 Task: Add an event  with title  Lunch and Learn: Effective Networking, date '2023/12/02' to 2023/12/04 & Select Event type as  Collective. Add location for the event as  456 Postojna Cave, Postojna, Slovenia and add a description: Once risks are identified, they need to be assessed to understand their potential impact and likelihood of occurrence. This involves evaluating the severity of each risk and prioritizing them based on their potential impact on project objectives, timelines, budget, quality, and stakeholder satisfaction.Create an event link  http-lunchandlearn:effectivenetworkingcom & Select the event color as  Light Pink. , logged in from the account softage.10@softage.netand send the event invitation to softage.3@softage.net and softage.4@softage.net
Action: Mouse moved to (844, 157)
Screenshot: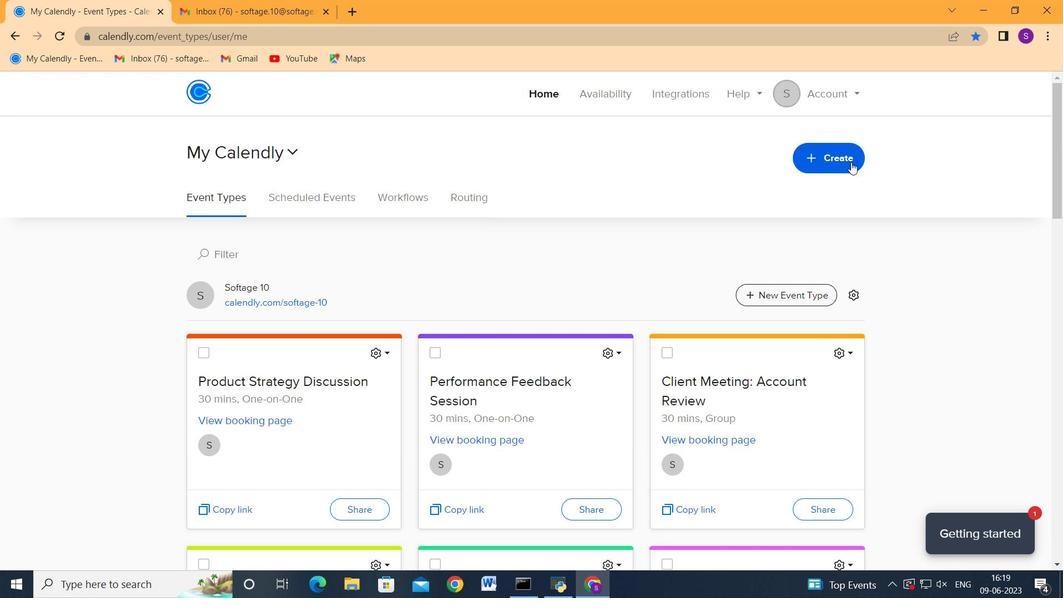 
Action: Mouse pressed left at (844, 157)
Screenshot: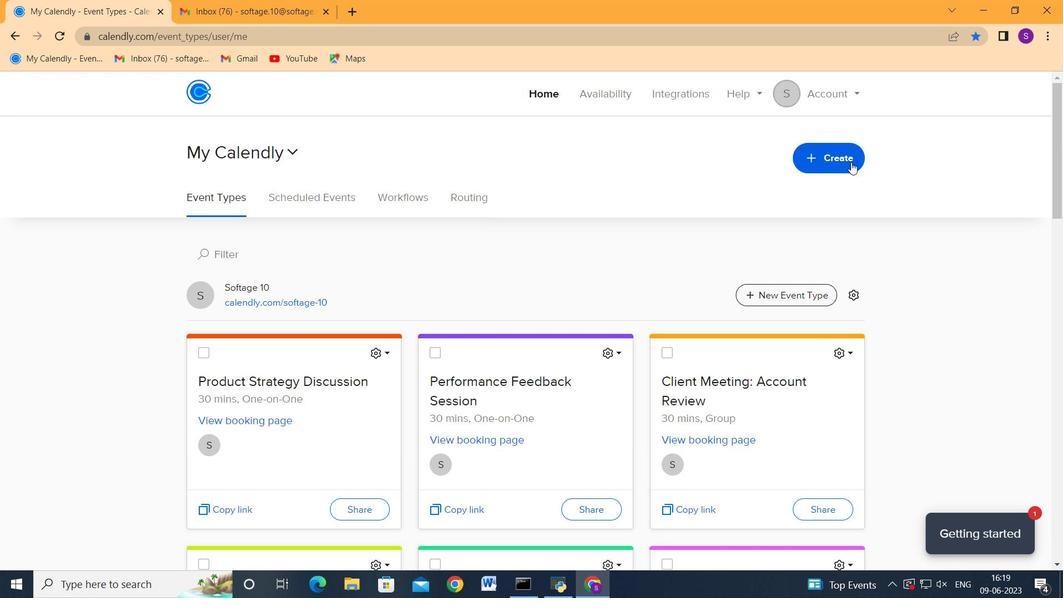 
Action: Mouse moved to (790, 209)
Screenshot: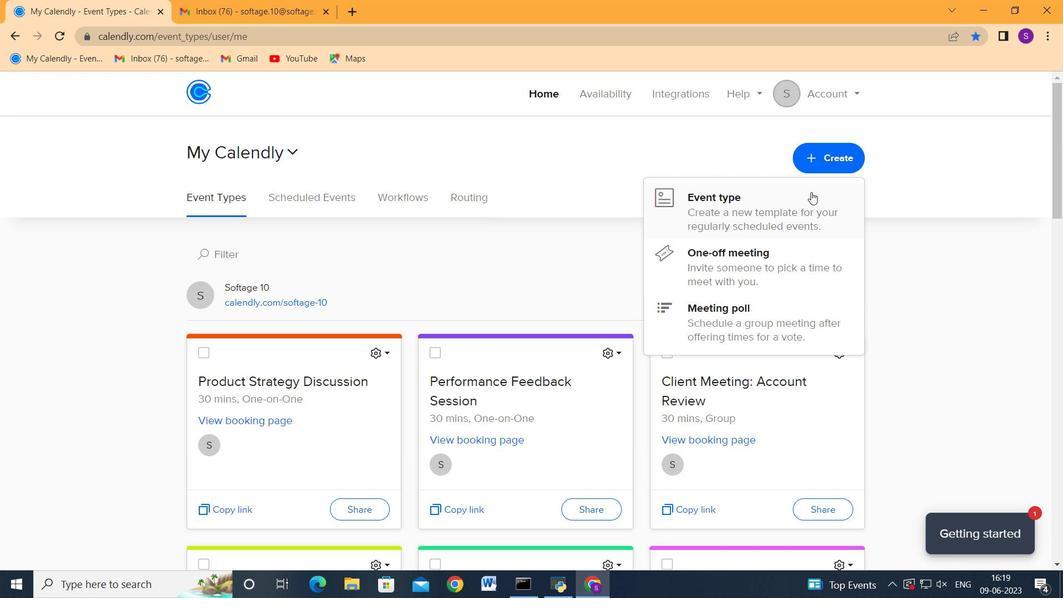 
Action: Mouse pressed left at (790, 209)
Screenshot: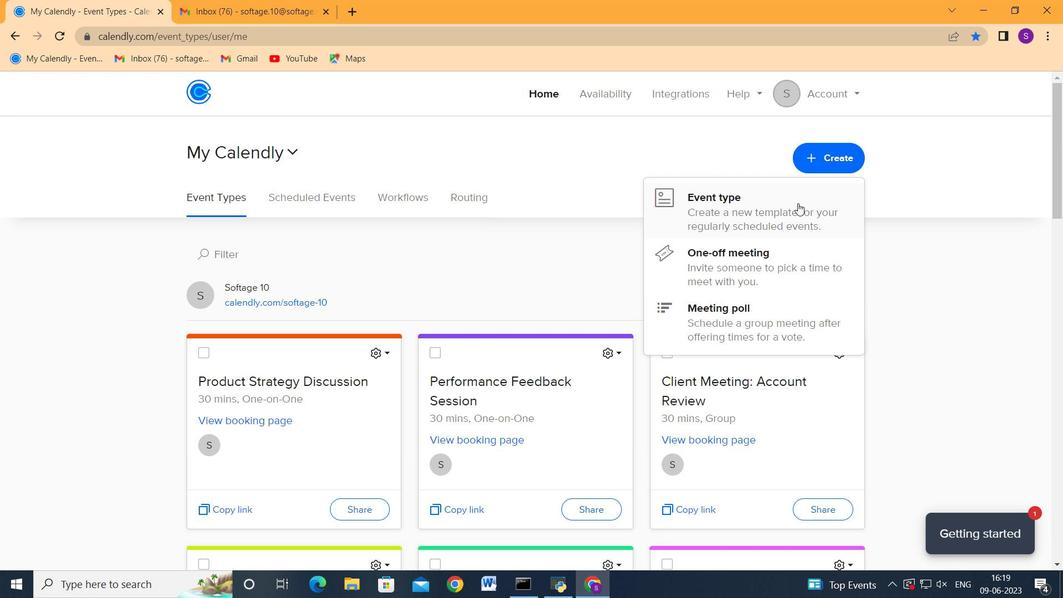 
Action: Mouse moved to (530, 265)
Screenshot: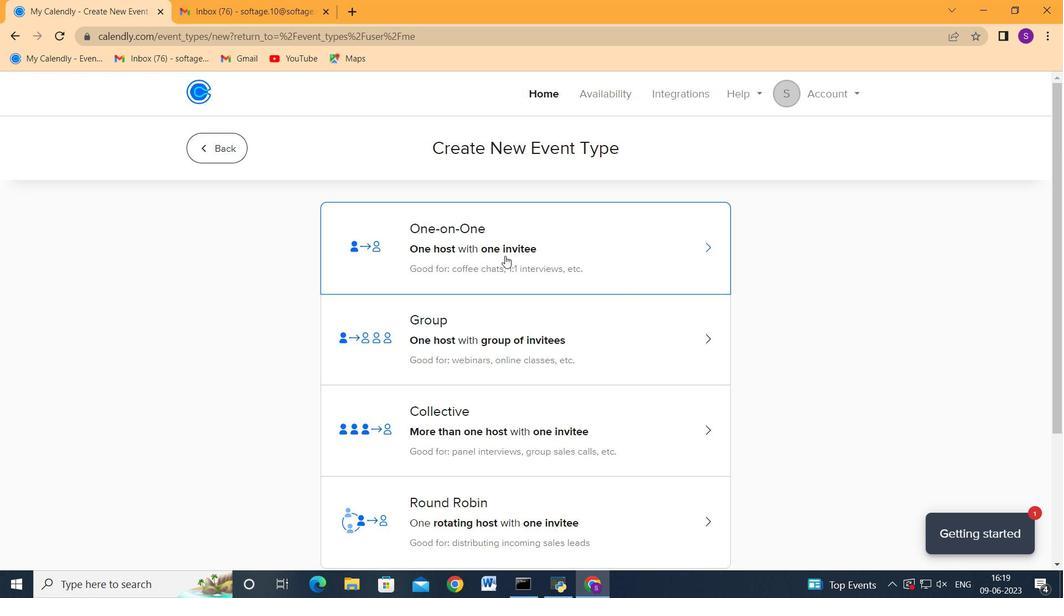 
Action: Mouse scrolled (530, 264) with delta (0, 0)
Screenshot: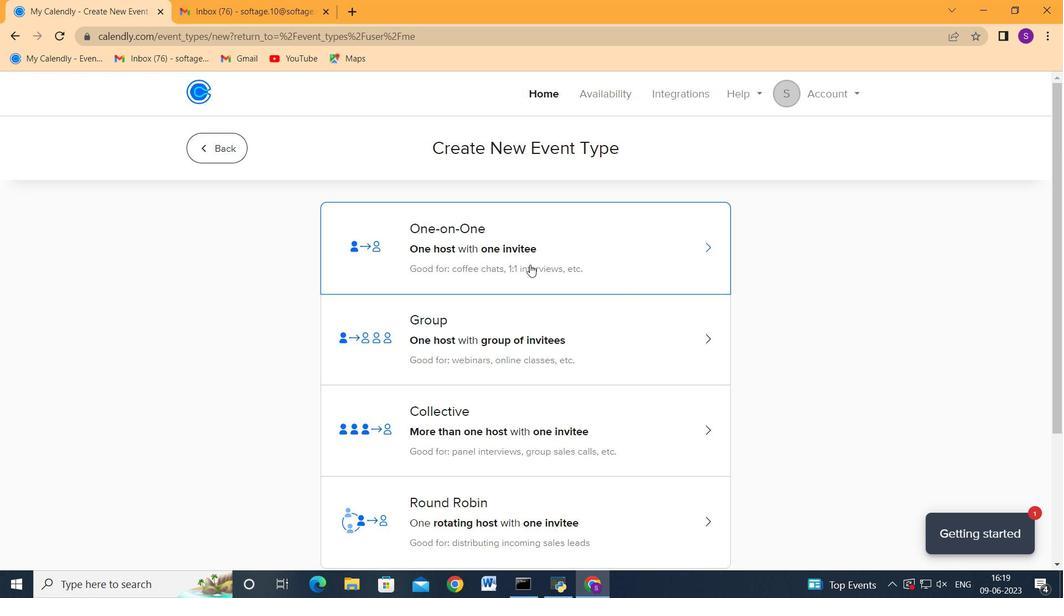 
Action: Mouse scrolled (530, 264) with delta (0, 0)
Screenshot: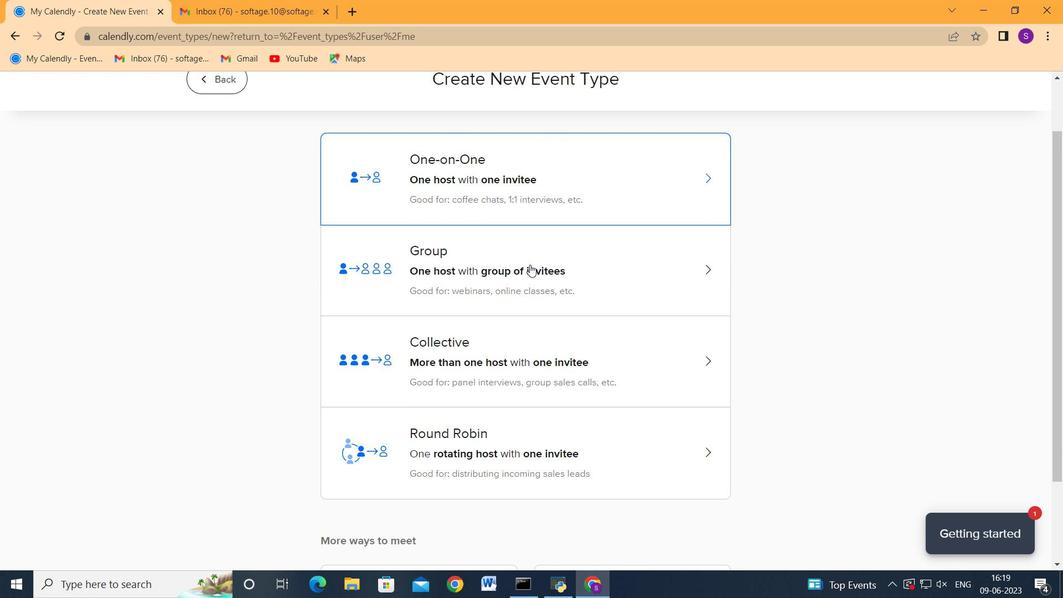 
Action: Mouse scrolled (530, 265) with delta (0, 0)
Screenshot: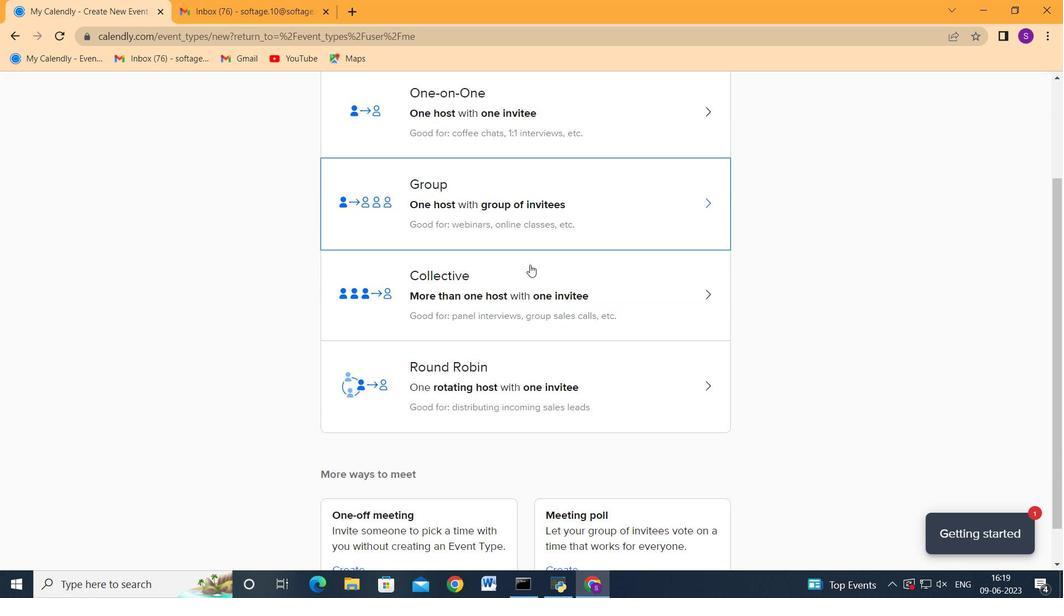 
Action: Mouse scrolled (530, 265) with delta (0, 0)
Screenshot: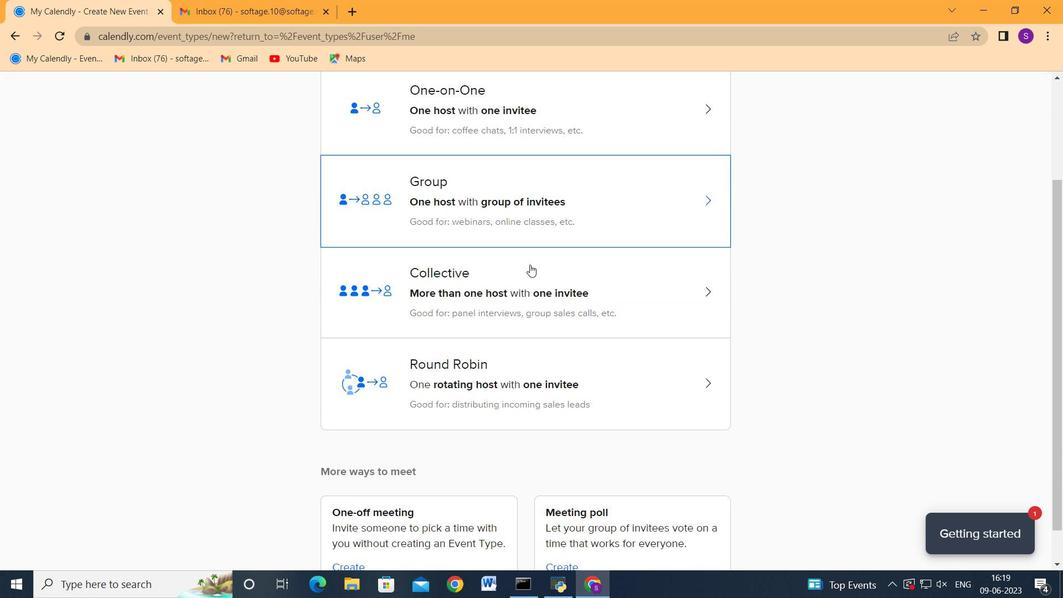 
Action: Mouse moved to (512, 423)
Screenshot: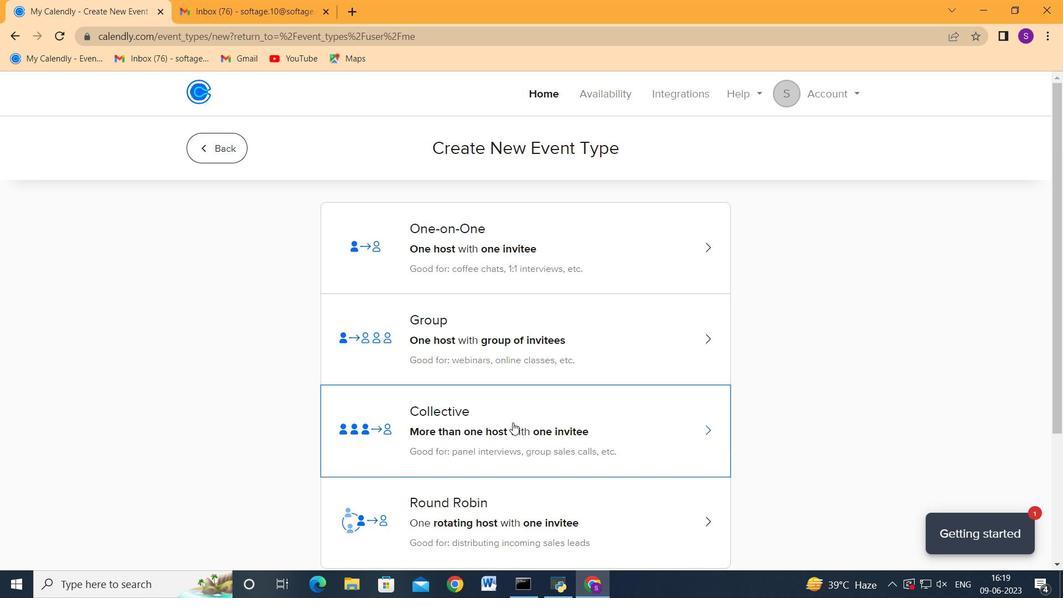 
Action: Mouse pressed left at (512, 423)
Screenshot: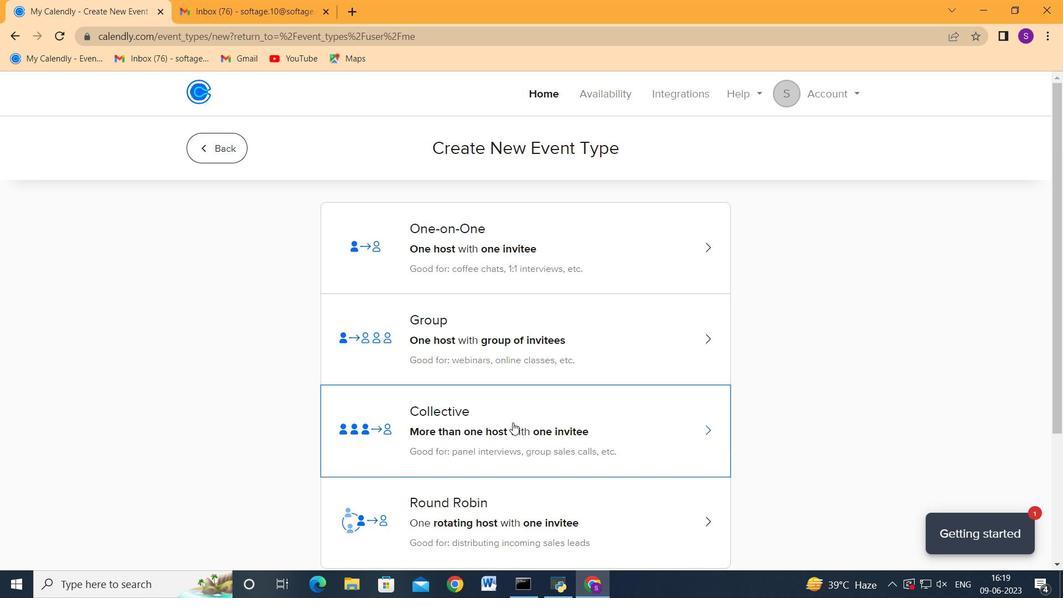 
Action: Mouse moved to (455, 201)
Screenshot: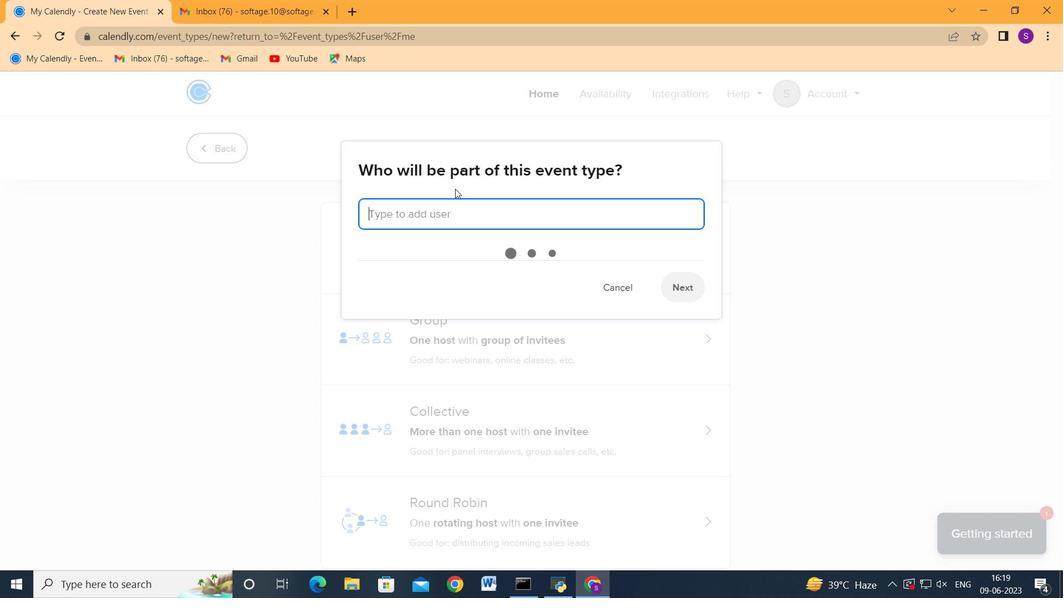 
Action: Mouse pressed left at (455, 201)
Screenshot: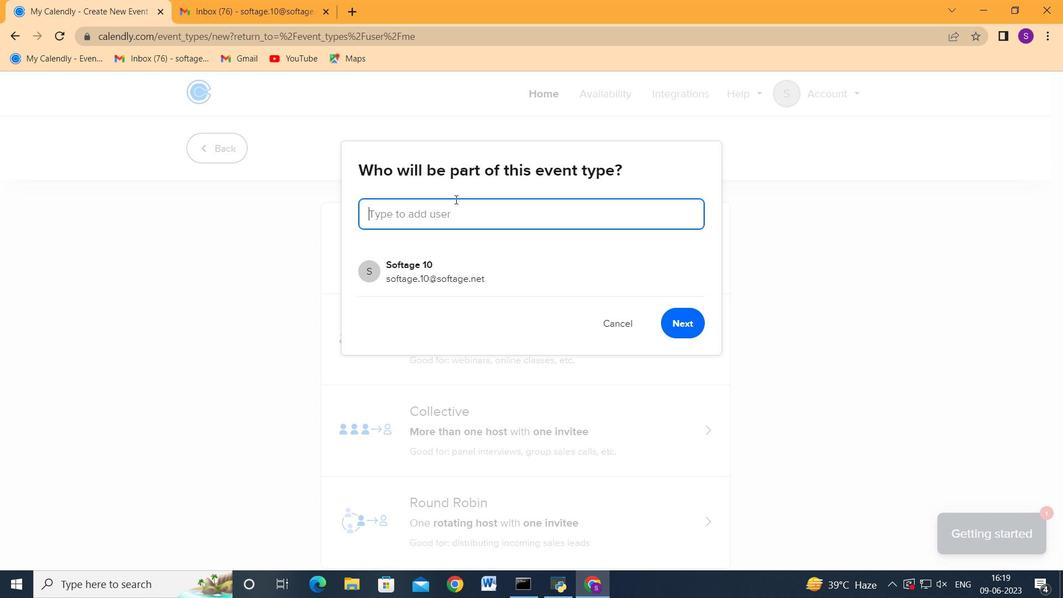 
Action: Mouse moved to (687, 317)
Screenshot: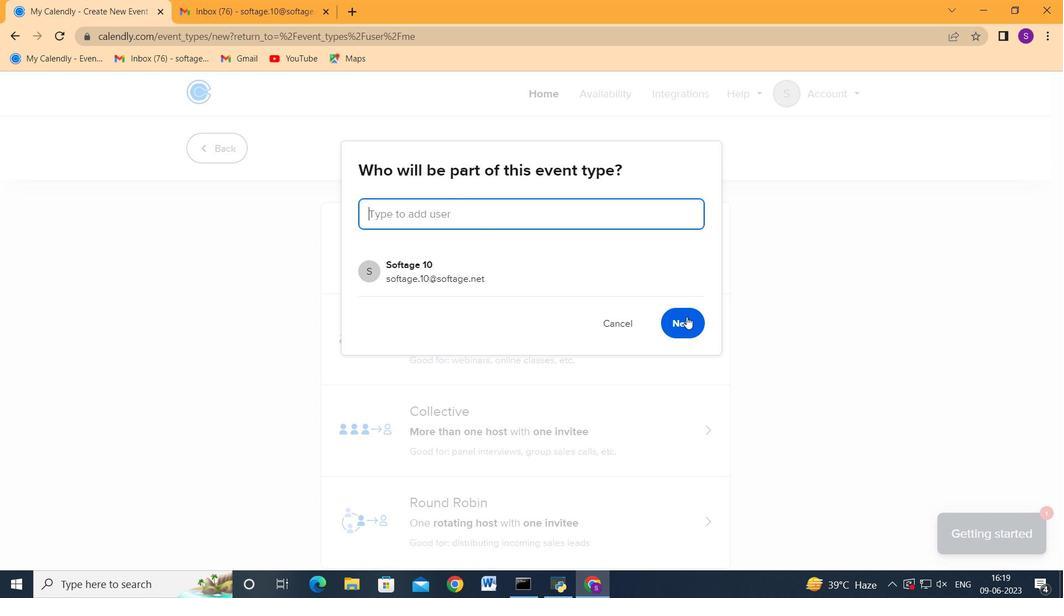 
Action: Mouse pressed left at (687, 317)
Screenshot: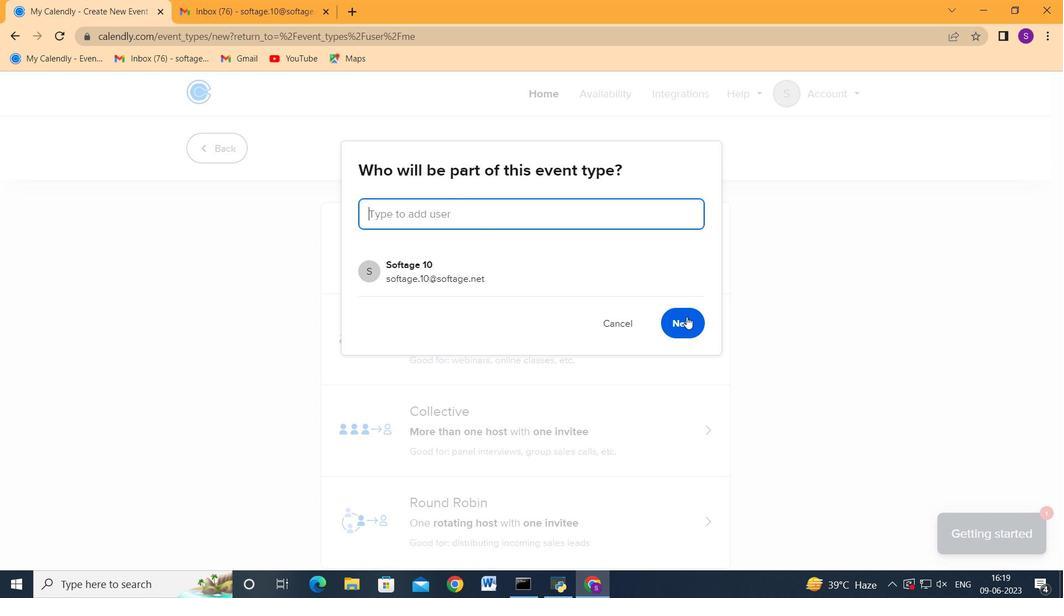 
Action: Mouse moved to (358, 329)
Screenshot: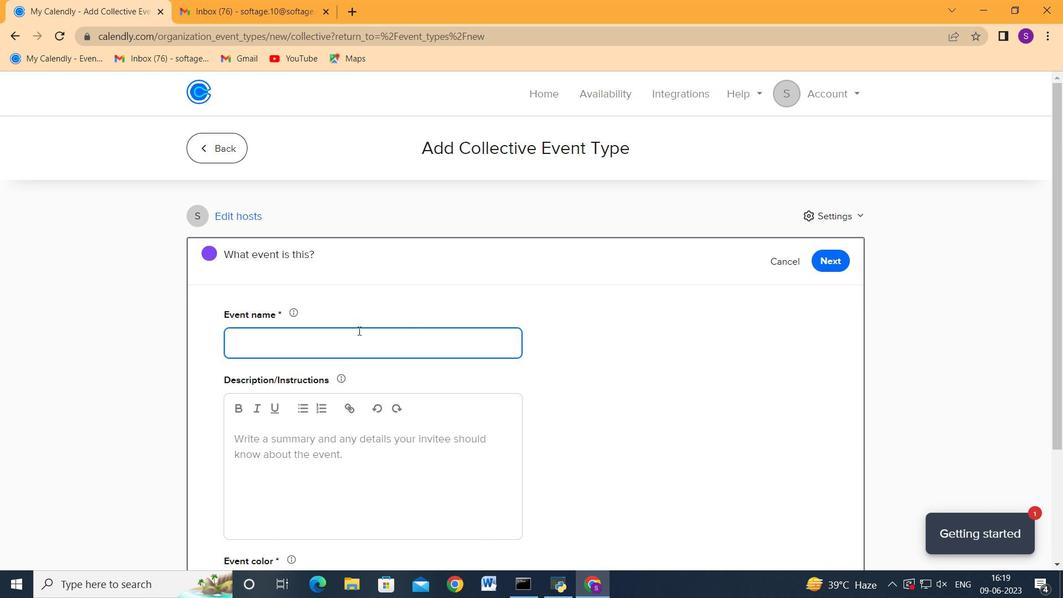 
Action: Mouse pressed left at (358, 329)
Screenshot: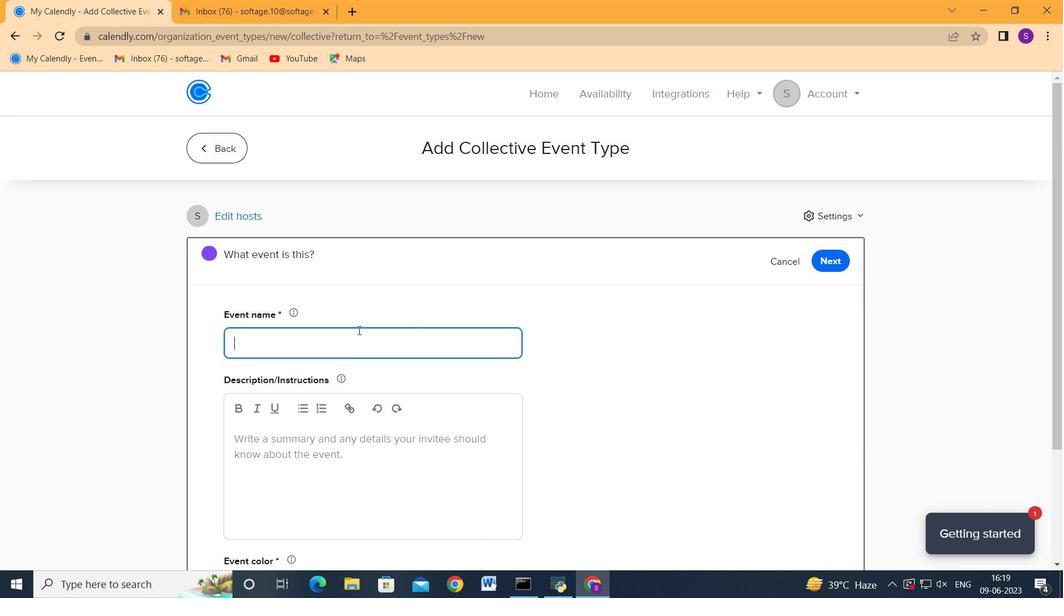 
Action: Key pressed <Key.shift><Key.shift><Key.shift><Key.shift><Key.shift><Key.shift><Key.shift><Key.shift><Key.shift><Key.shift>Lunch<Key.space>na<Key.backspace><Key.backspace>and<Key.space><Key.shift>Learn<Key.shift>:<Key.space><Key.shift_r>Effective<Key.space><Key.shift>Netwro<Key.backspace><Key.backspace>orking<Key.space><Key.tab><Key.tab><Key.tab><Key.shift>Once<Key.space>risks<Key.space>are<Key.space>identified,<Key.space>they<Key.space>need<Key.space>to<Key.space>be<Key.space>assessed<Key.space>to<Key.space>understand<Key.space>their<Key.space>port<Key.backspace><Key.backspace>tential<Key.space>impact<Key.space>and<Key.space>likelihood<Key.space>of<Key.space>occurence<Key.space><Key.backspace>.<Key.space><Key.shift>This<Key.space>involve<Key.space><Key.space><Key.backspace><Key.backspace>s<Key.space>evaluati<Key.backspace>ng<Key.space>the<Key.backspace><Key.backspace><Key.backspace><Key.backspace><Key.backspace><Key.backspace>ing<Key.space>the<Key.space>severity<Key.space>of<Key.space>each<Key.space>rish
Screenshot: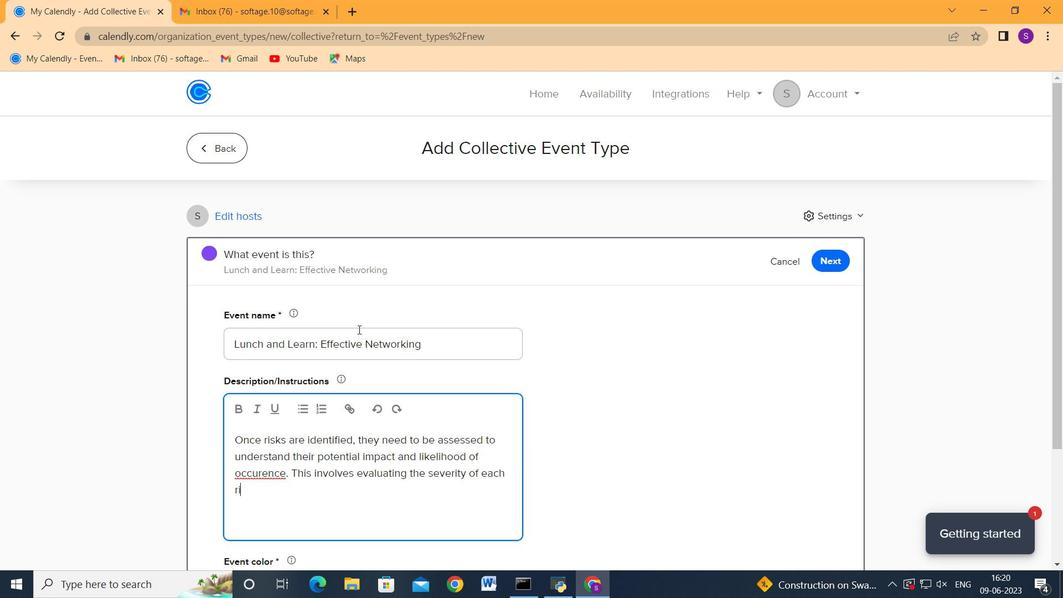 
Action: Mouse moved to (257, 471)
Screenshot: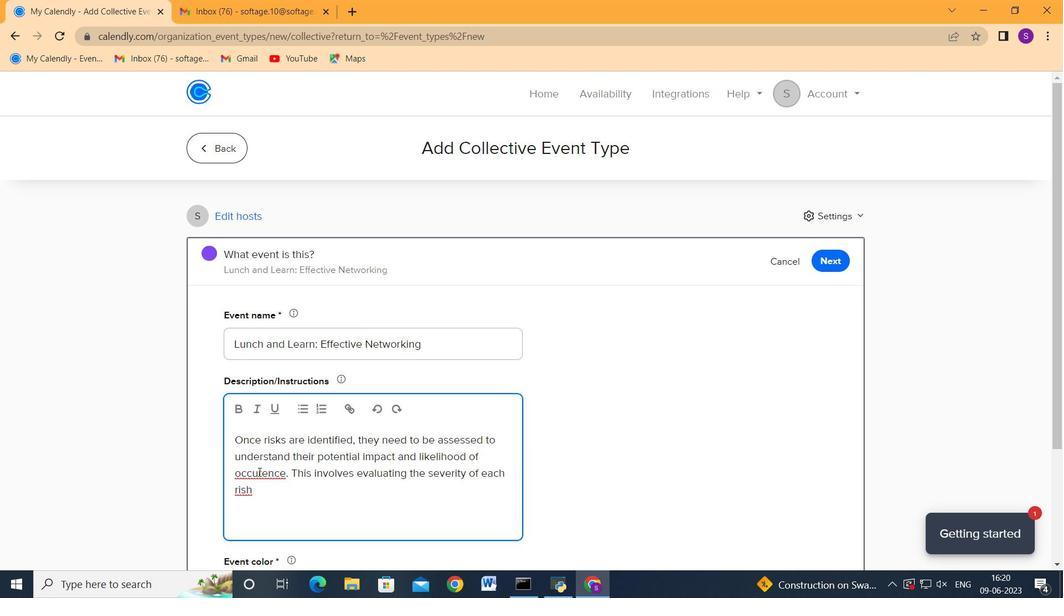 
Action: Mouse pressed left at (257, 471)
Screenshot: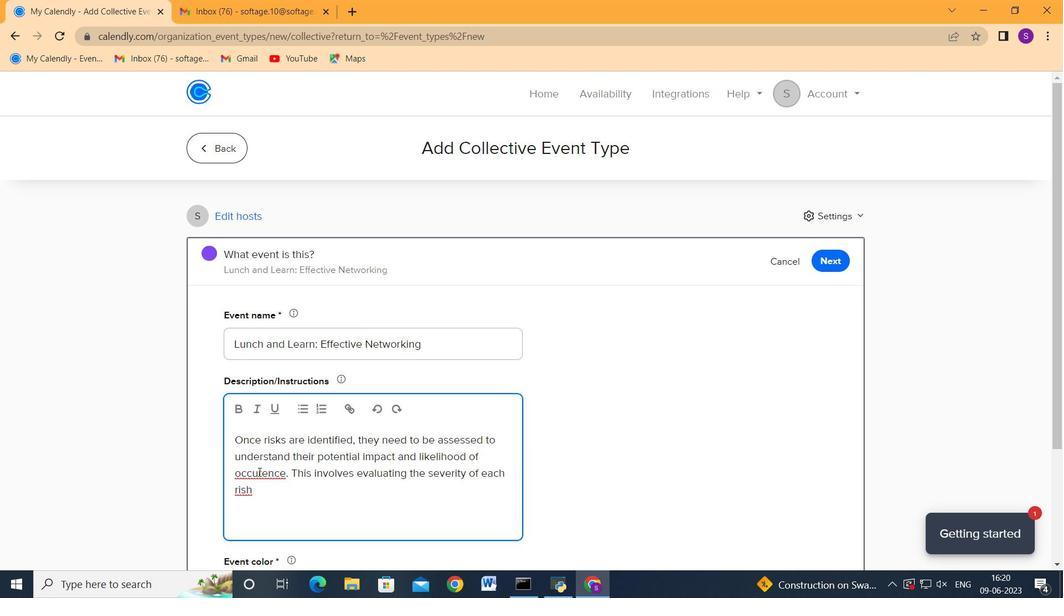 
Action: Mouse moved to (453, 458)
Screenshot: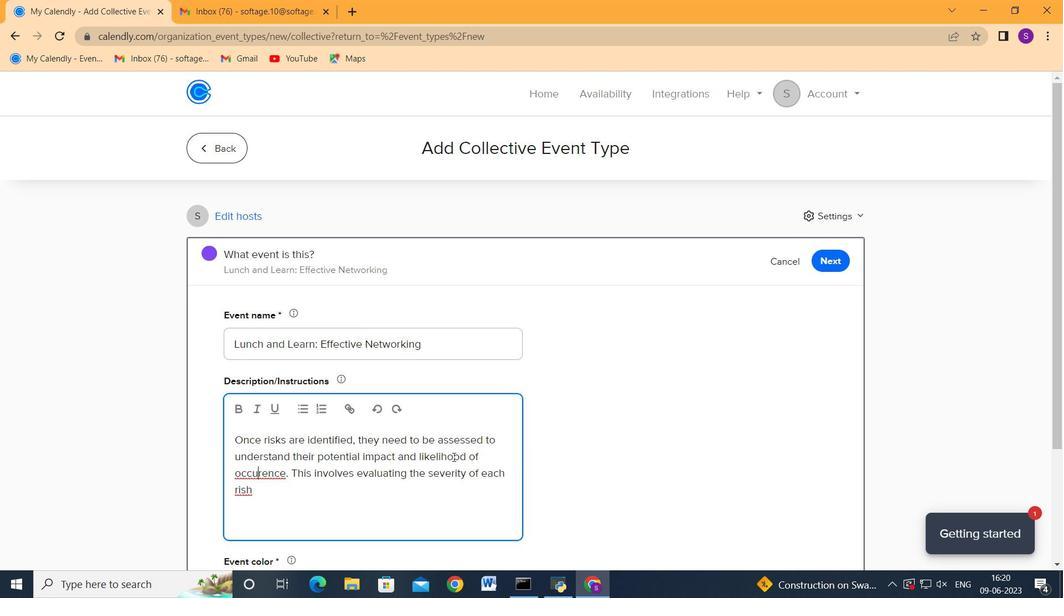 
Action: Key pressed <Key.backspace>ur<Key.down><Key.backspace><Key.backspace><Key.backspace><Key.space>r<Key.backspace><Key.backspace>isk<Key.space>and<Key.space>pritor<Key.backspace><Key.backspace><Key.backspace>orit<Key.backspace><Key.backspace>tizing<Key.space>them<Key.space>b<Key.backspace><Key.backspace><Key.backspace><Key.backspace><Key.backspace><Key.backspace><Key.backspace><Key.backspace><Key.backspace><Key.backspace><Key.backspace><Key.backspace>izing<Key.space>them<Key.space>based<Key.space>on<Key.space>their<Key.space>pri<Key.backspace><Key.backspace>otential<Key.space>impact<Key.space>on<Key.space>project<Key.space>objectives,<Key.space>timelines,<Key.space>budget,<Key.space>quality,<Key.space>and<Key.space>stakeholder<Key.space>satisfaction.
Screenshot: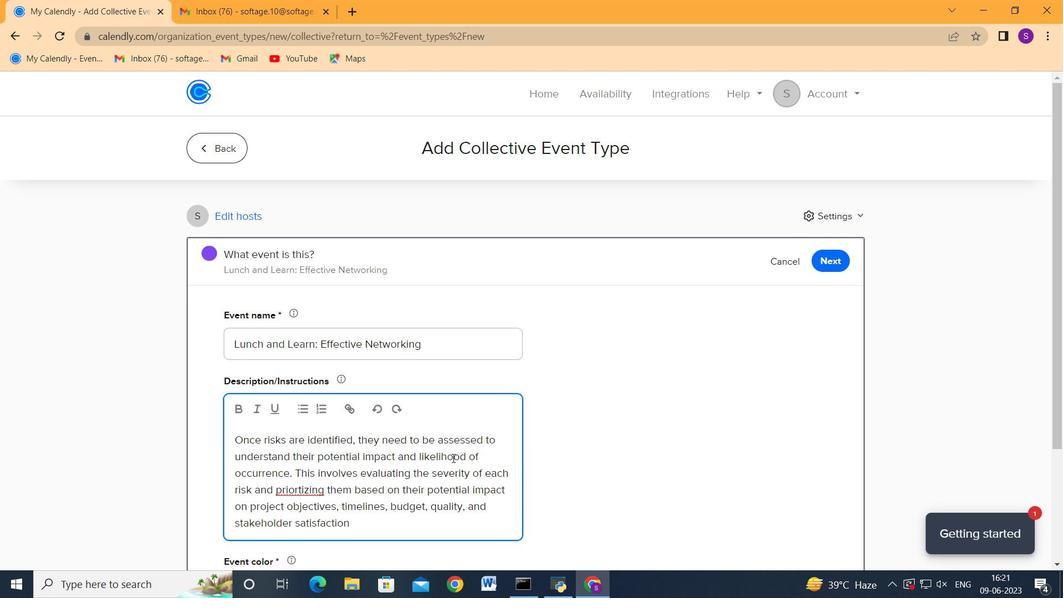 
Action: Mouse moved to (464, 458)
Screenshot: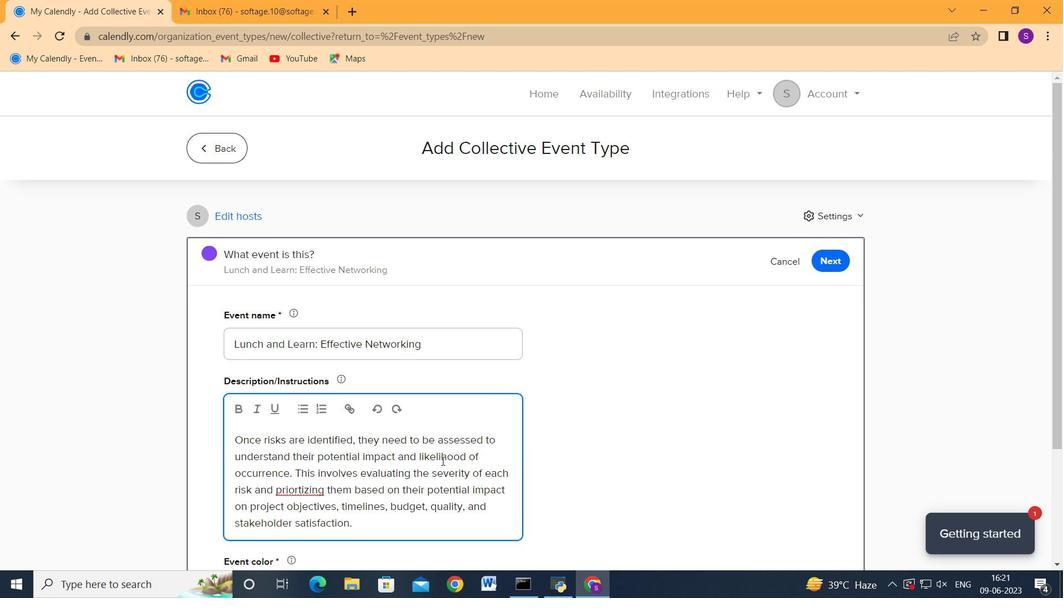 
Action: Mouse scrolled (464, 458) with delta (0, 0)
Screenshot: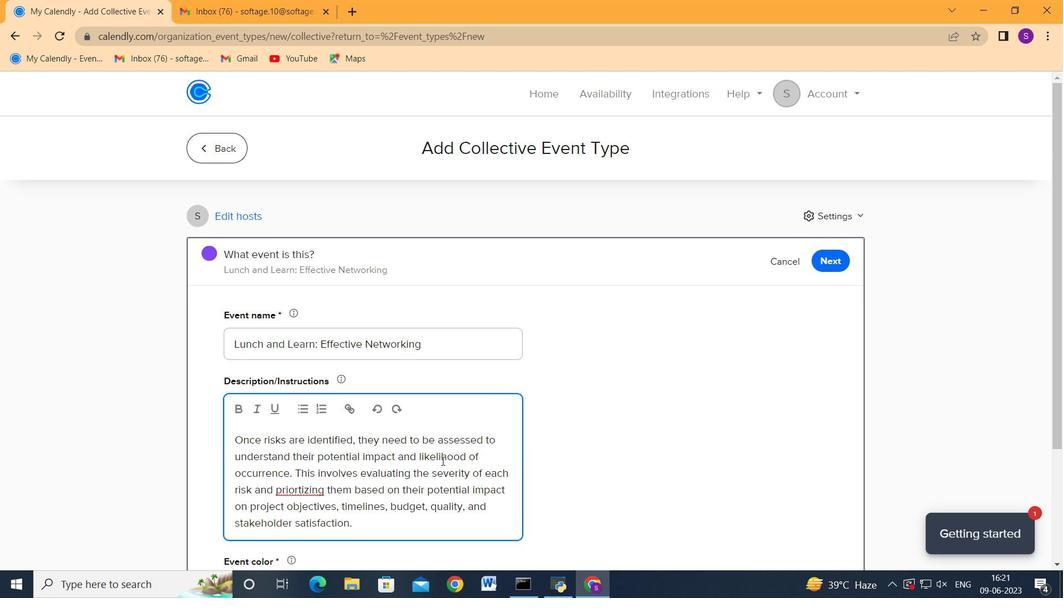 
Action: Mouse moved to (467, 457)
Screenshot: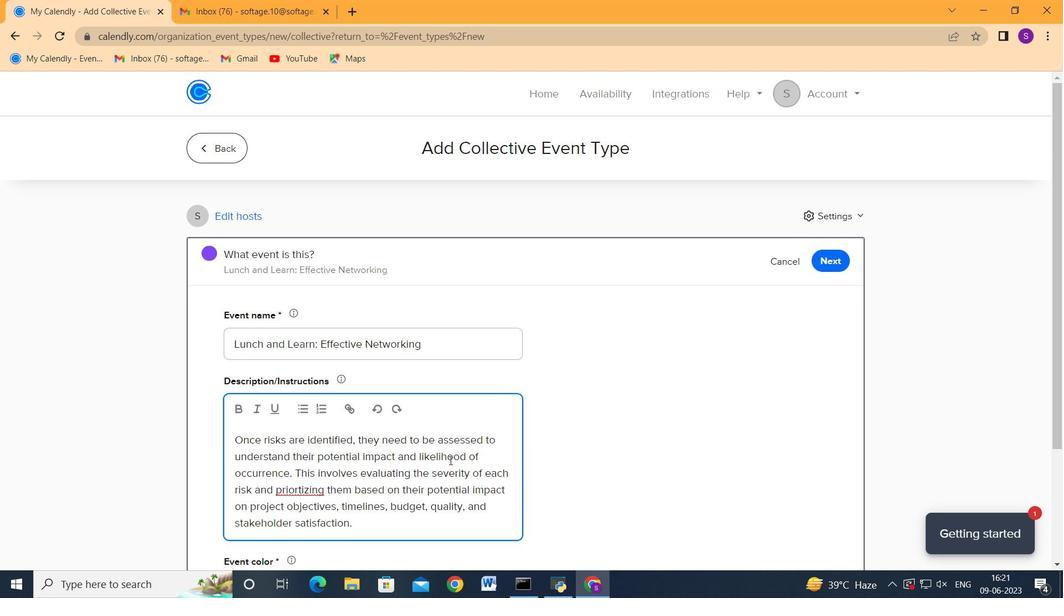 
Action: Mouse scrolled (467, 457) with delta (0, 0)
Screenshot: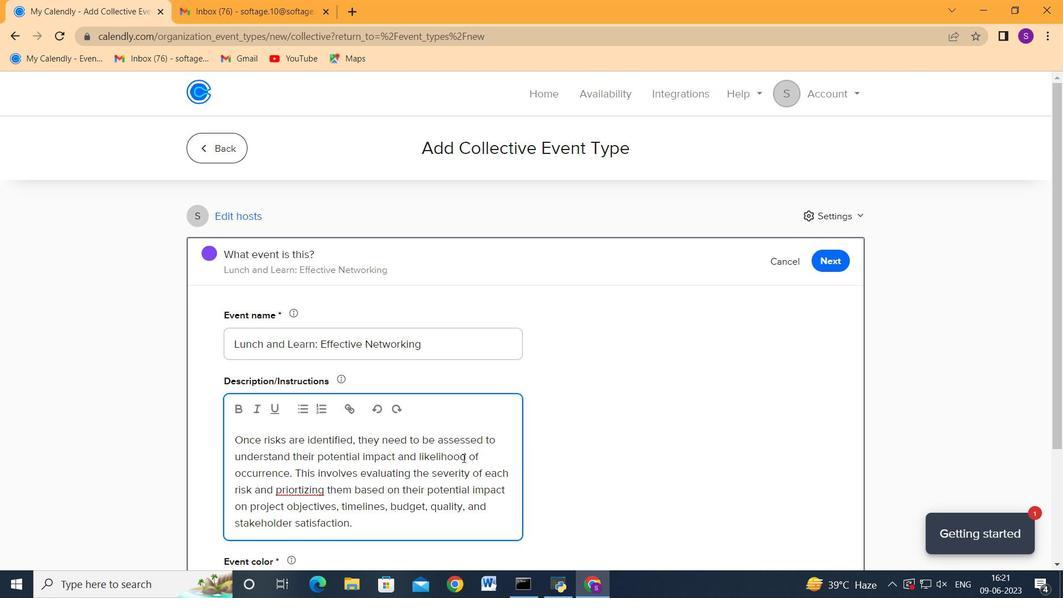 
Action: Mouse scrolled (467, 457) with delta (0, 0)
Screenshot: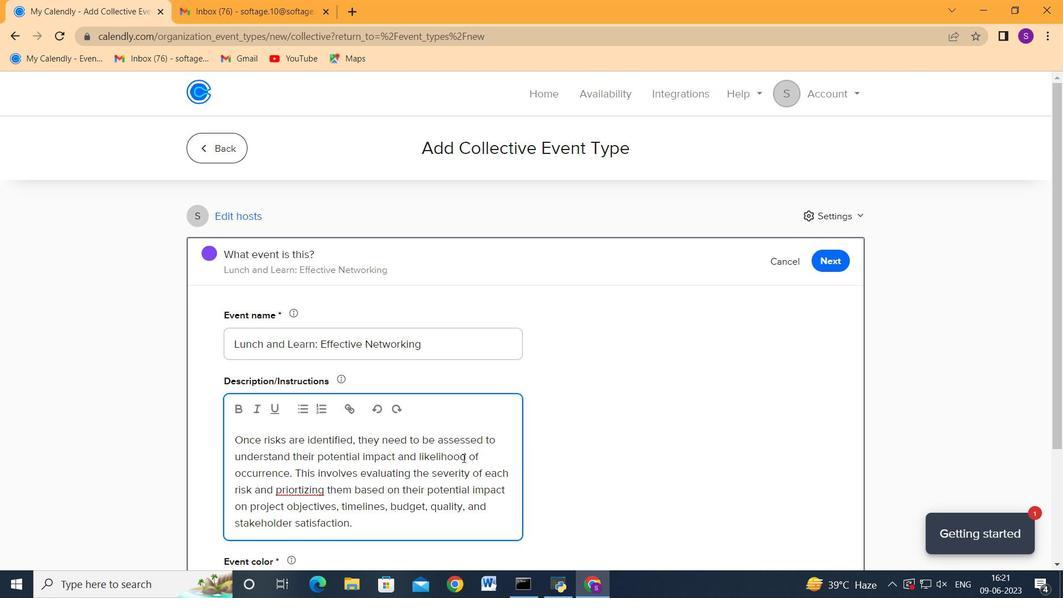 
Action: Mouse scrolled (467, 457) with delta (0, 0)
Screenshot: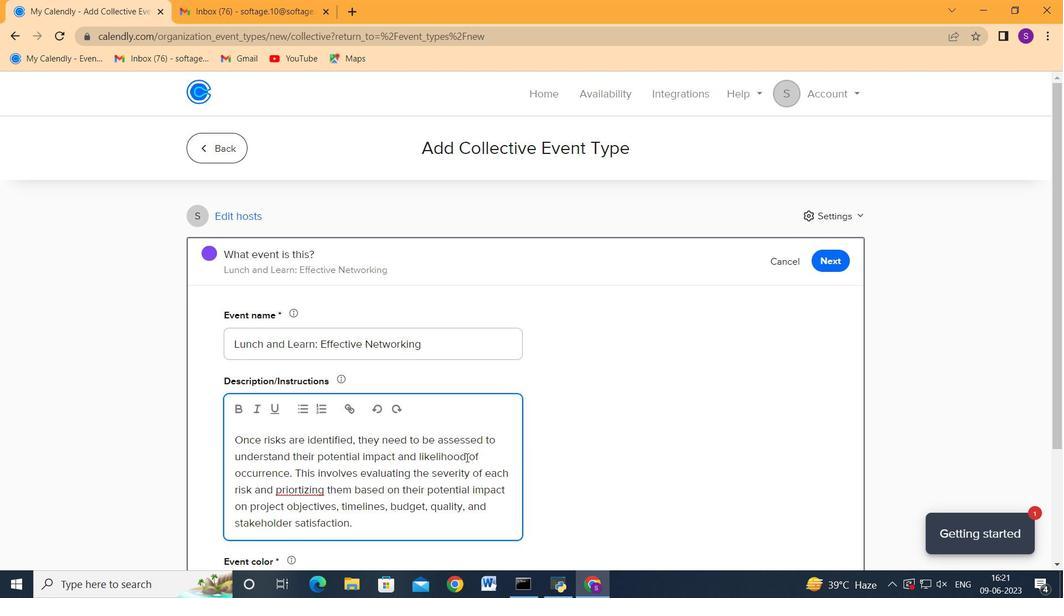 
Action: Mouse scrolled (467, 457) with delta (0, 0)
Screenshot: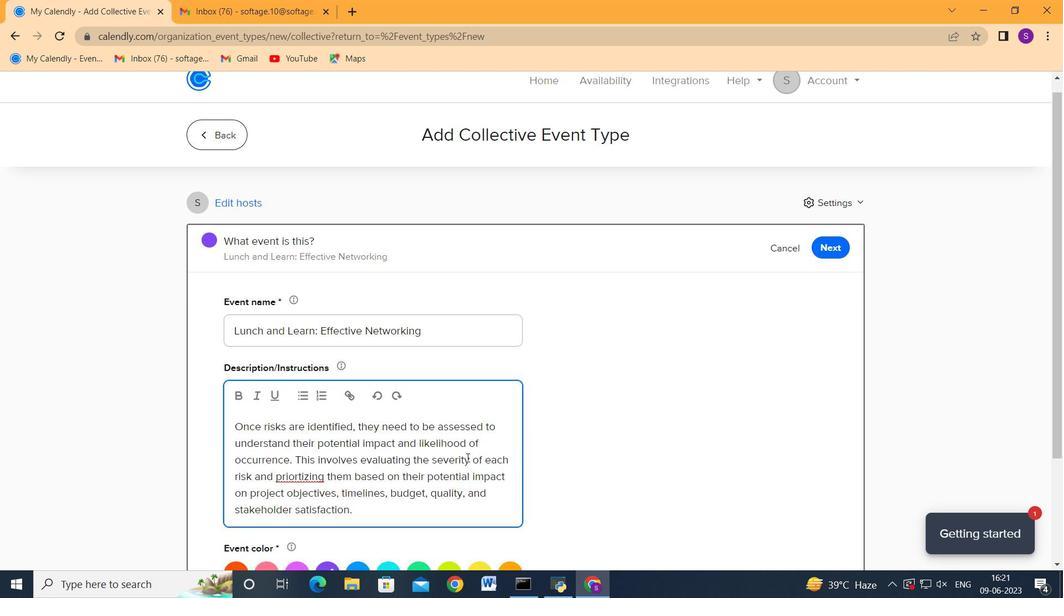 
Action: Mouse moved to (264, 437)
Screenshot: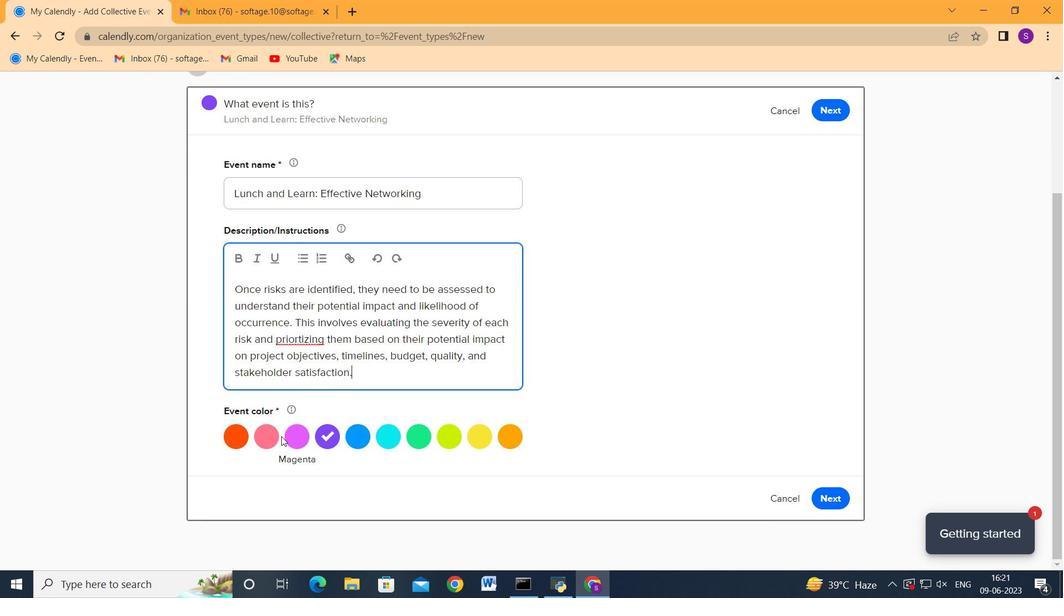 
Action: Mouse pressed left at (264, 437)
Screenshot: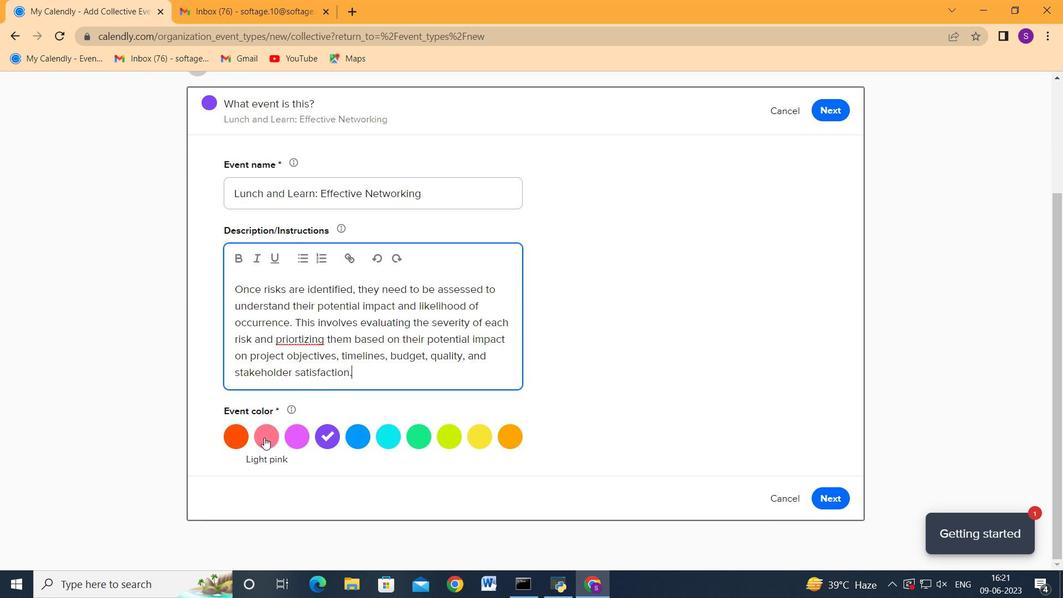 
Action: Mouse moved to (845, 496)
Screenshot: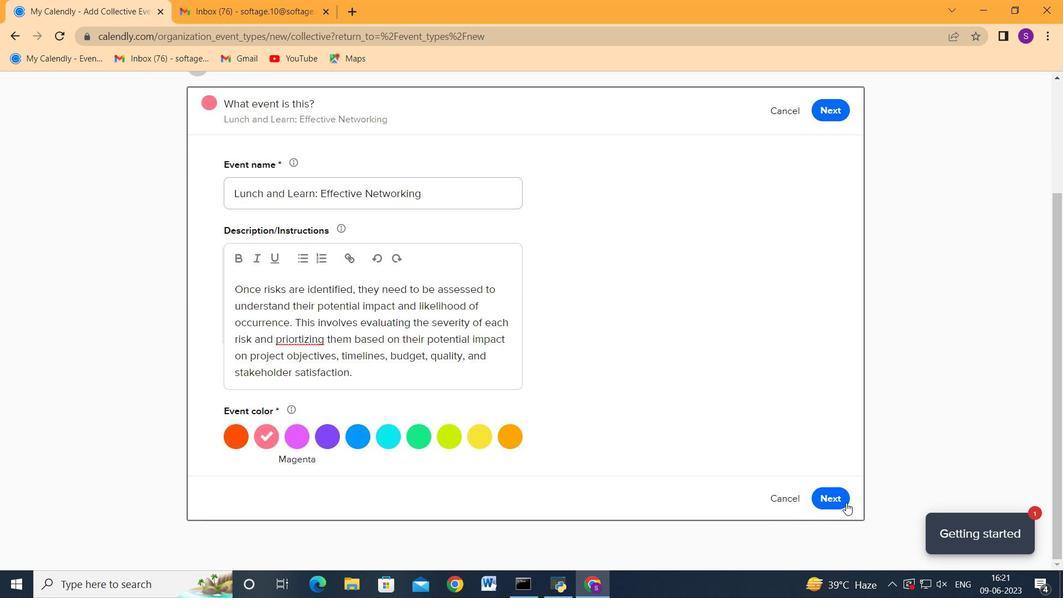 
Action: Mouse pressed left at (845, 496)
Screenshot: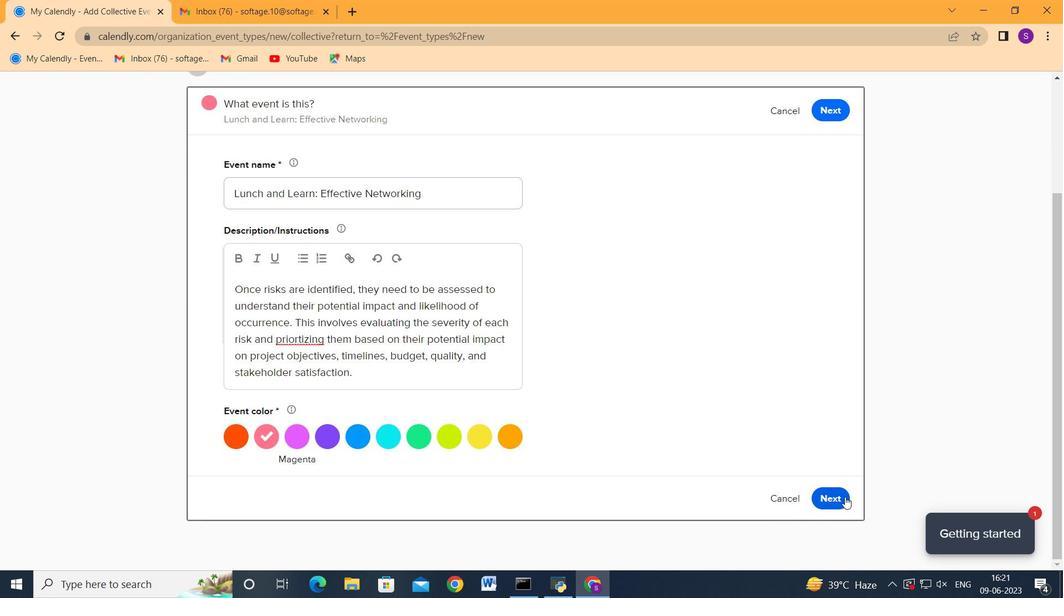 
Action: Mouse moved to (411, 346)
Screenshot: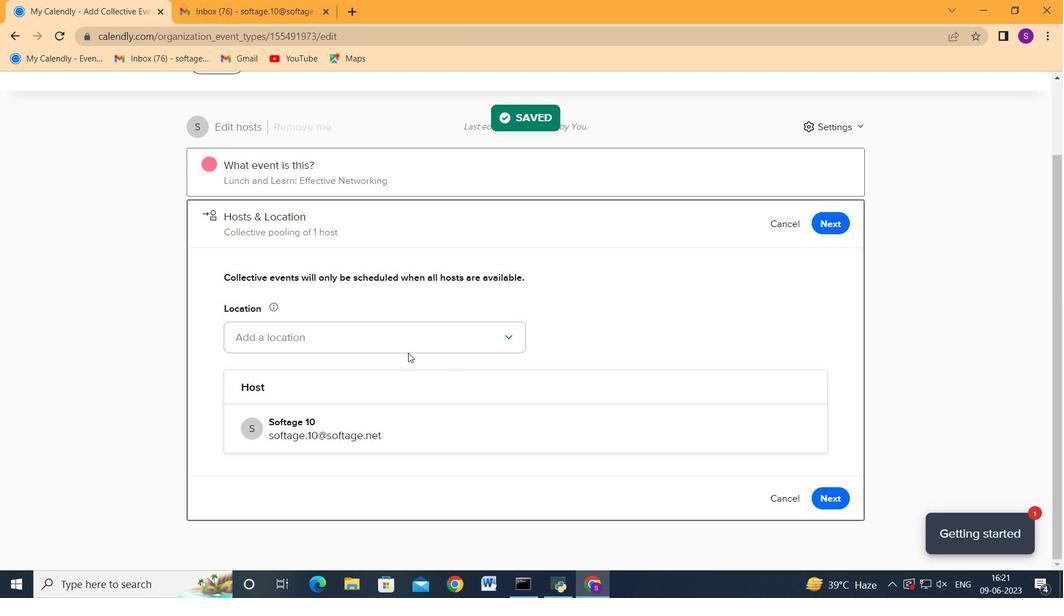 
Action: Mouse pressed left at (411, 346)
Screenshot: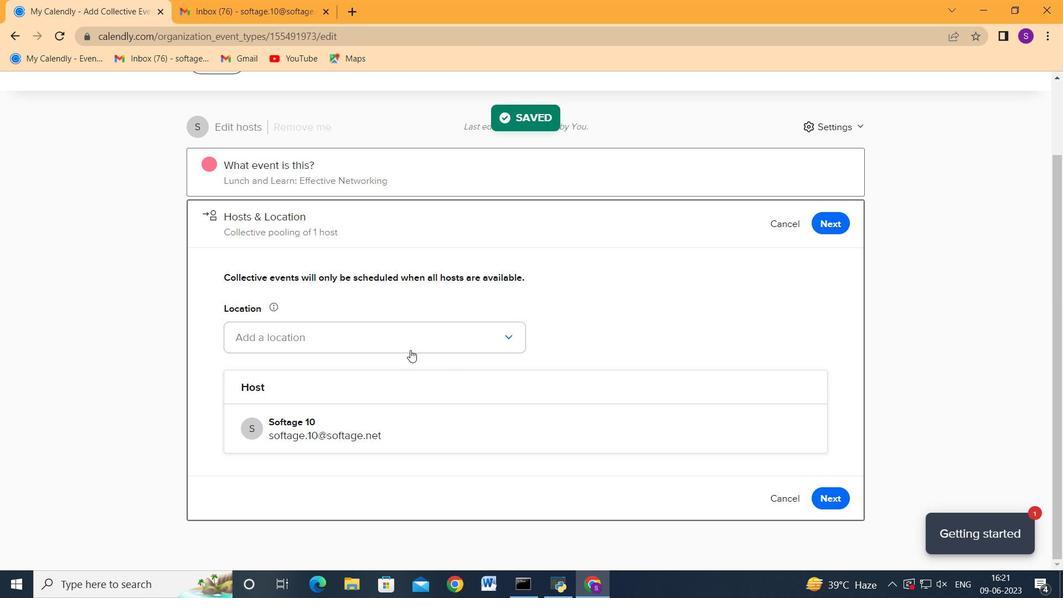
Action: Mouse moved to (346, 374)
Screenshot: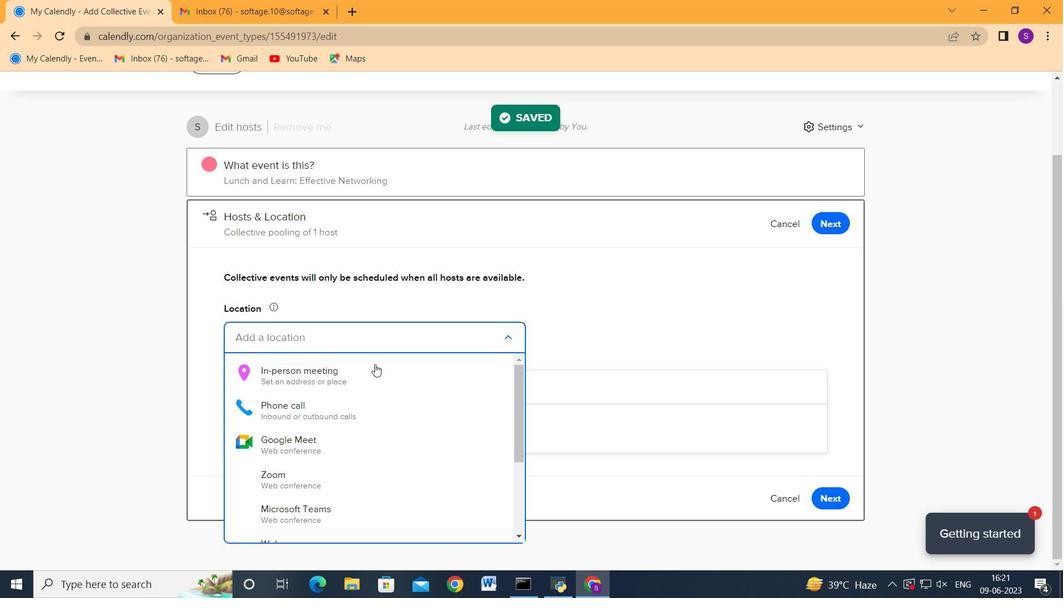 
Action: Mouse pressed left at (346, 374)
Screenshot: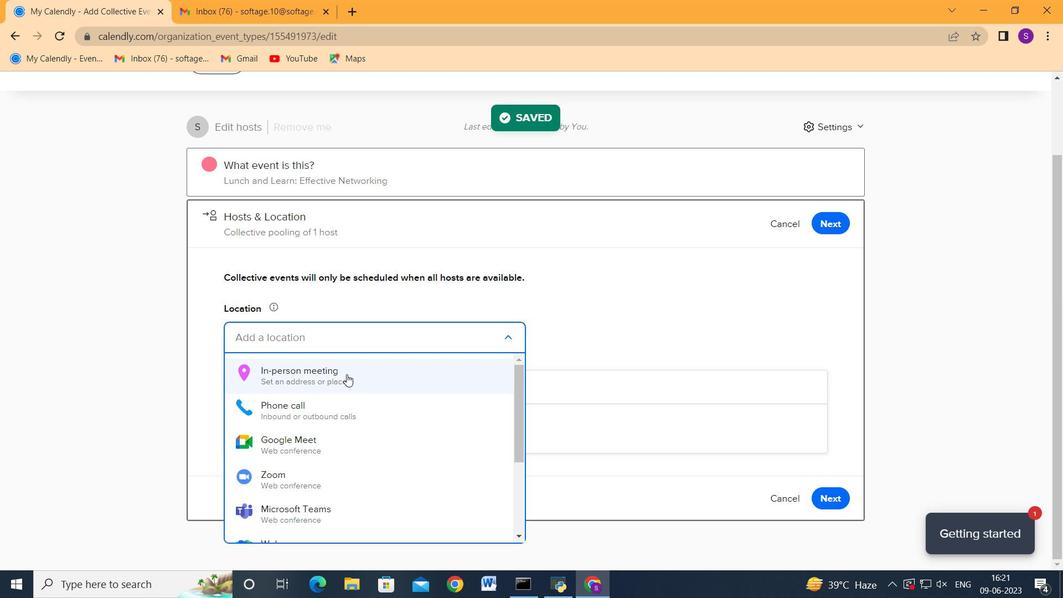 
Action: Mouse moved to (513, 235)
Screenshot: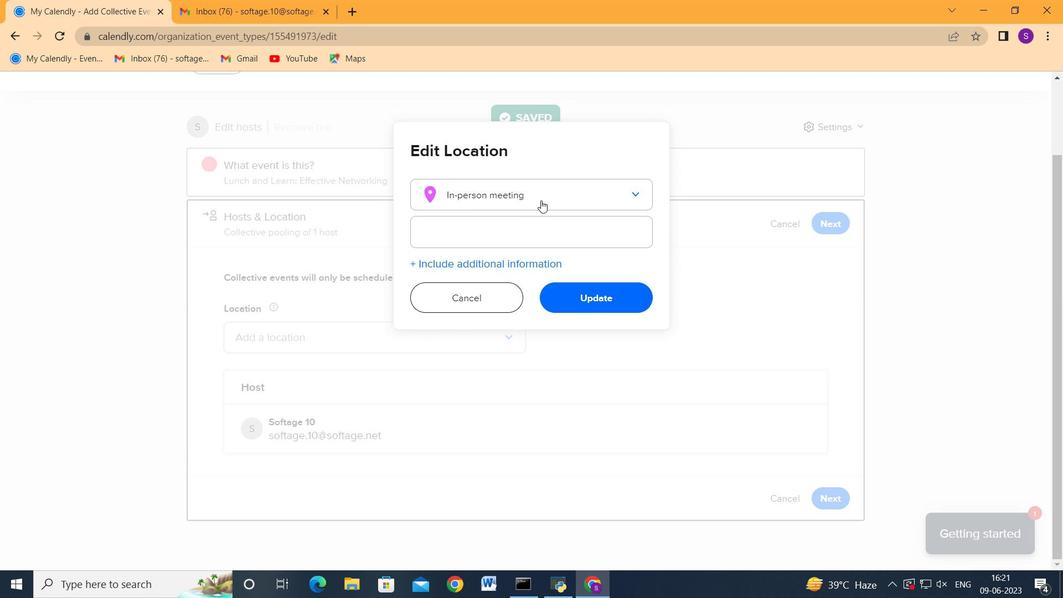 
Action: Mouse pressed left at (513, 235)
Screenshot: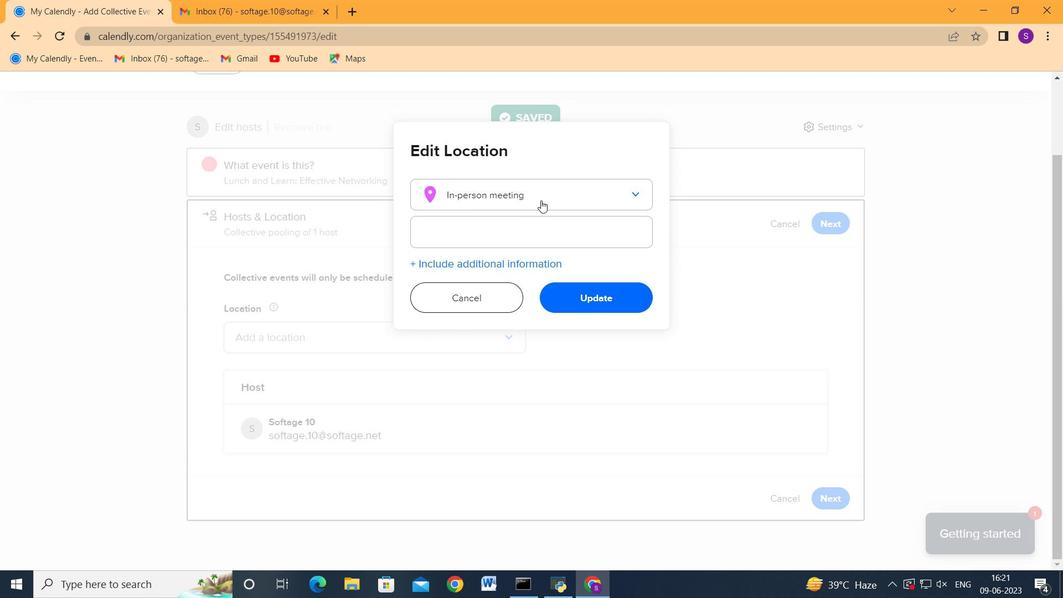 
Action: Mouse moved to (514, 235)
Screenshot: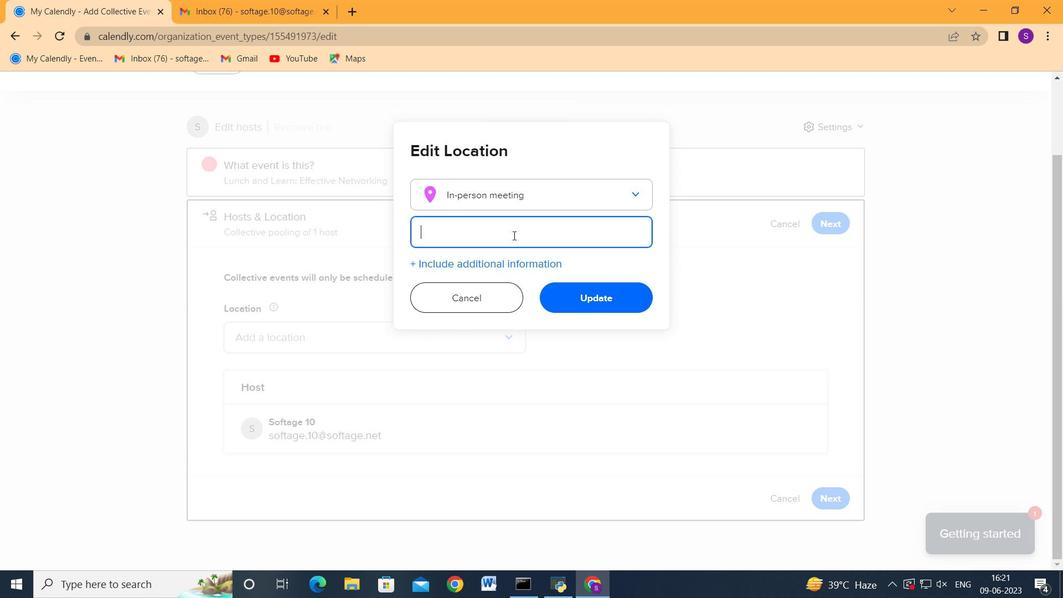 
Action: Key pressed j<Key.backspace>456<Key.space><Key.shift>{ps<Key.backspace><Key.backspace><Key.backspace><Key.shift>Postojna<Key.space><Key.shift>Cave,<Key.space><Key.shift><Key.shift><Key.shift>Postojna,<Key.space><Key.shift_r>Slovenia<Key.tab><Key.tab><Key.tab><Key.enter>
Screenshot: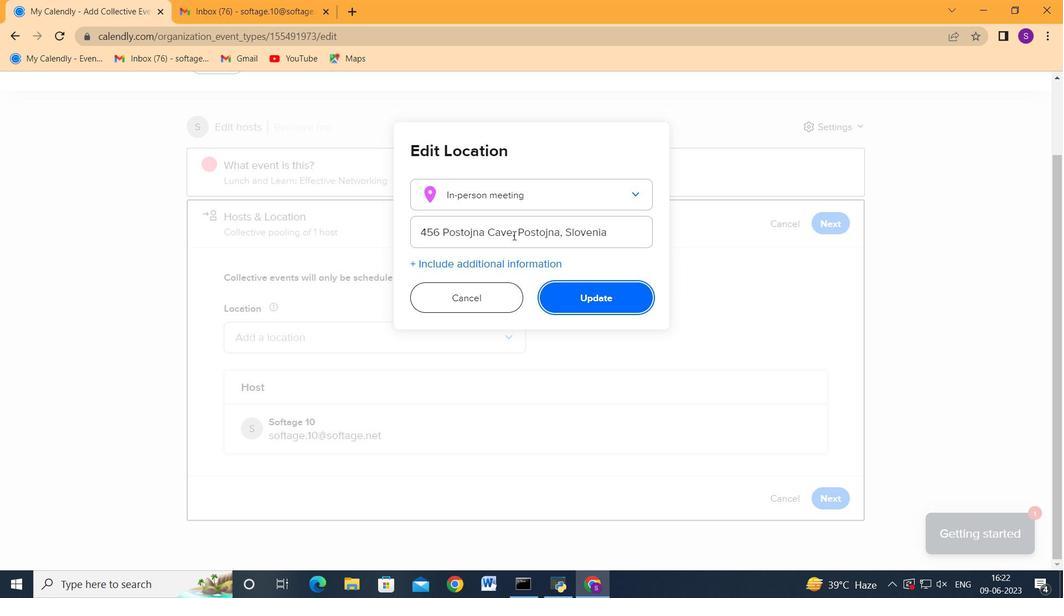 
Action: Mouse moved to (843, 503)
Screenshot: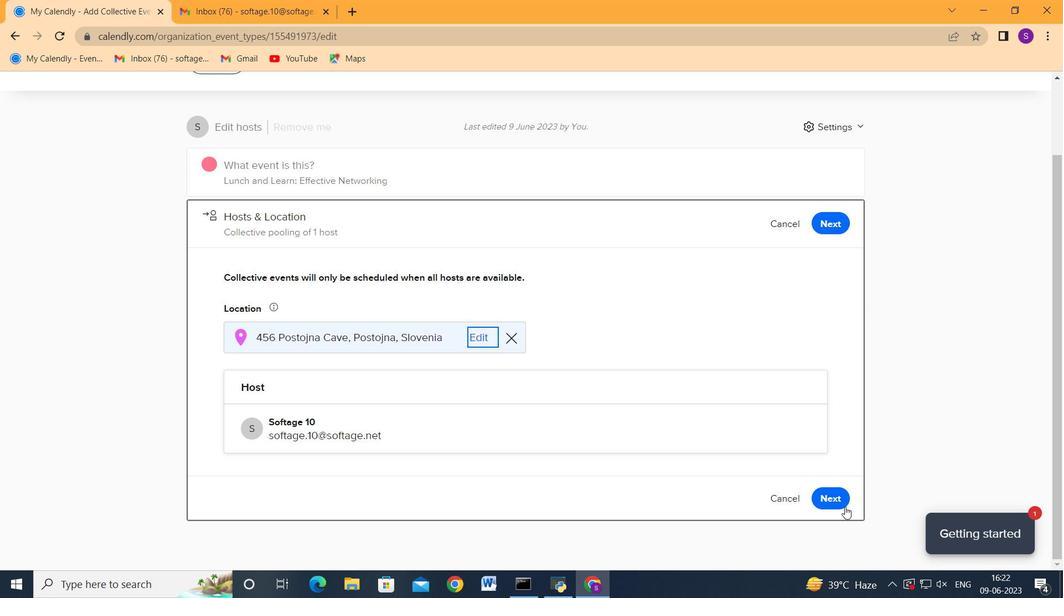 
Action: Mouse pressed left at (843, 503)
Screenshot: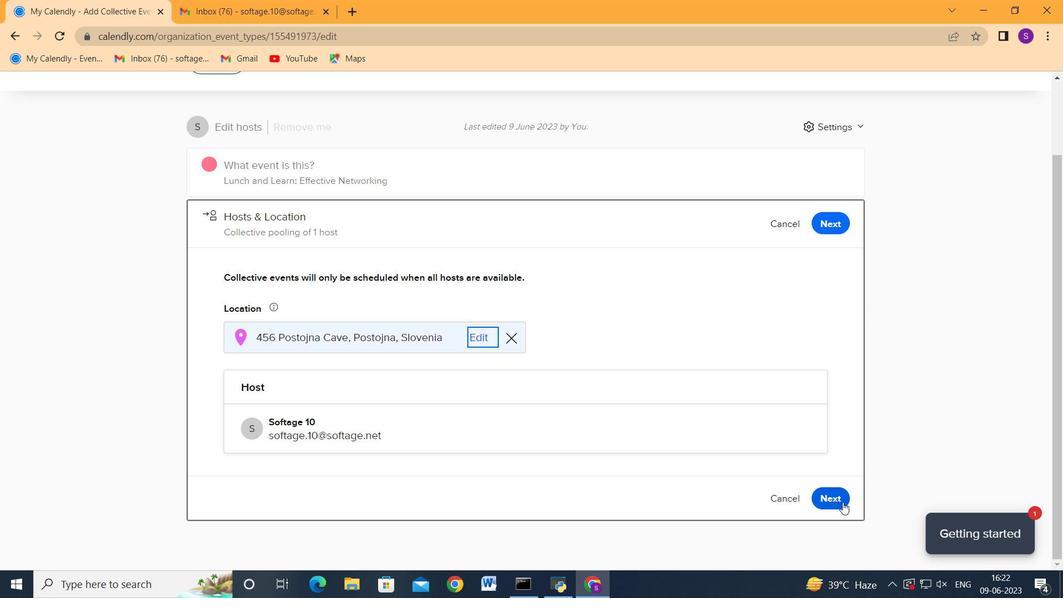 
Action: Mouse moved to (617, 425)
Screenshot: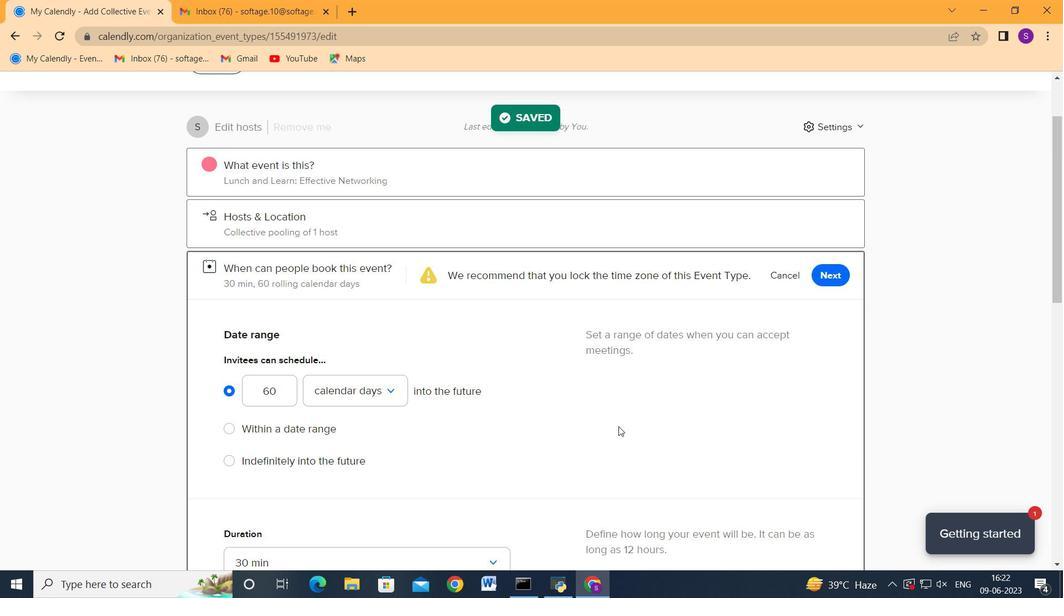 
Action: Mouse scrolled (617, 426) with delta (0, 0)
Screenshot: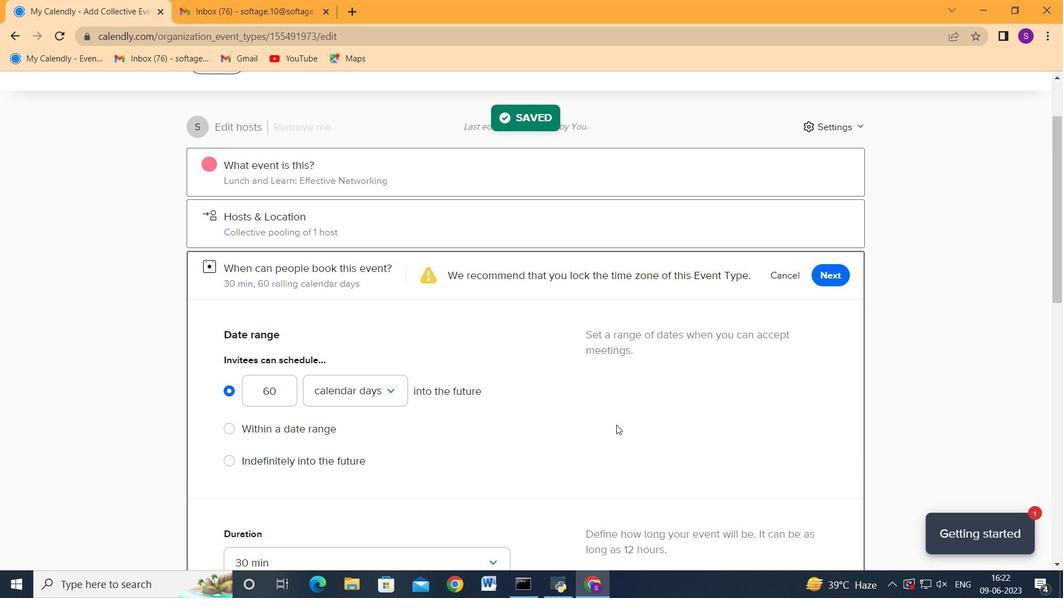 
Action: Mouse scrolled (617, 424) with delta (0, 0)
Screenshot: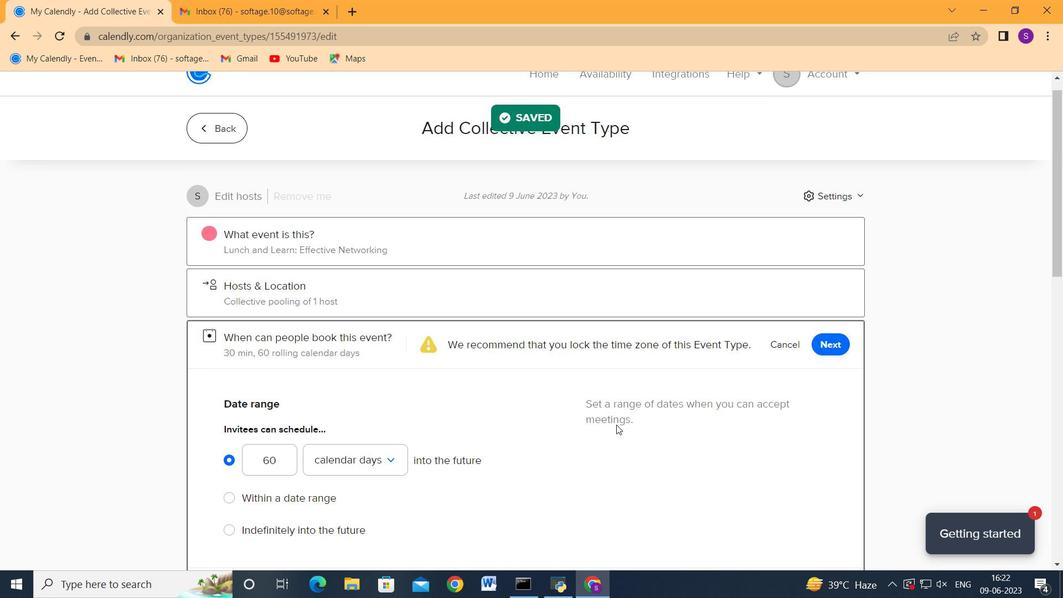 
Action: Mouse scrolled (617, 424) with delta (0, 0)
Screenshot: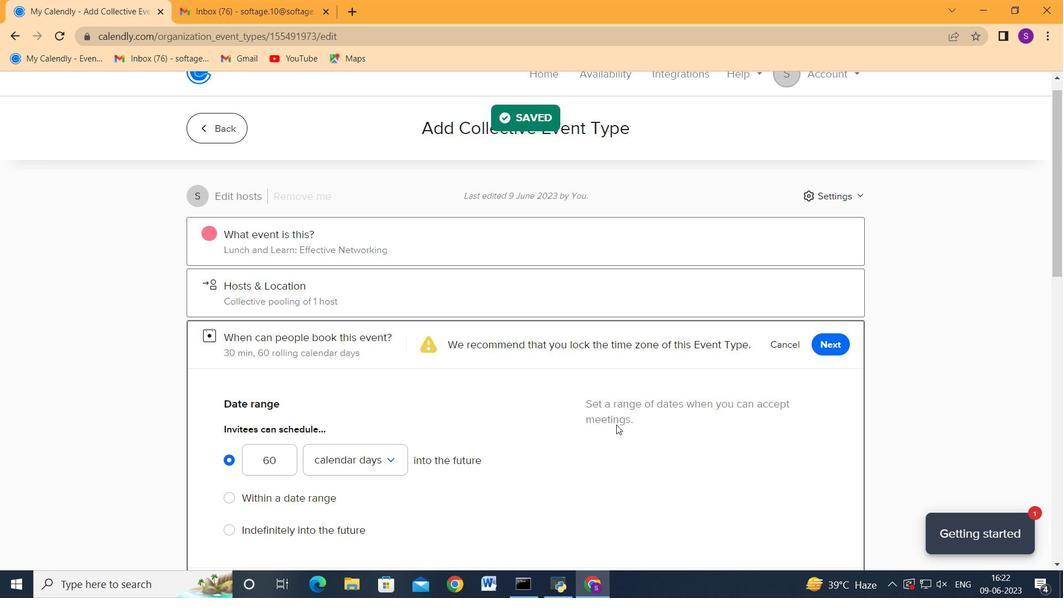 
Action: Mouse moved to (529, 422)
Screenshot: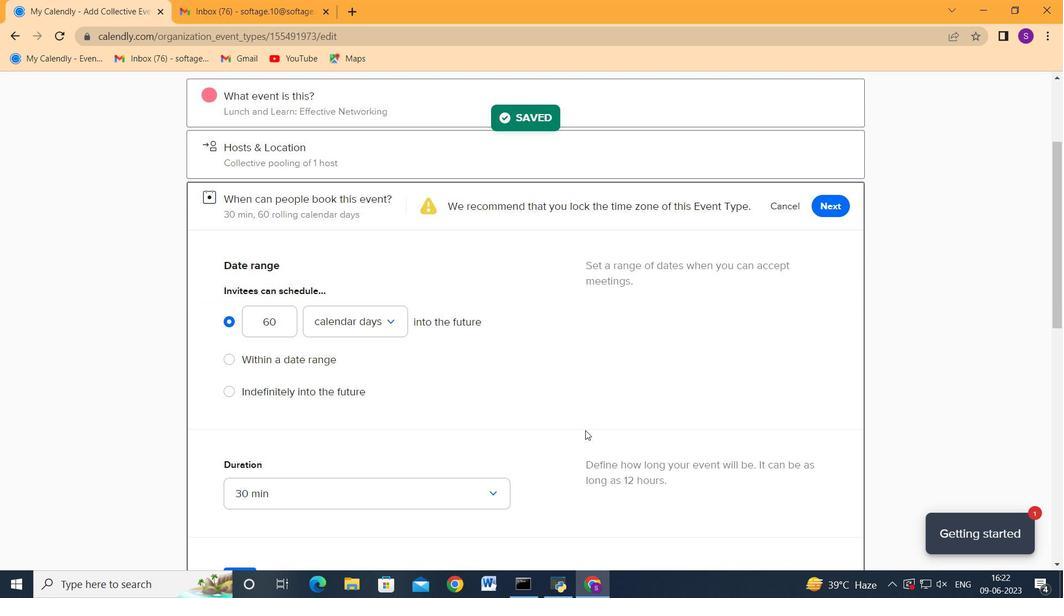 
Action: Mouse scrolled (529, 423) with delta (0, 0)
Screenshot: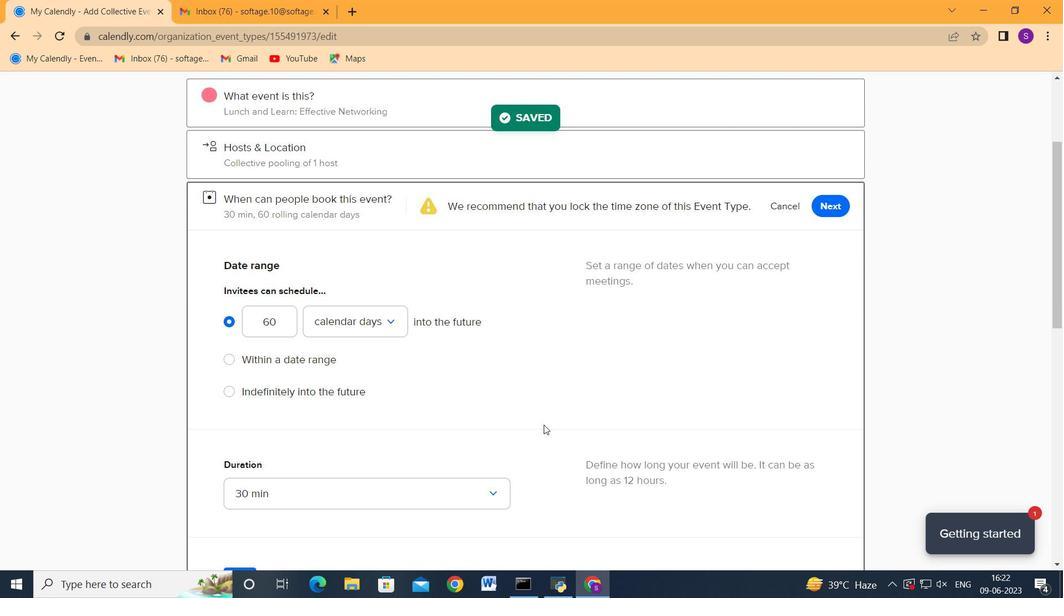 
Action: Mouse scrolled (529, 423) with delta (0, 0)
Screenshot: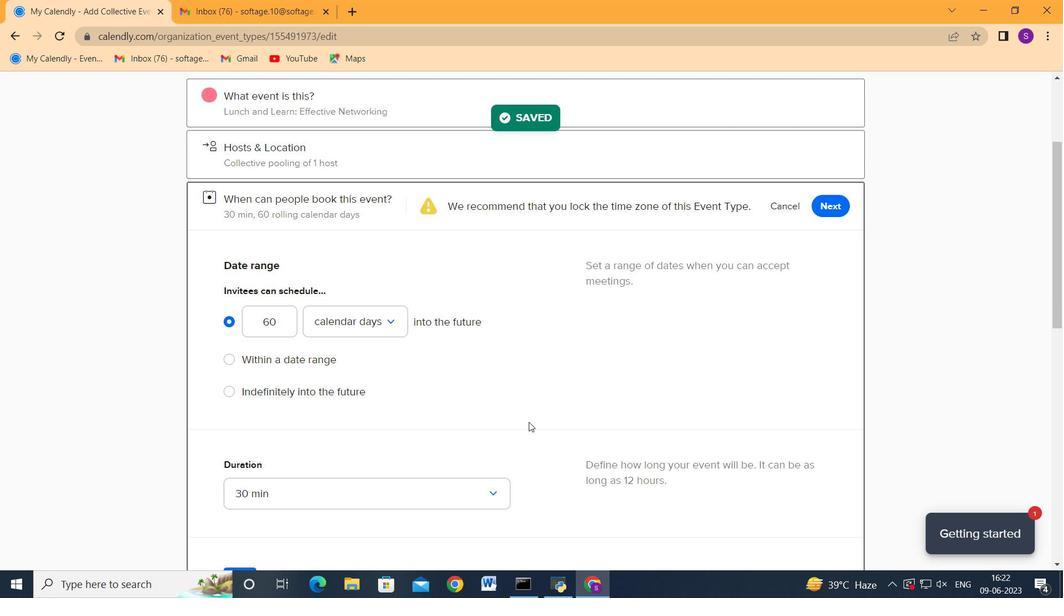 
Action: Mouse moved to (290, 495)
Screenshot: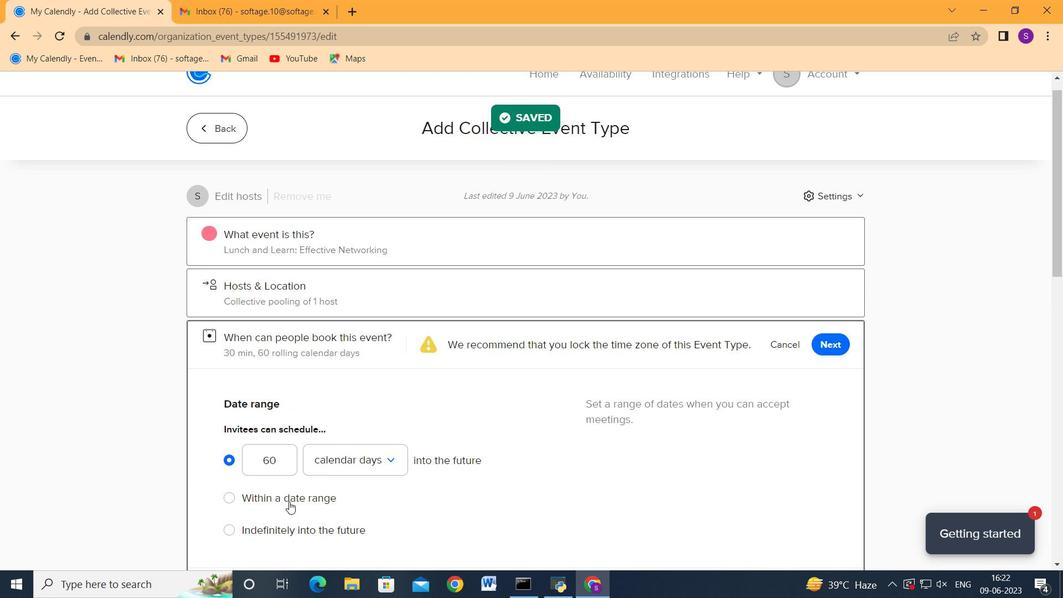
Action: Mouse pressed left at (290, 495)
Screenshot: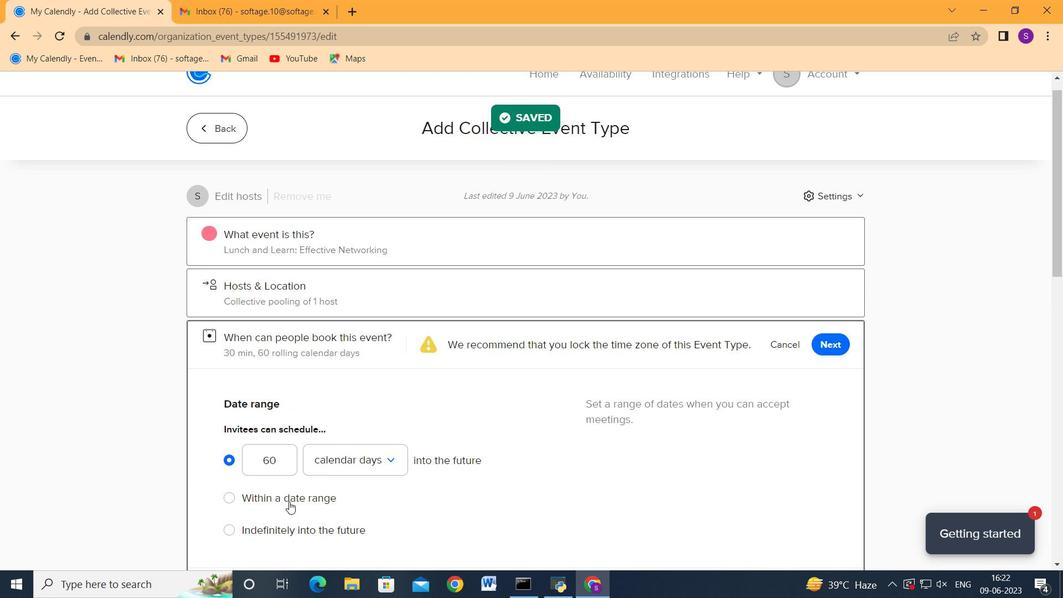 
Action: Mouse moved to (377, 505)
Screenshot: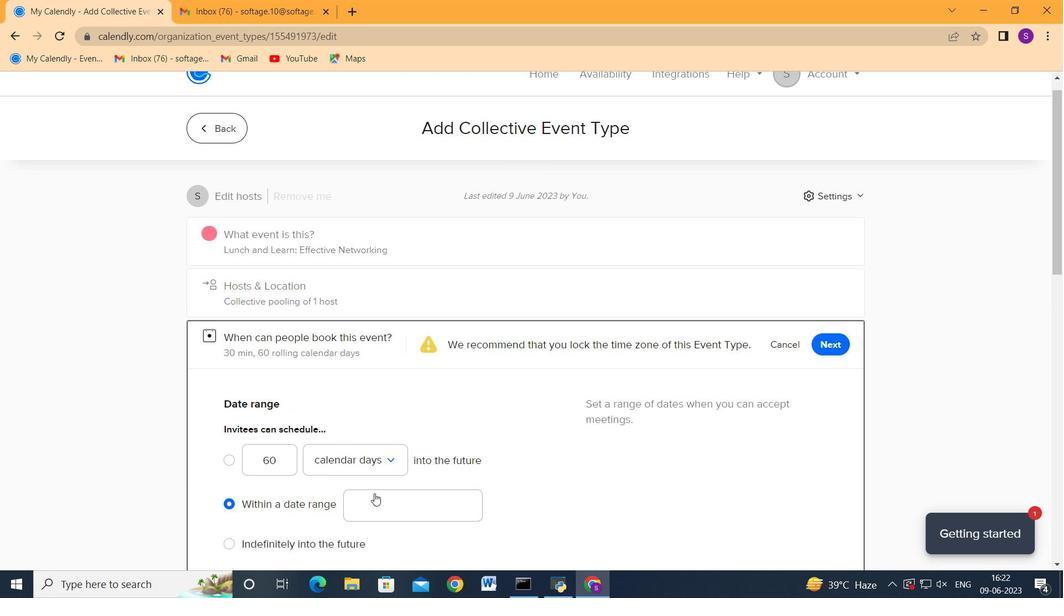 
Action: Mouse pressed left at (377, 505)
Screenshot: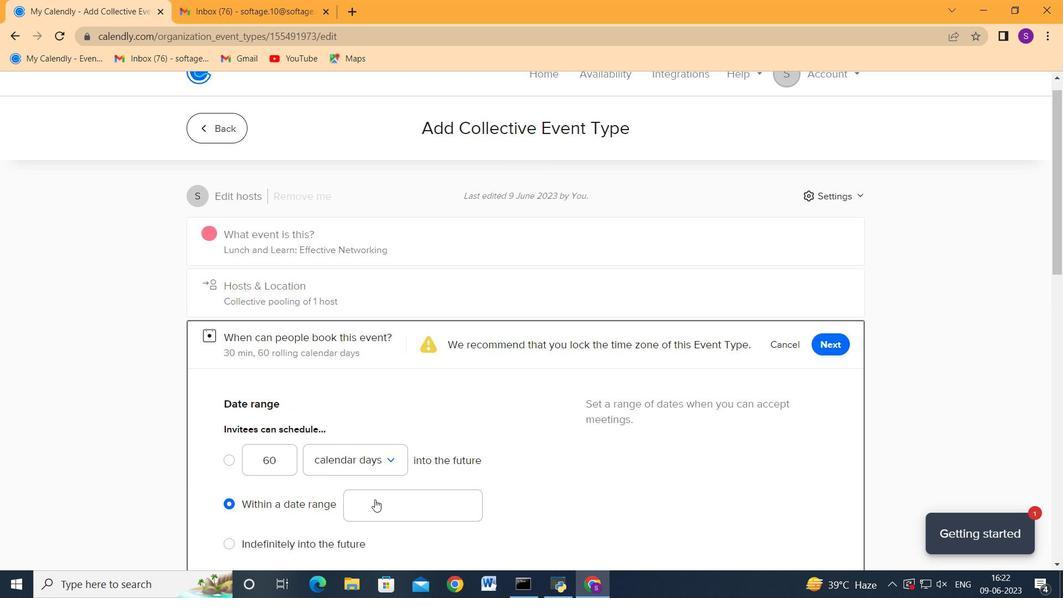 
Action: Mouse moved to (460, 252)
Screenshot: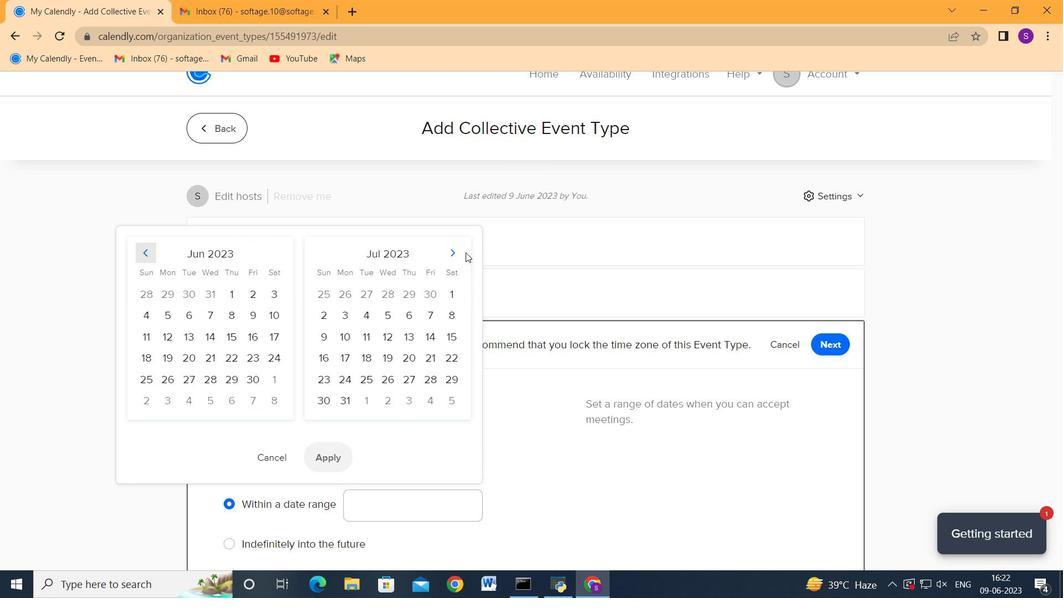 
Action: Mouse pressed left at (460, 252)
Screenshot: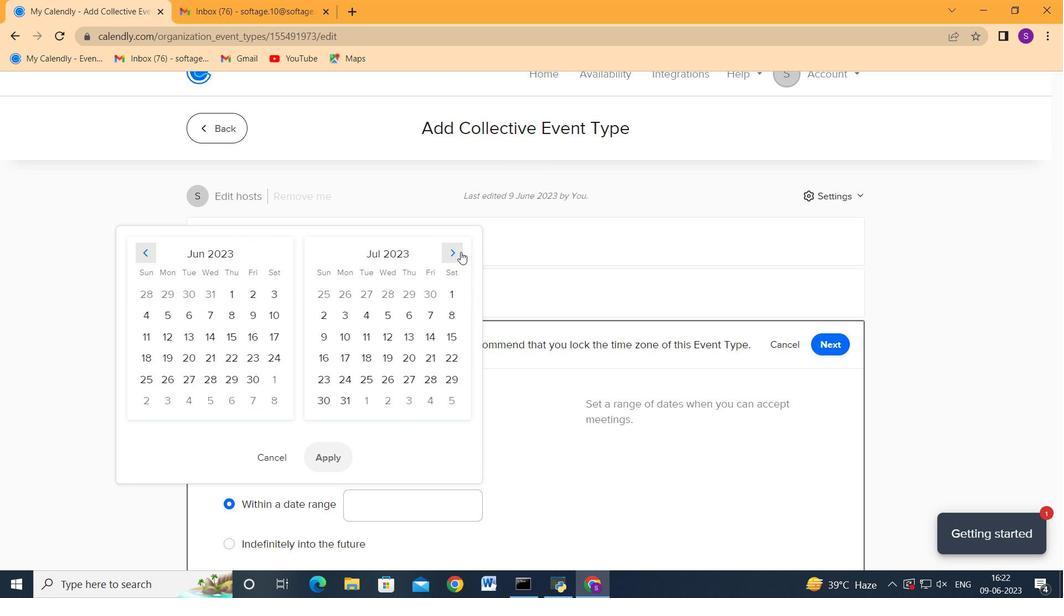 
Action: Mouse pressed left at (460, 252)
Screenshot: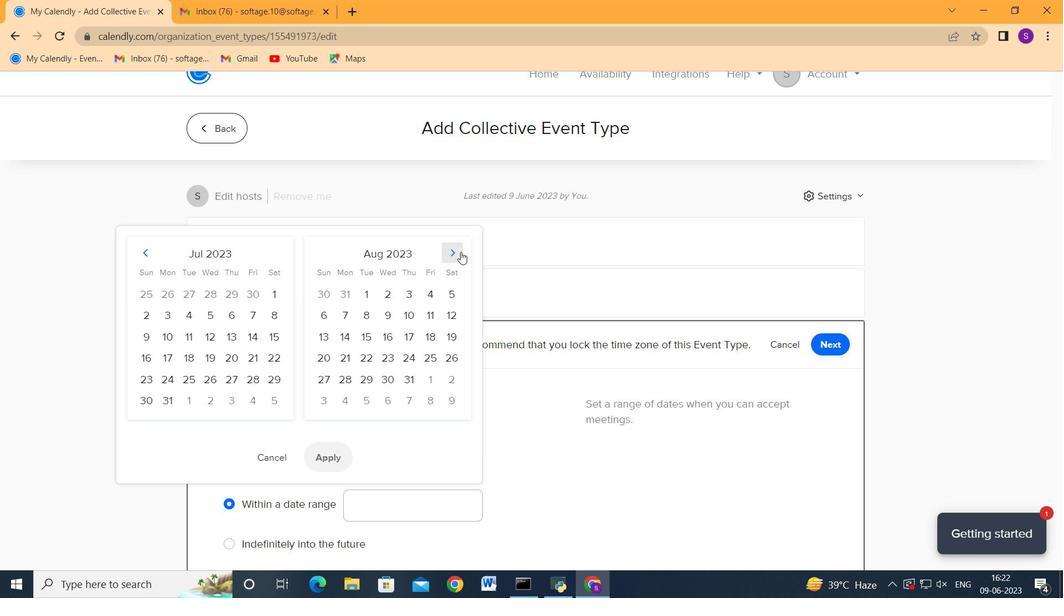 
Action: Mouse pressed left at (460, 252)
Screenshot: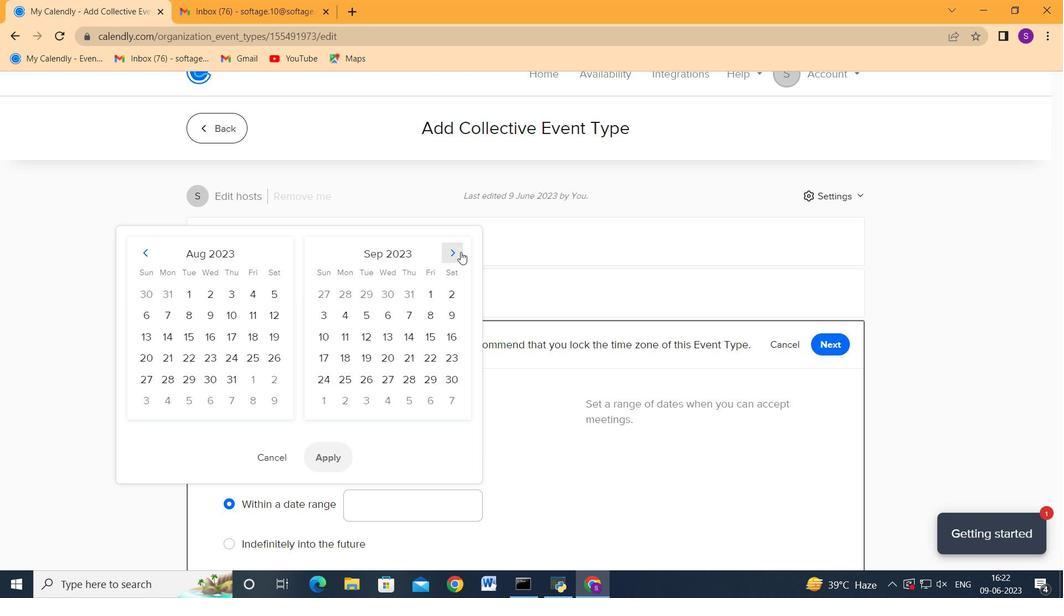 
Action: Mouse pressed left at (460, 252)
Screenshot: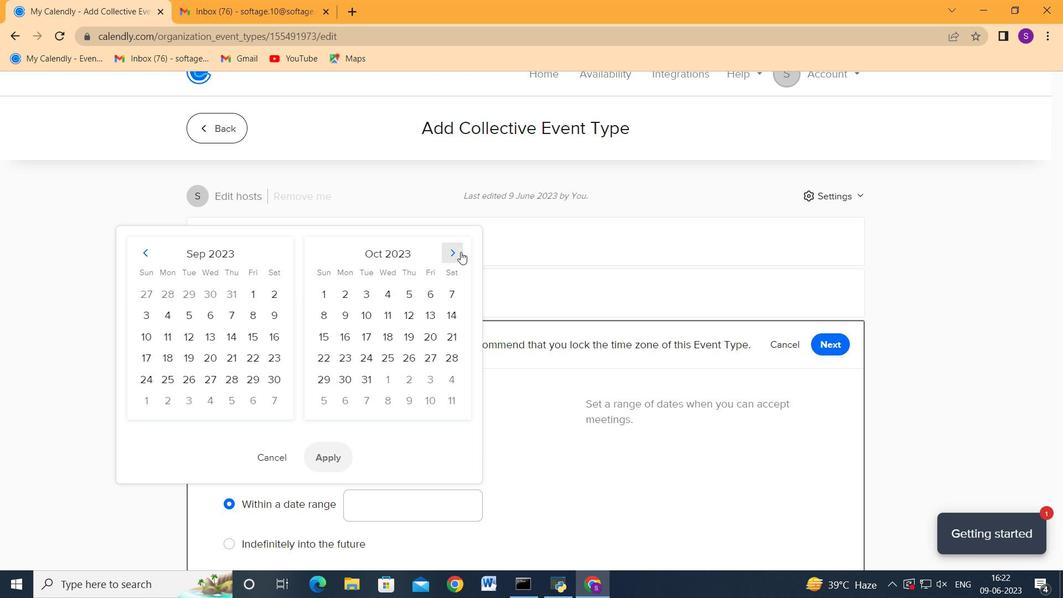 
Action: Mouse moved to (461, 250)
Screenshot: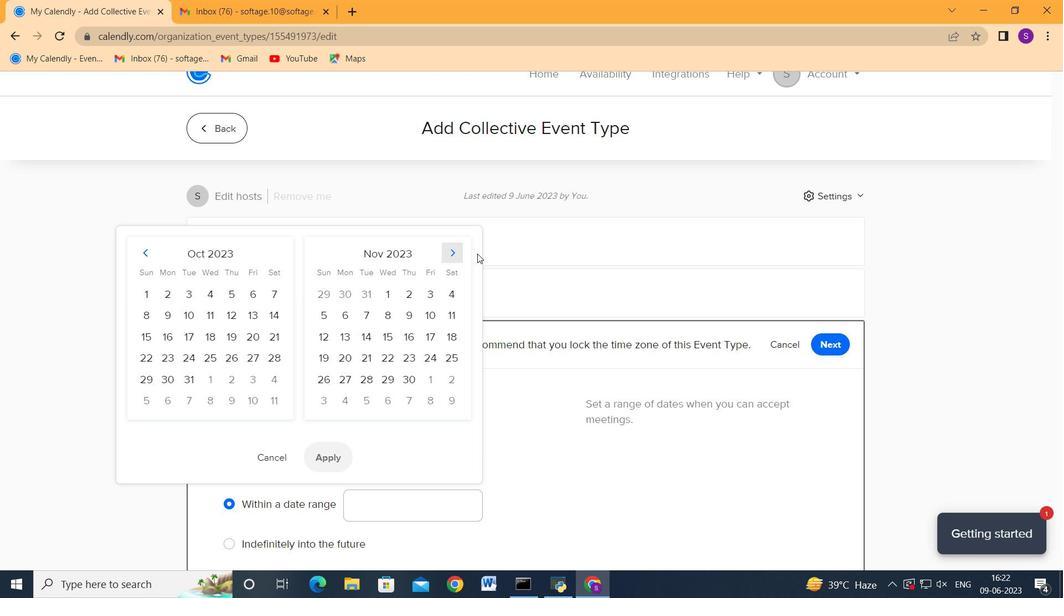 
Action: Mouse pressed left at (461, 250)
Screenshot: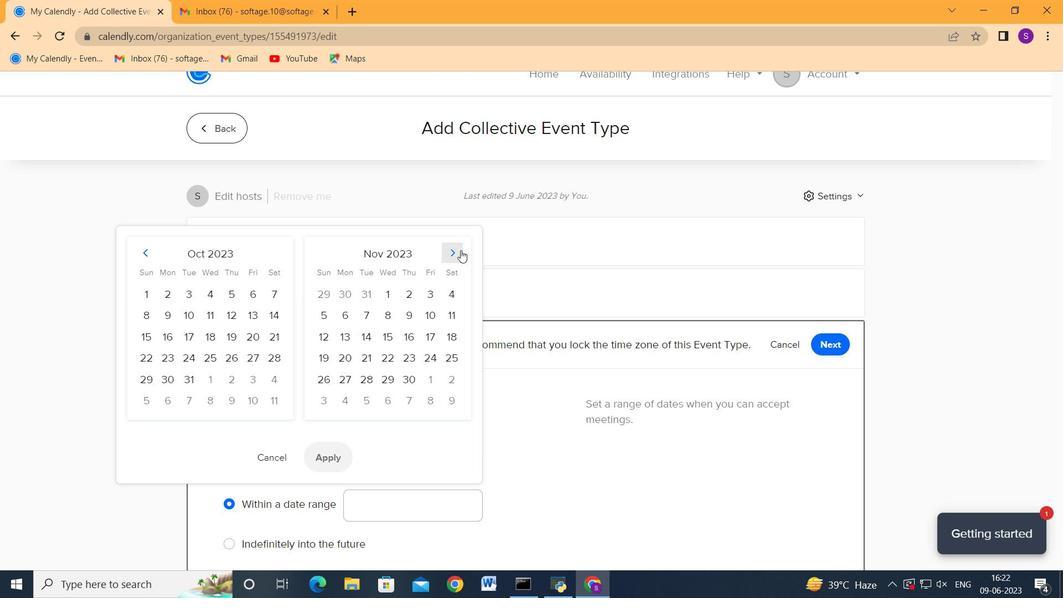 
Action: Mouse moved to (449, 295)
Screenshot: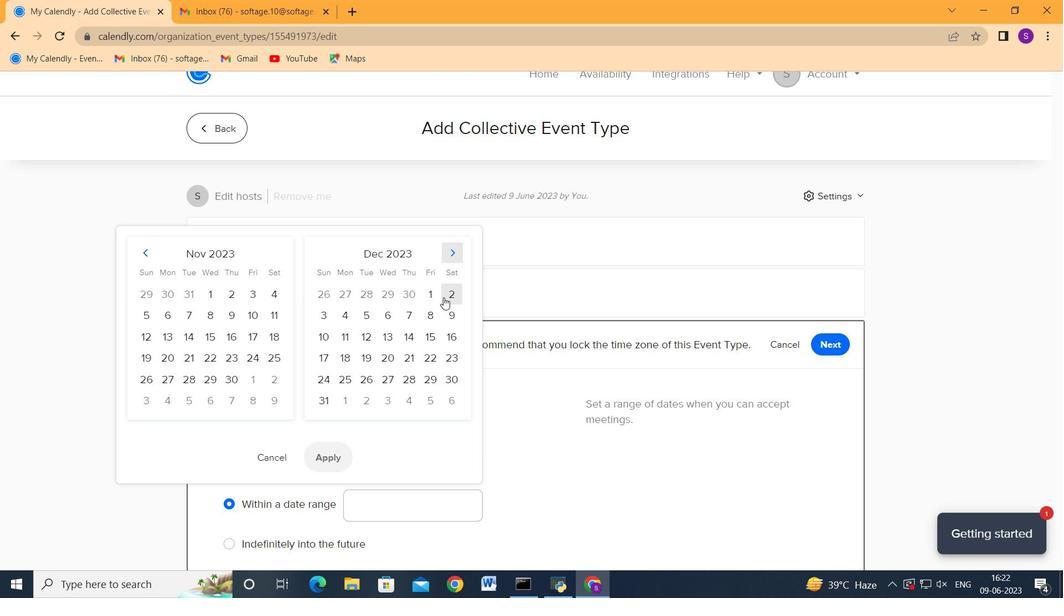 
Action: Mouse pressed left at (449, 295)
Screenshot: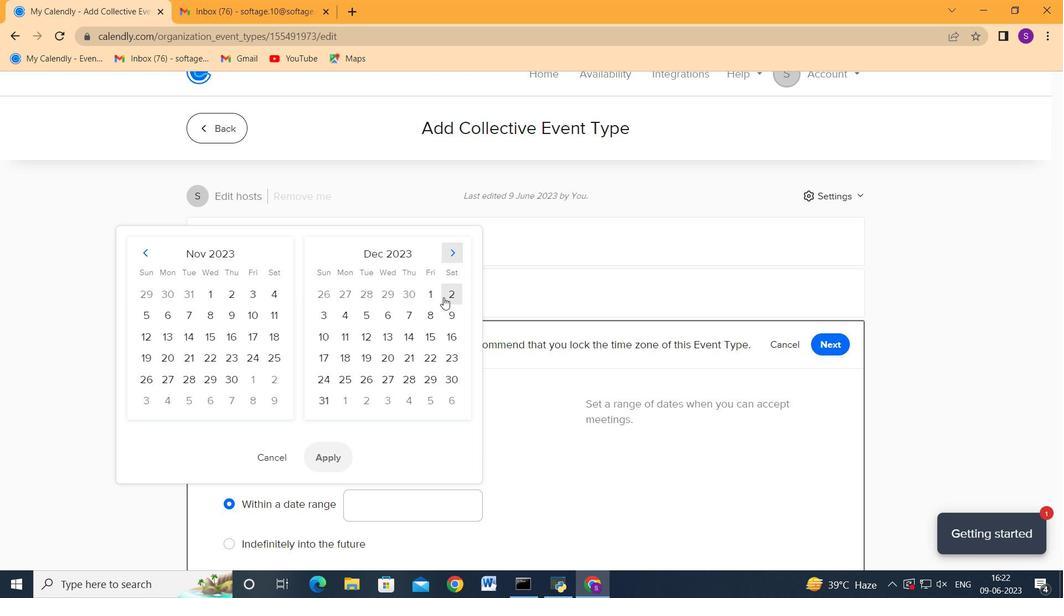 
Action: Mouse moved to (342, 312)
Screenshot: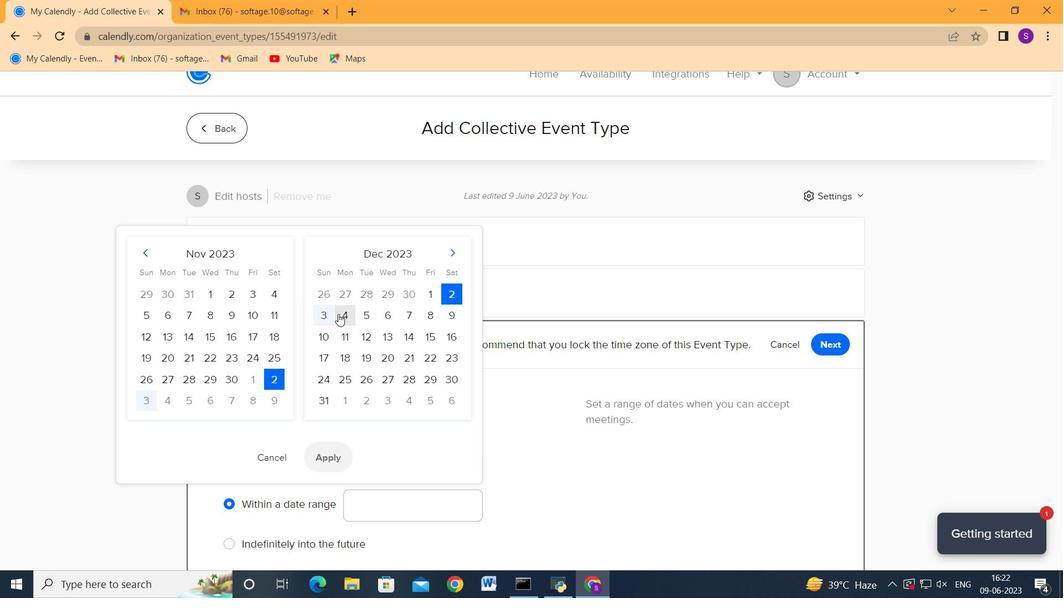 
Action: Mouse pressed left at (342, 312)
Screenshot: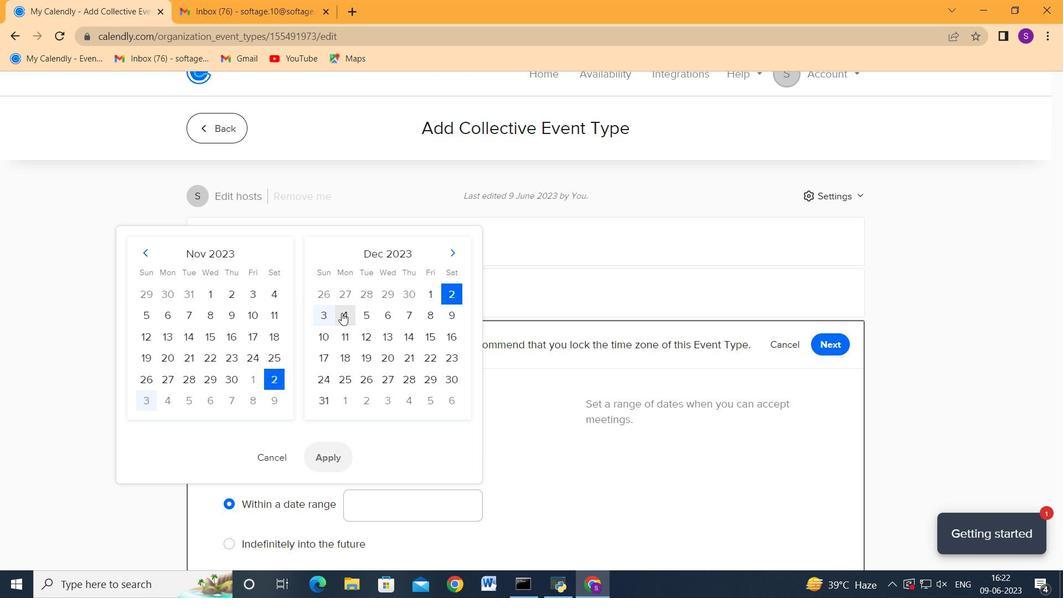 
Action: Mouse moved to (344, 452)
Screenshot: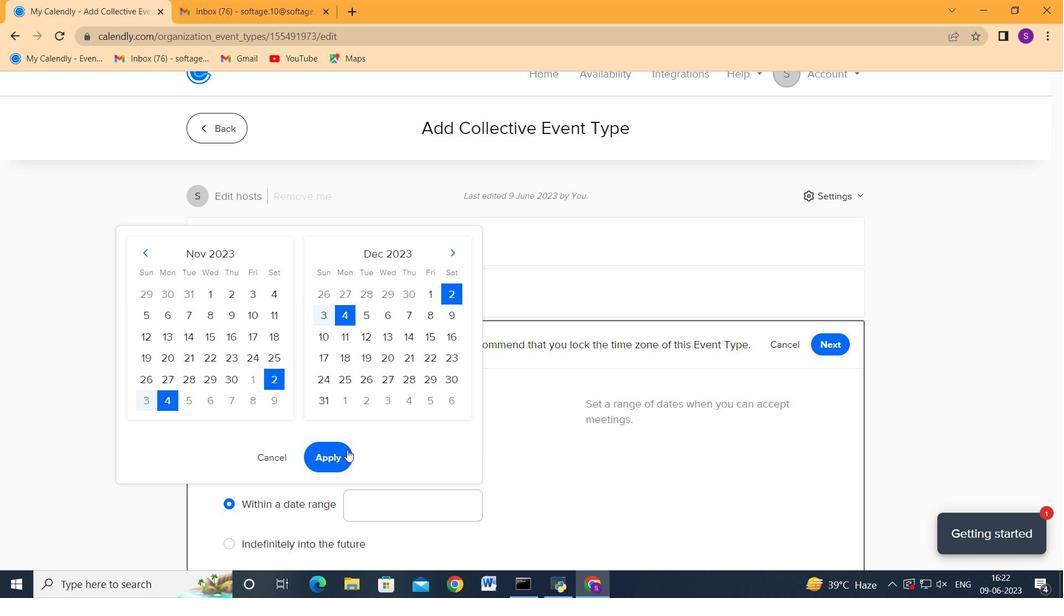 
Action: Mouse pressed left at (344, 452)
Screenshot: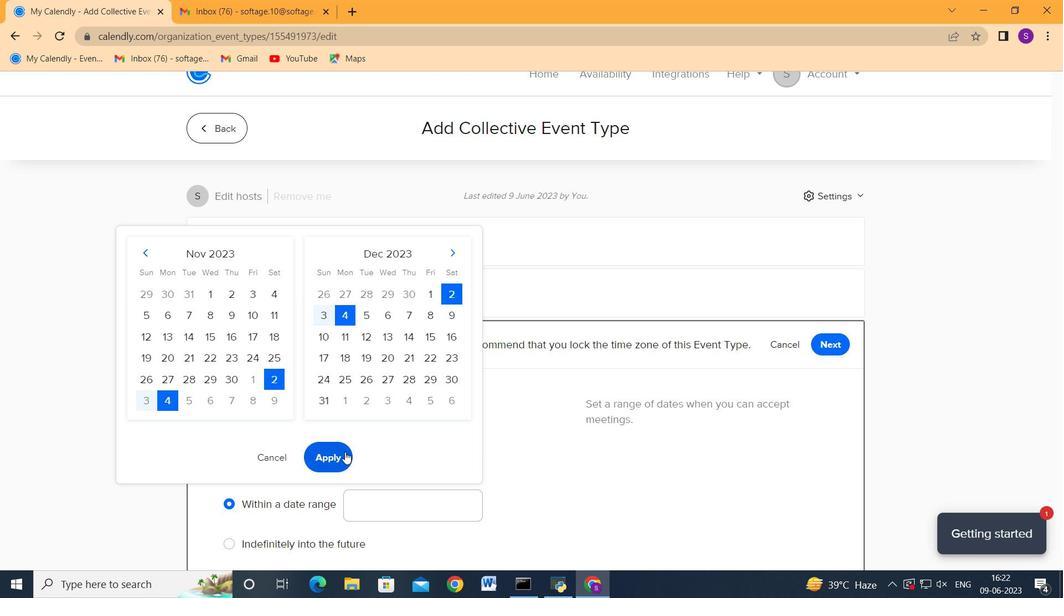 
Action: Mouse moved to (437, 384)
Screenshot: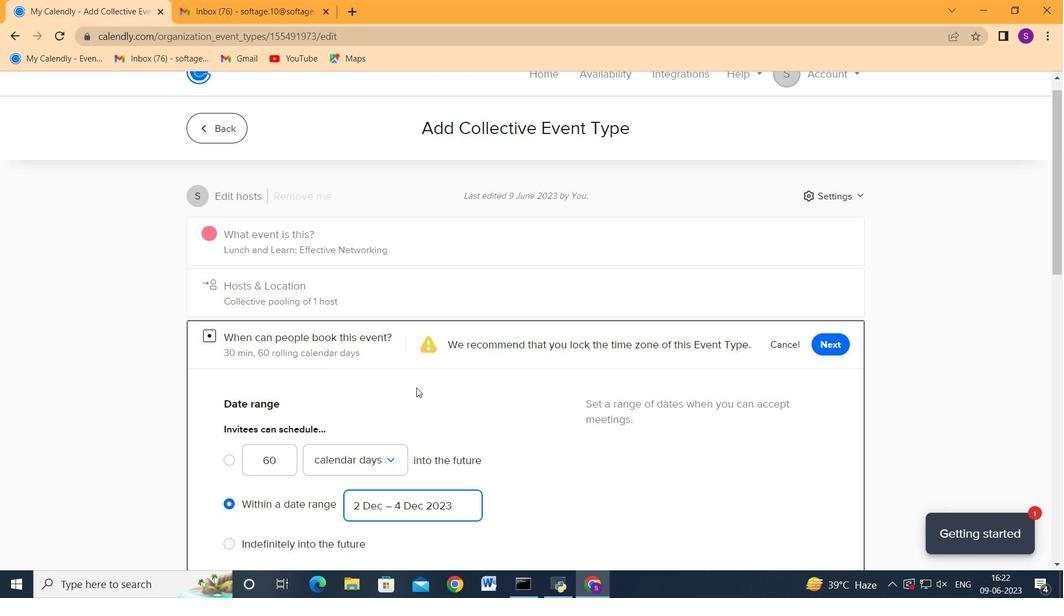 
Action: Mouse scrolled (437, 383) with delta (0, 0)
Screenshot: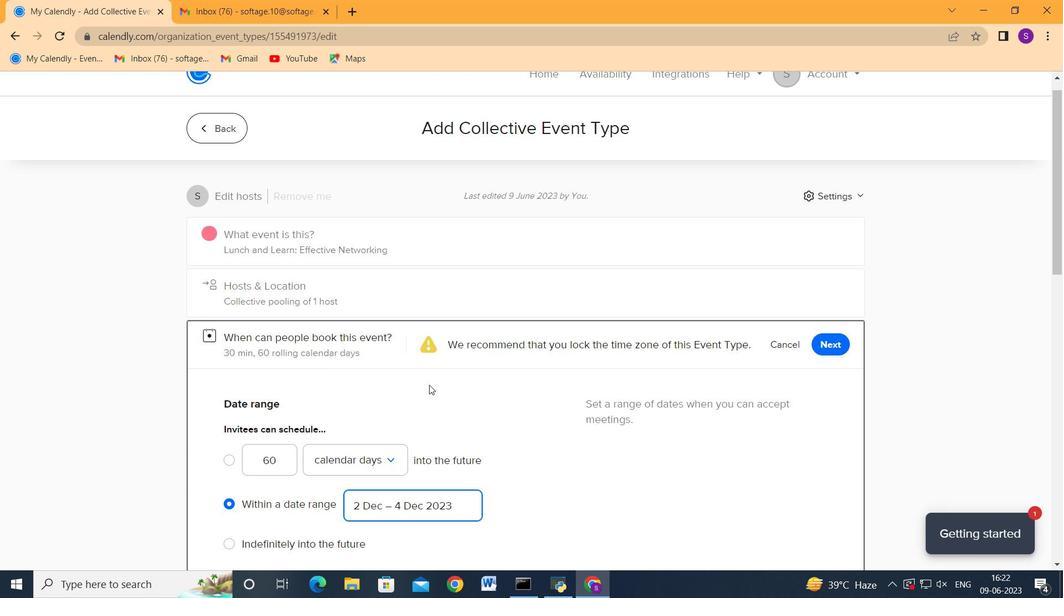 
Action: Mouse scrolled (437, 383) with delta (0, 0)
Screenshot: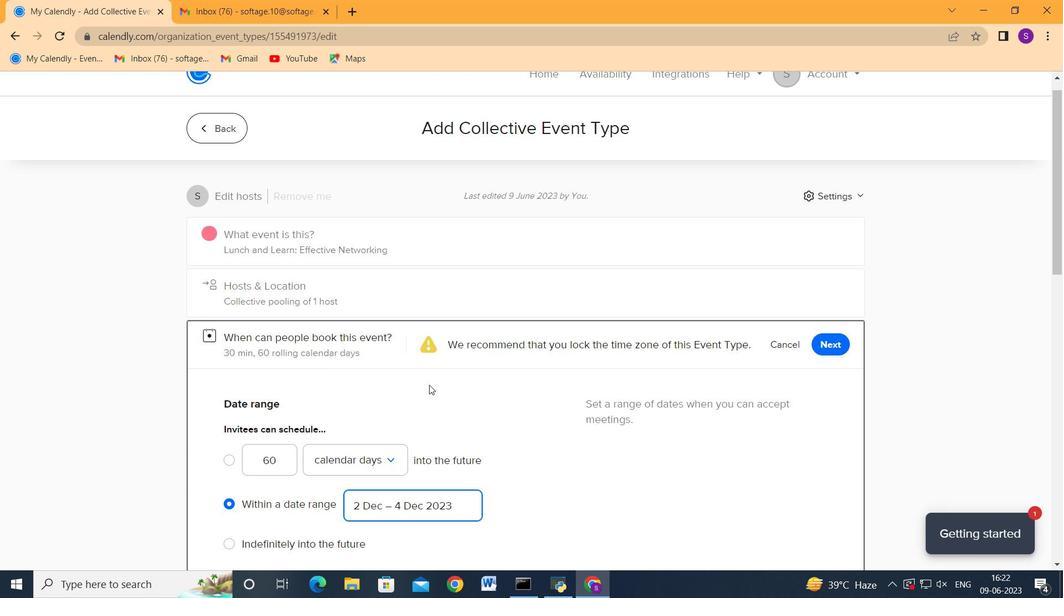 
Action: Mouse scrolled (437, 383) with delta (0, 0)
Screenshot: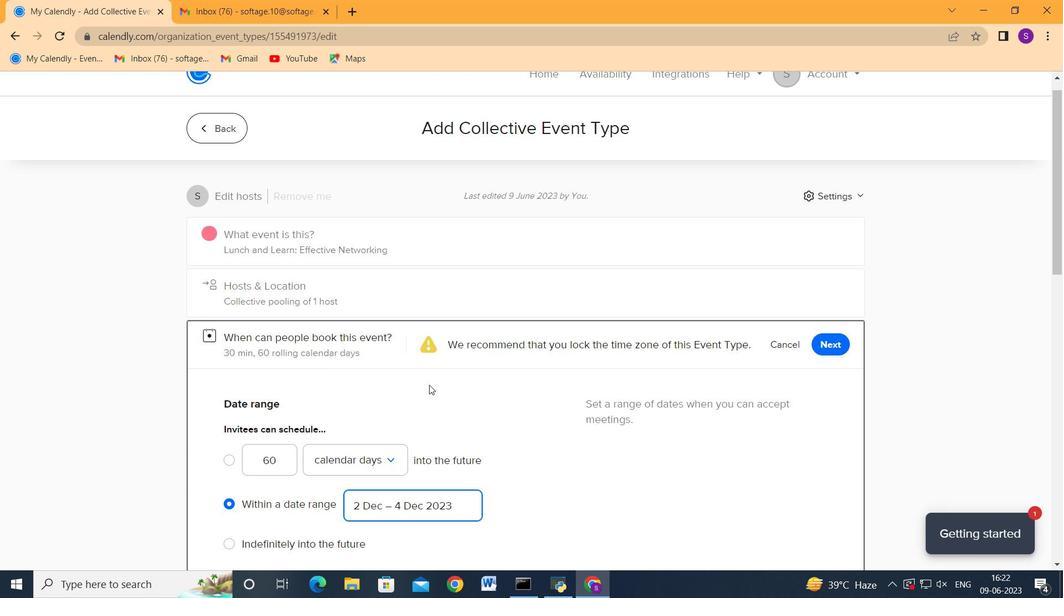 
Action: Mouse scrolled (437, 383) with delta (0, 0)
Screenshot: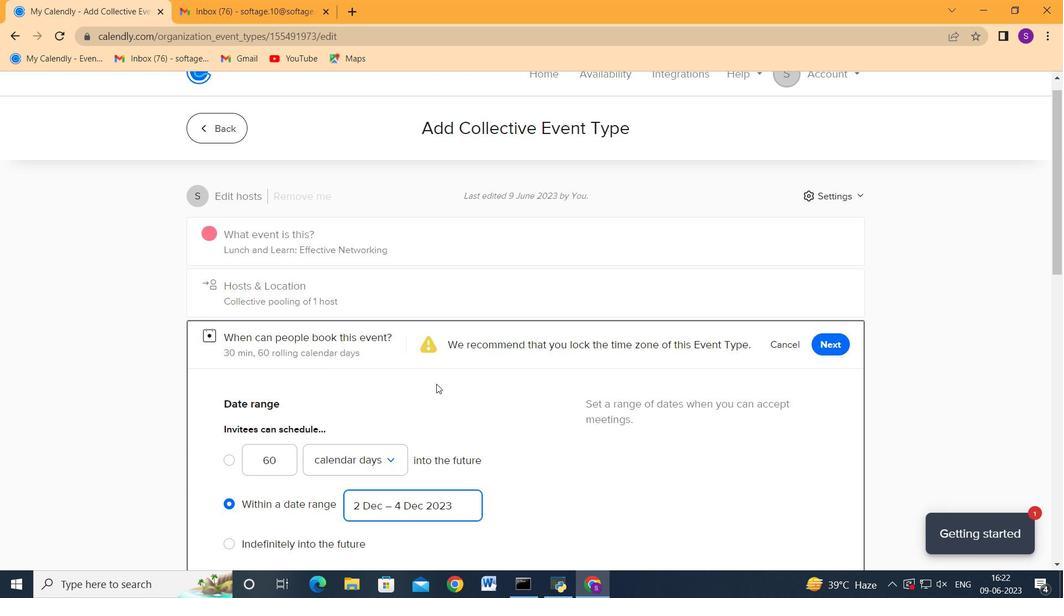 
Action: Mouse moved to (467, 384)
Screenshot: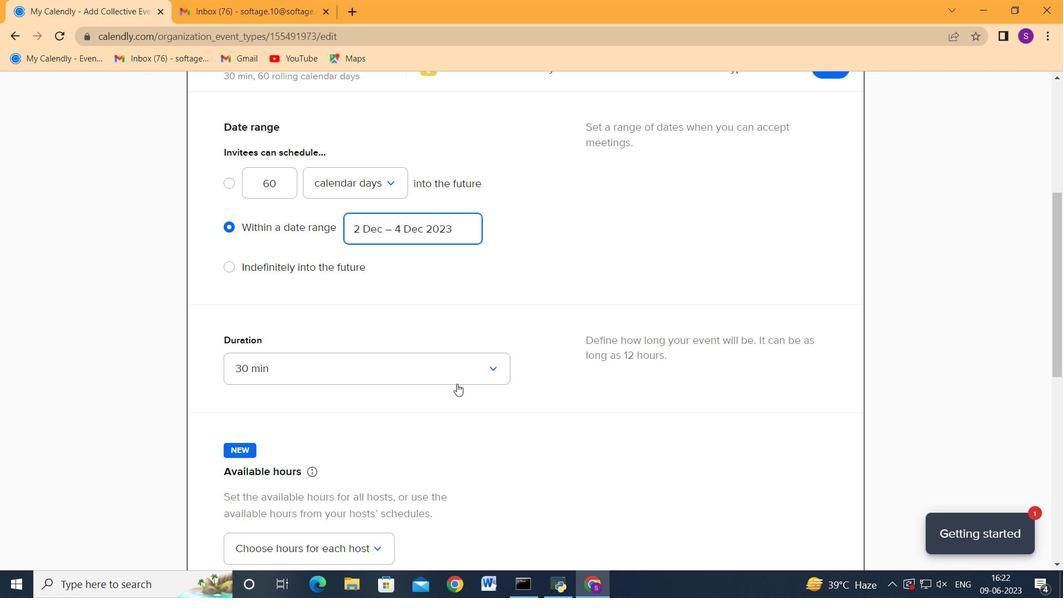 
Action: Mouse scrolled (467, 383) with delta (0, 0)
Screenshot: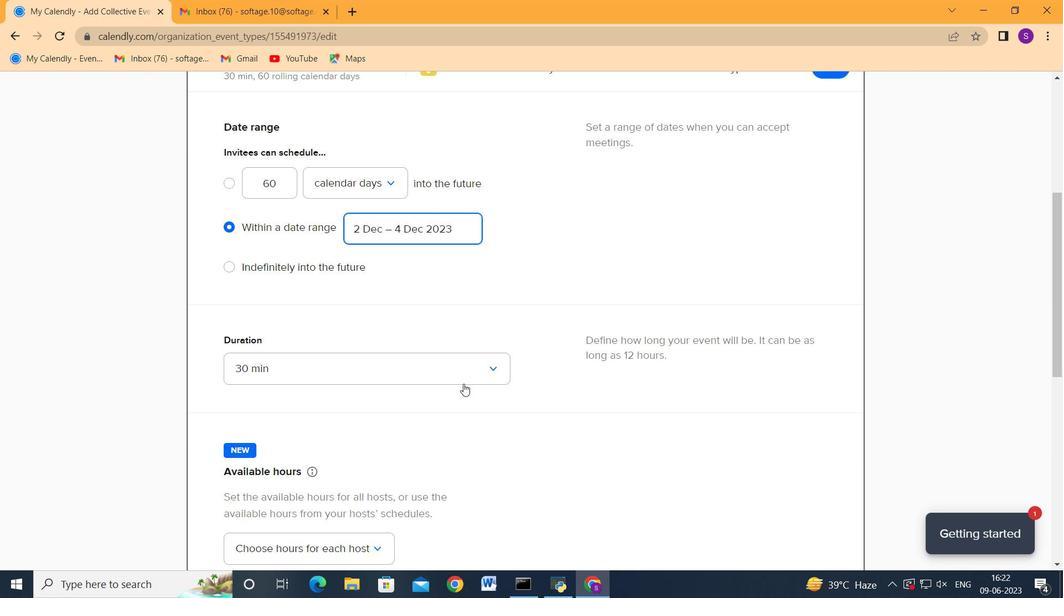 
Action: Mouse scrolled (467, 383) with delta (0, 0)
Screenshot: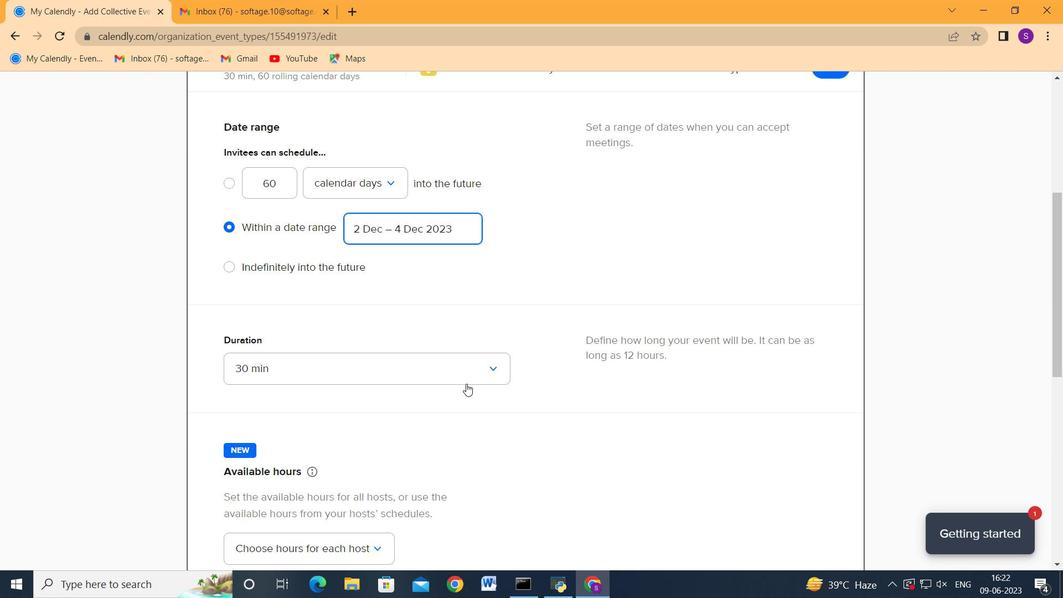 
Action: Mouse scrolled (467, 383) with delta (0, 0)
Screenshot: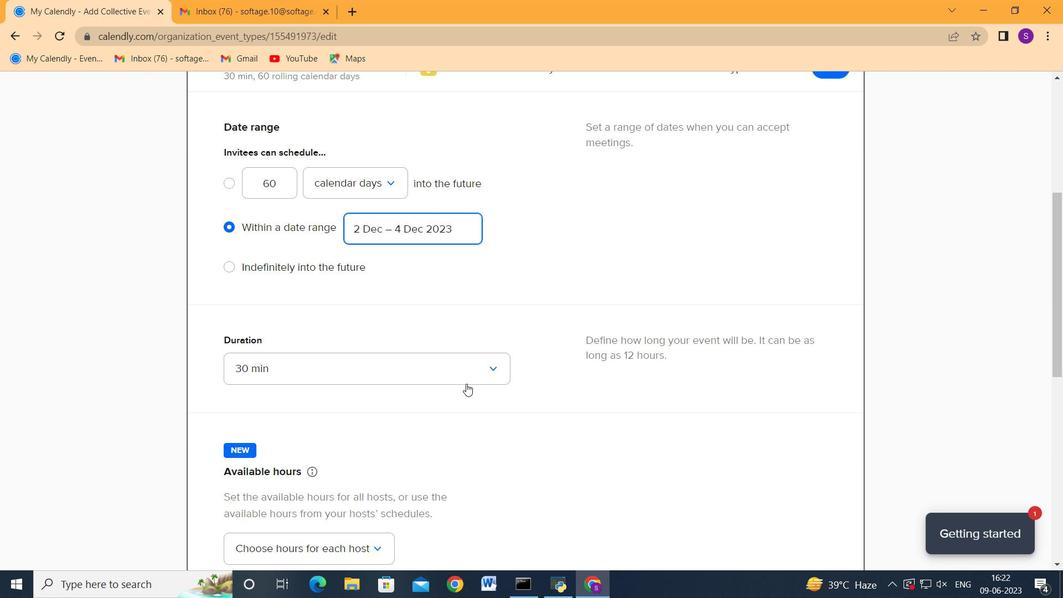 
Action: Mouse scrolled (467, 383) with delta (0, 0)
Screenshot: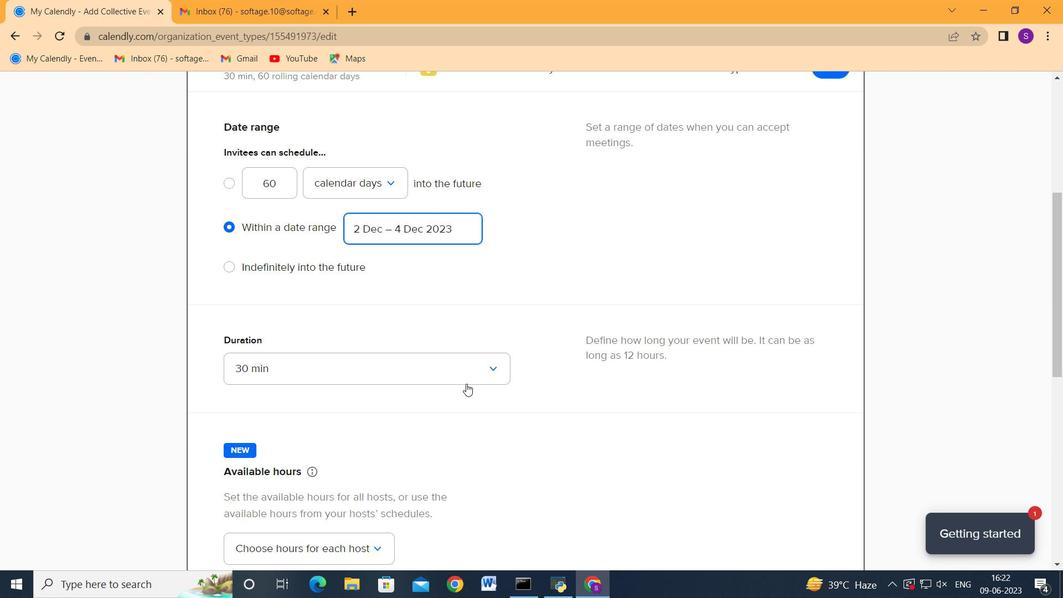 
Action: Mouse scrolled (467, 383) with delta (0, 0)
Screenshot: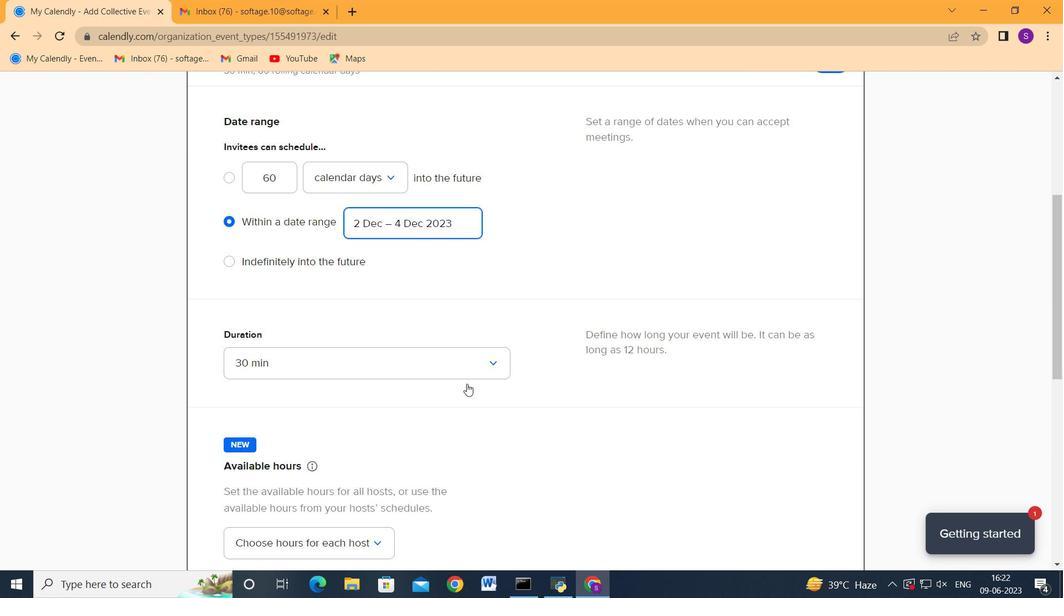
Action: Mouse scrolled (467, 383) with delta (0, 0)
Screenshot: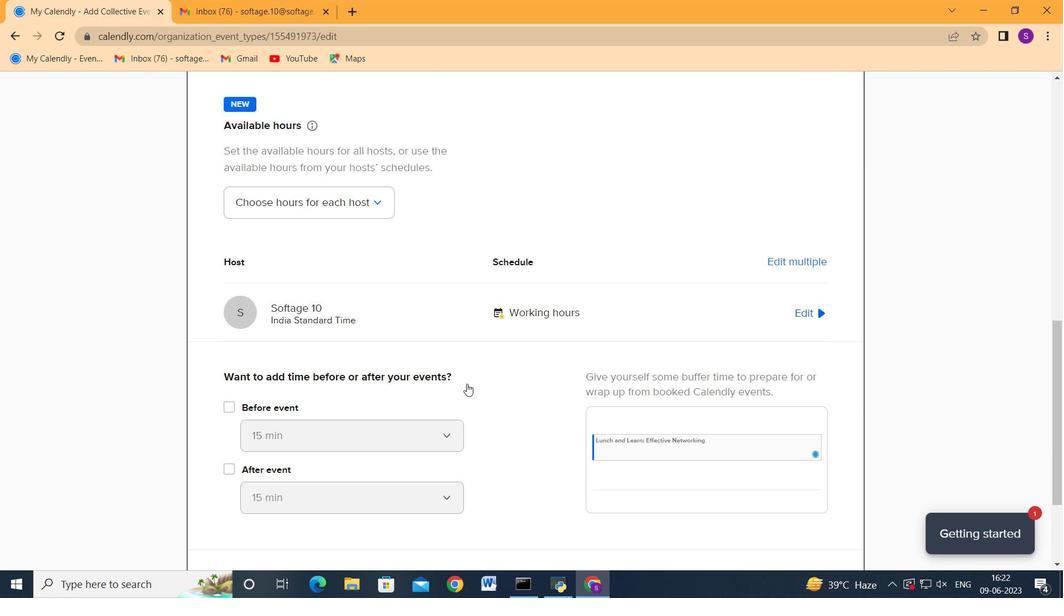 
Action: Mouse scrolled (467, 383) with delta (0, 0)
Screenshot: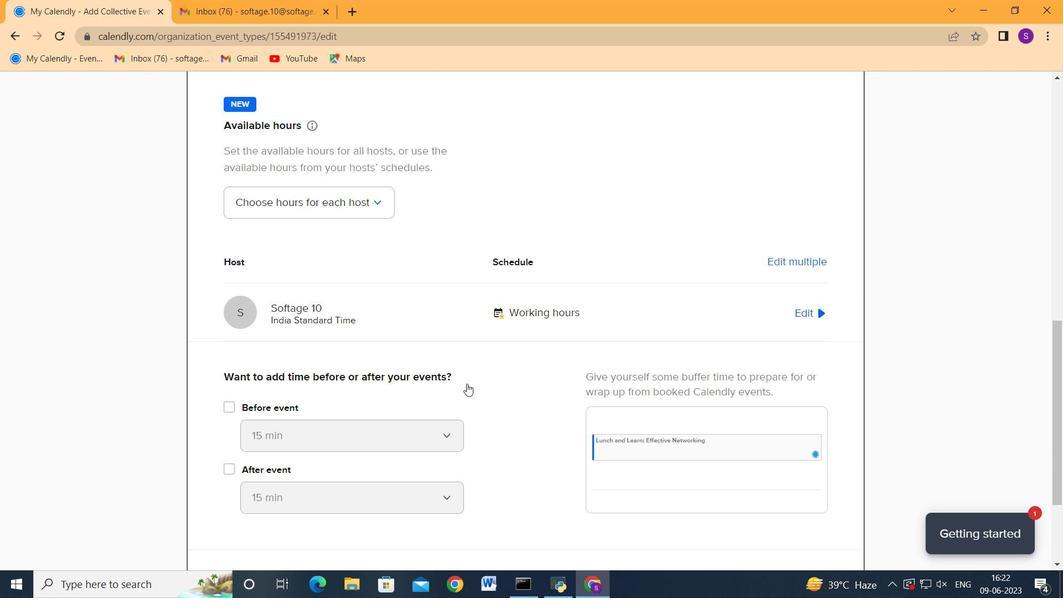 
Action: Mouse scrolled (467, 383) with delta (0, 0)
Screenshot: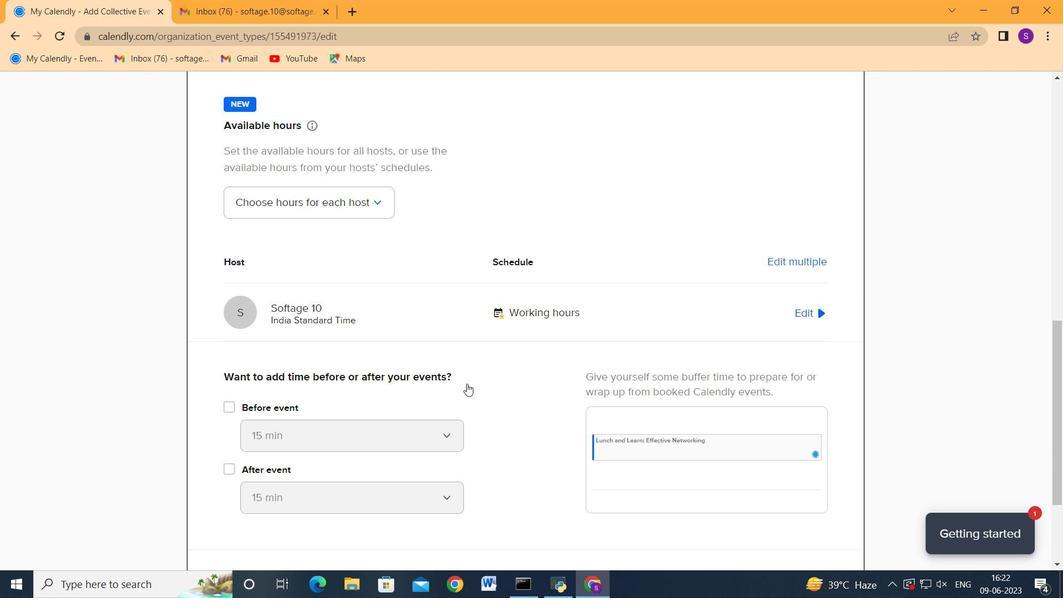 
Action: Mouse scrolled (467, 383) with delta (0, 0)
Screenshot: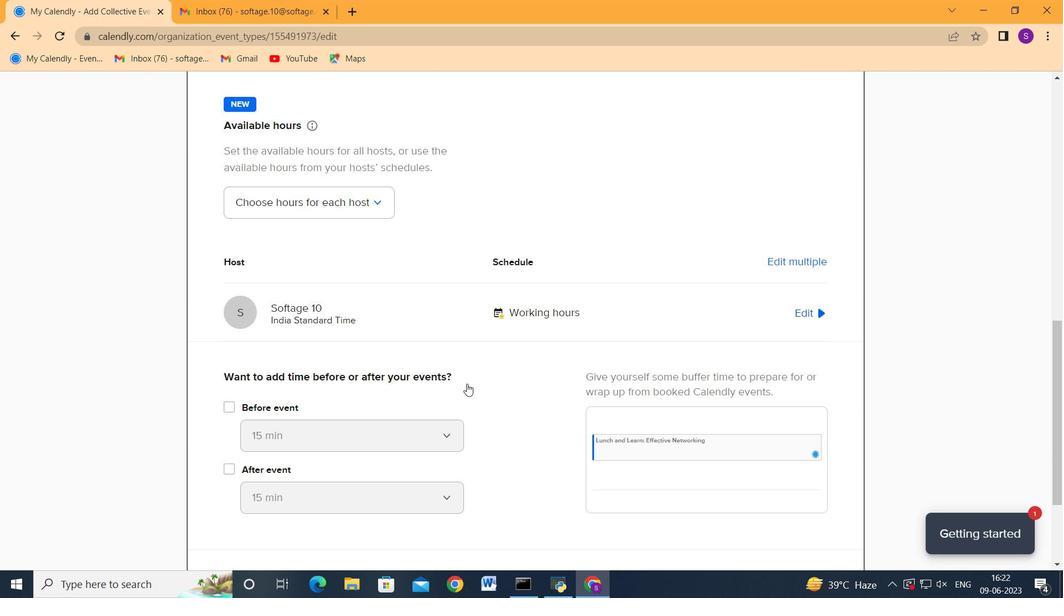 
Action: Mouse scrolled (467, 383) with delta (0, 0)
Screenshot: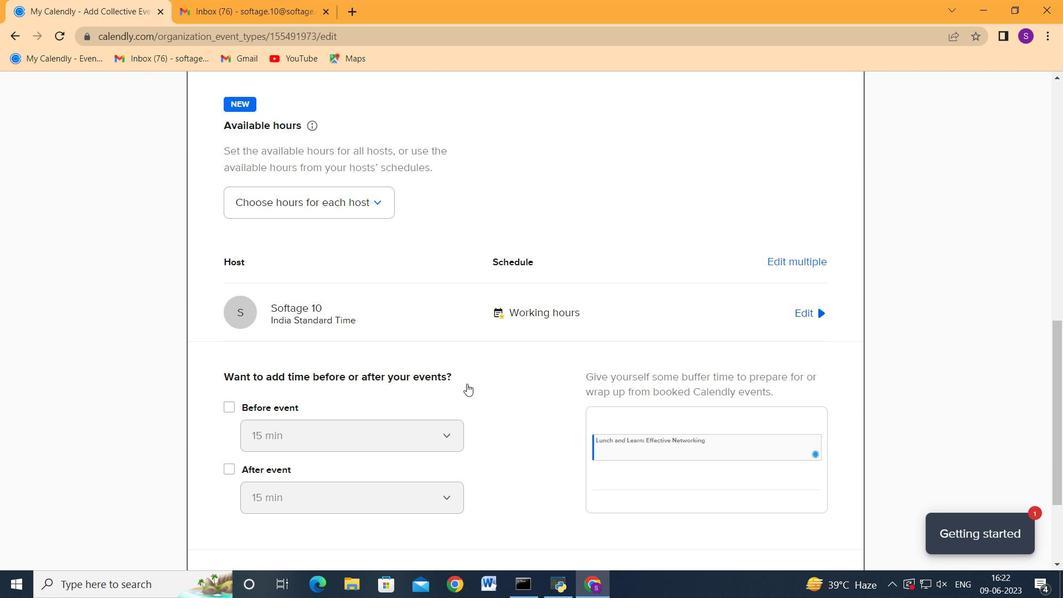 
Action: Mouse moved to (469, 384)
Screenshot: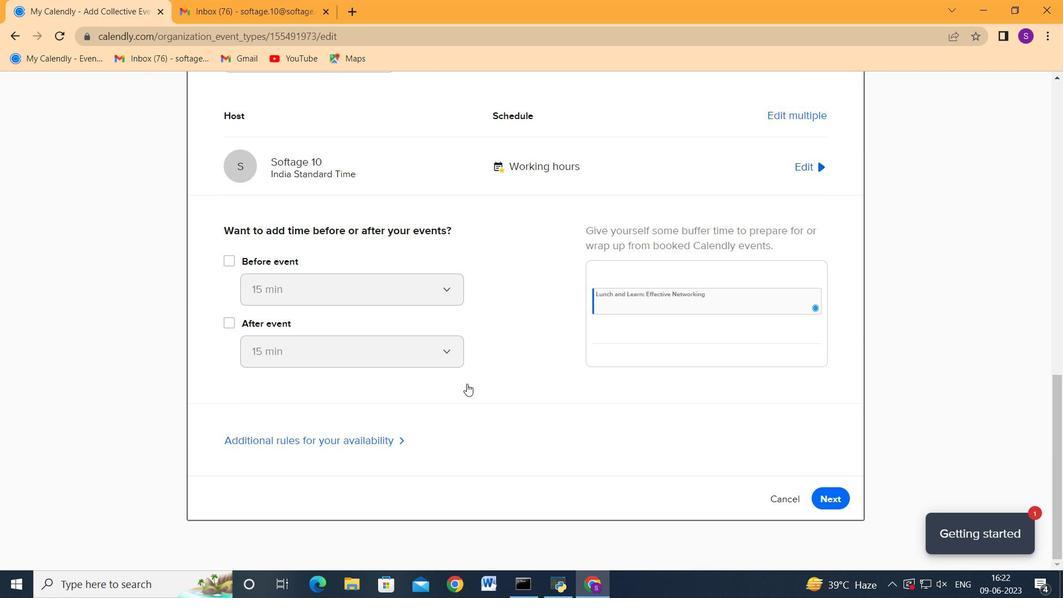 
Action: Mouse scrolled (469, 385) with delta (0, 0)
Screenshot: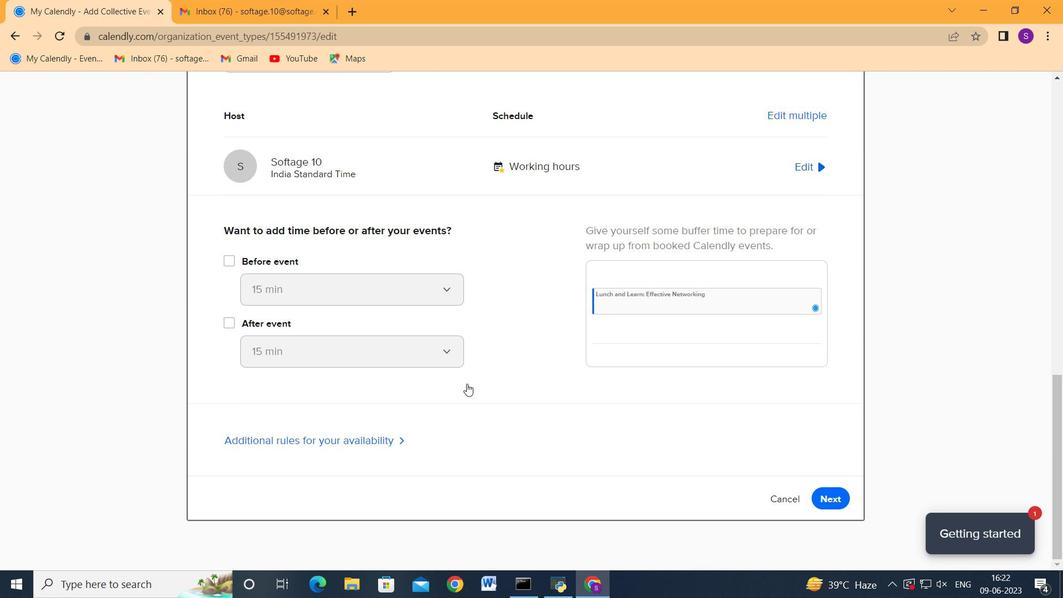 
Action: Mouse scrolled (469, 385) with delta (0, 0)
Screenshot: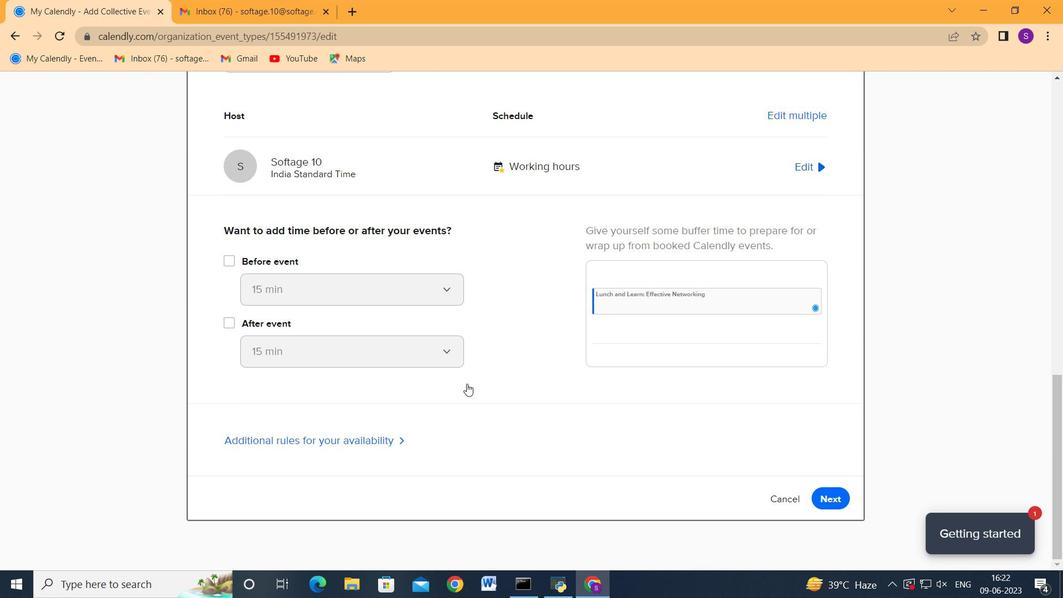 
Action: Mouse moved to (470, 384)
Screenshot: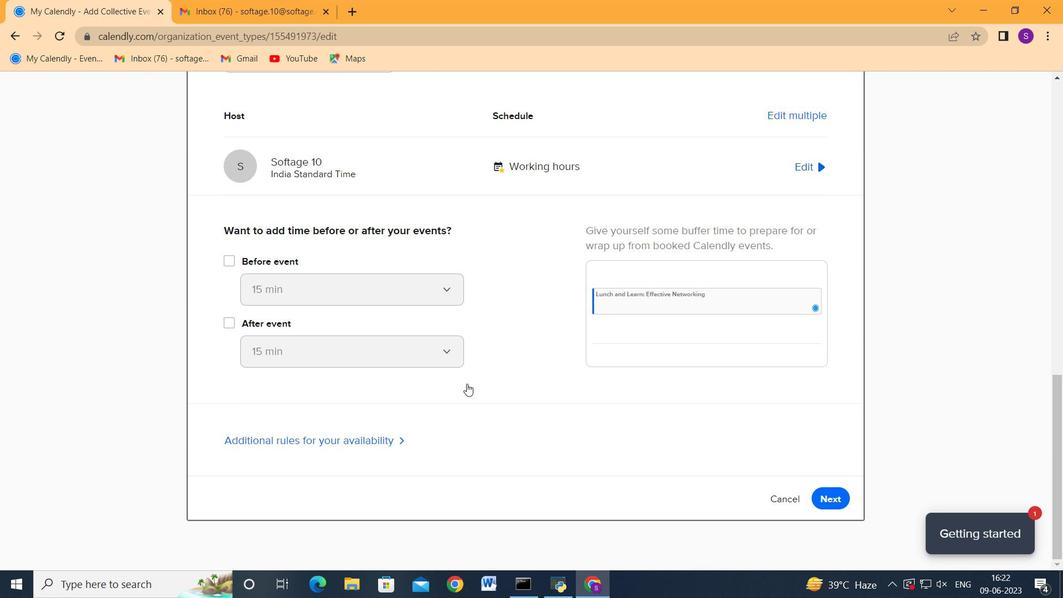
Action: Mouse scrolled (470, 385) with delta (0, 0)
Screenshot: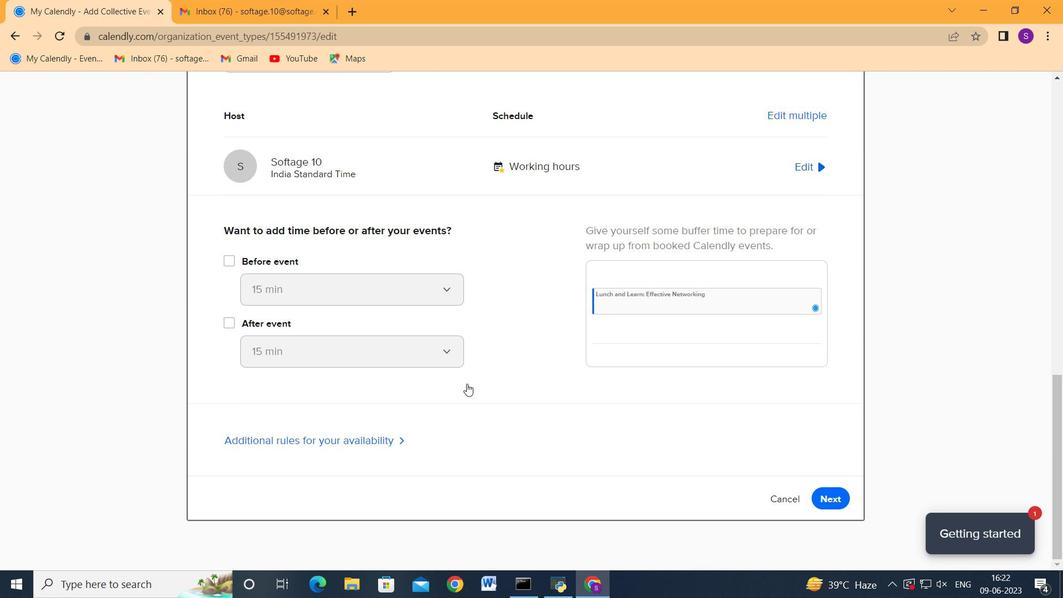 
Action: Mouse scrolled (470, 385) with delta (0, 0)
Screenshot: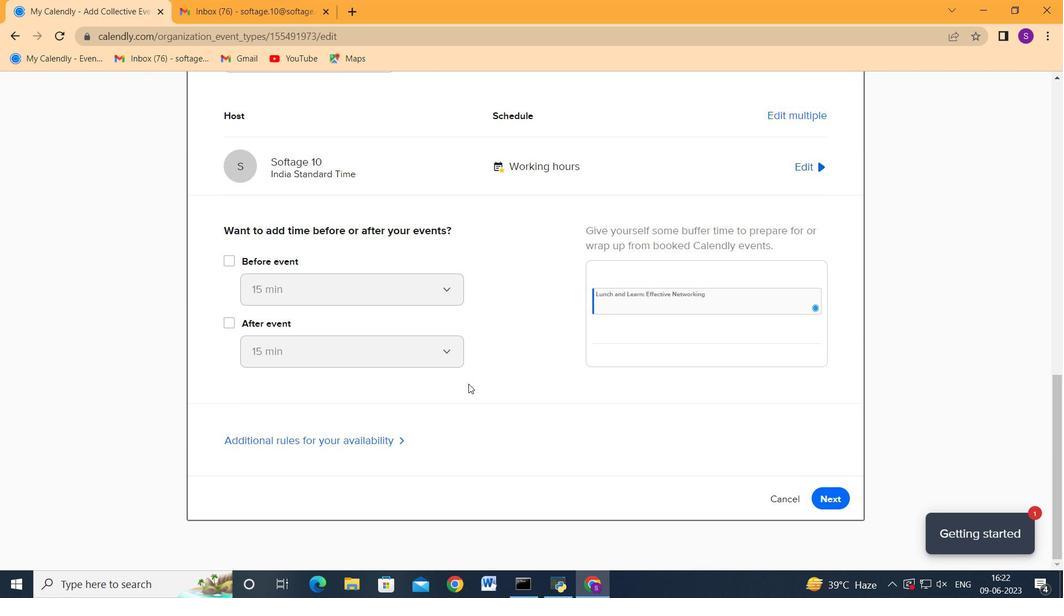 
Action: Mouse scrolled (470, 385) with delta (0, 0)
Screenshot: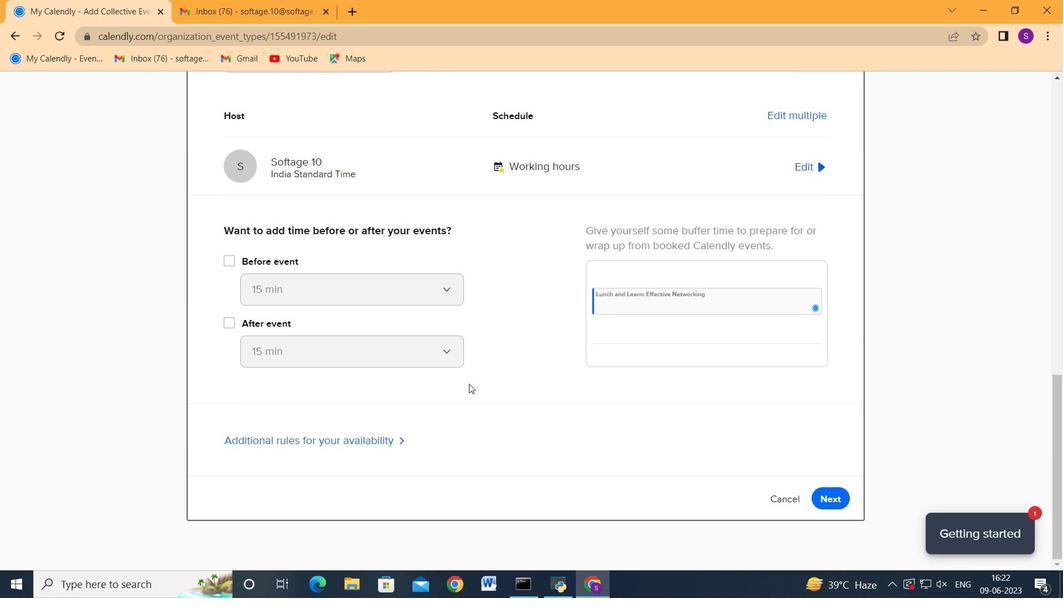 
Action: Mouse moved to (496, 392)
Screenshot: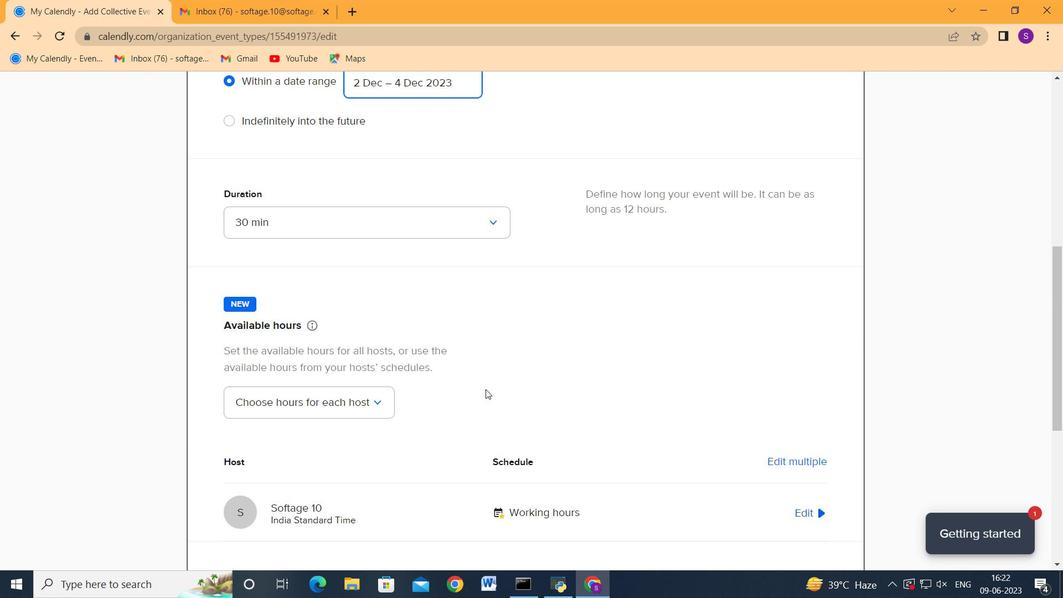 
Action: Mouse scrolled (496, 393) with delta (0, 0)
Screenshot: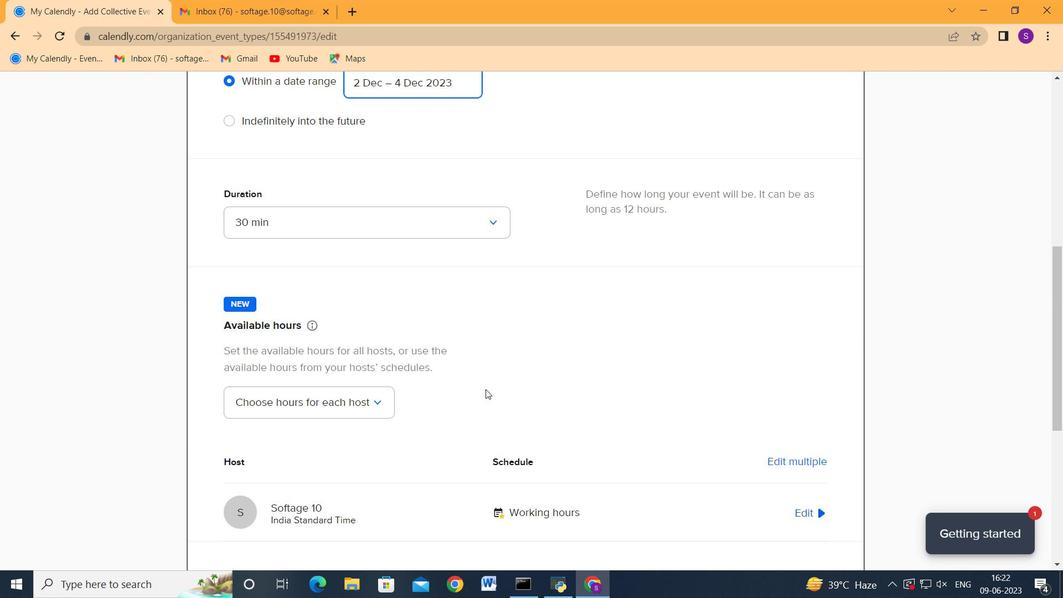 
Action: Mouse scrolled (496, 393) with delta (0, 0)
Screenshot: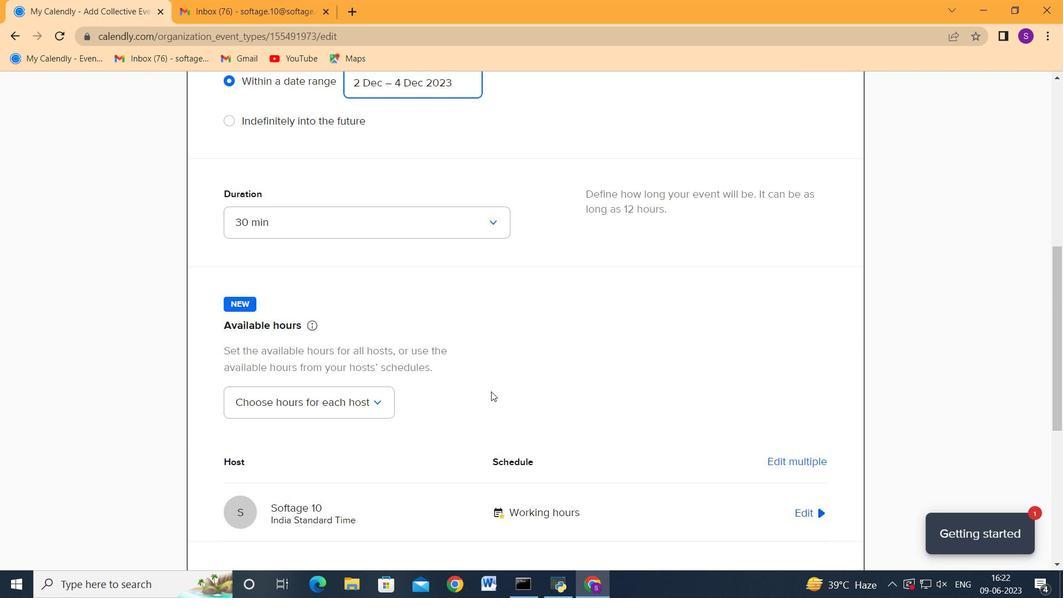 
Action: Mouse scrolled (496, 393) with delta (0, 0)
Screenshot: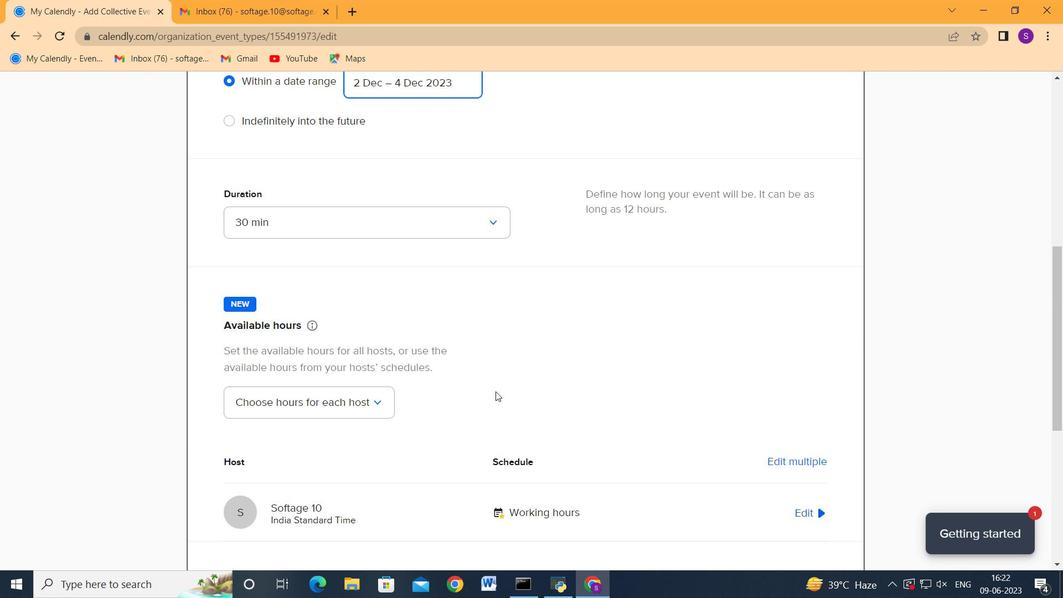 
Action: Mouse scrolled (496, 393) with delta (0, 0)
Screenshot: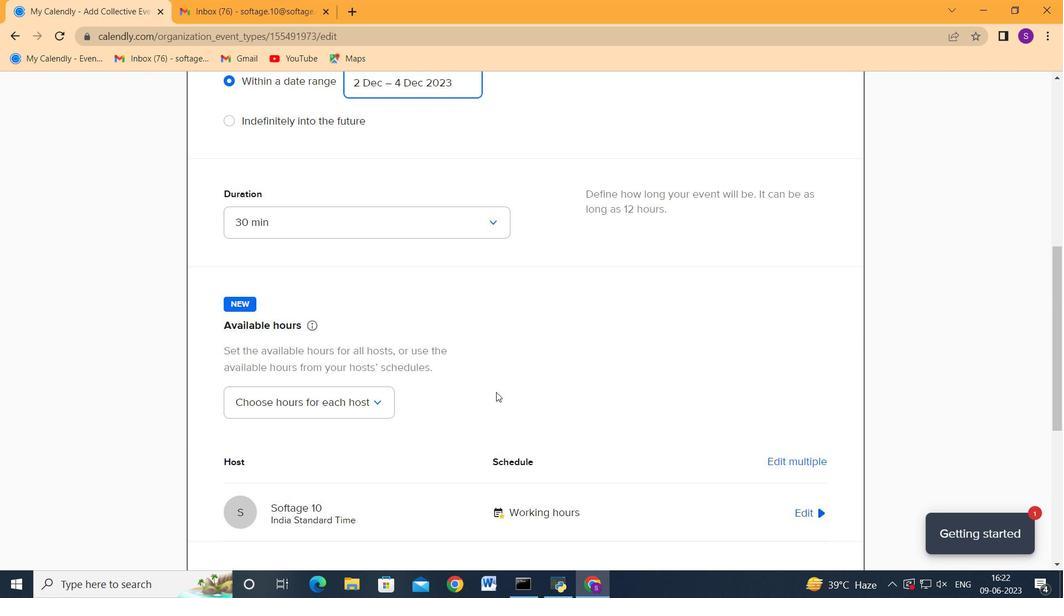 
Action: Mouse moved to (511, 396)
Screenshot: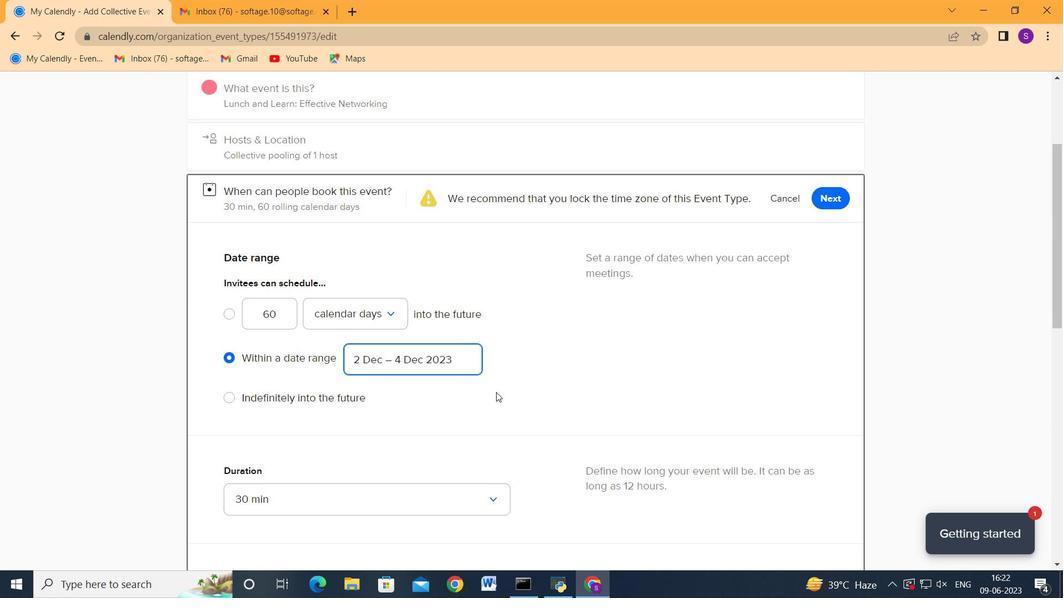 
Action: Mouse scrolled (511, 396) with delta (0, 0)
Screenshot: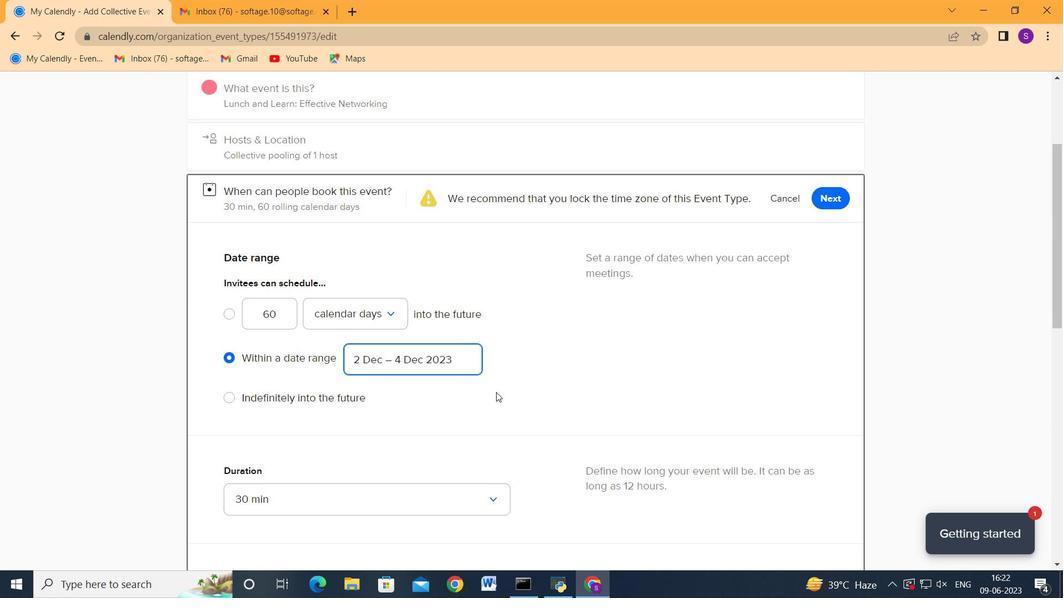 
Action: Mouse moved to (511, 397)
Screenshot: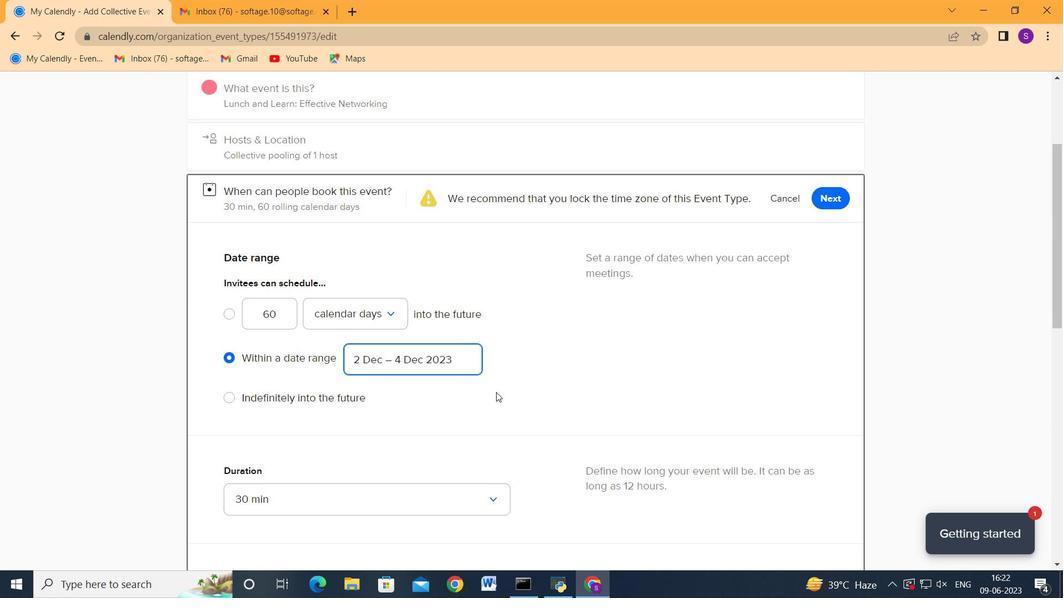
Action: Mouse scrolled (511, 396) with delta (0, 0)
Screenshot: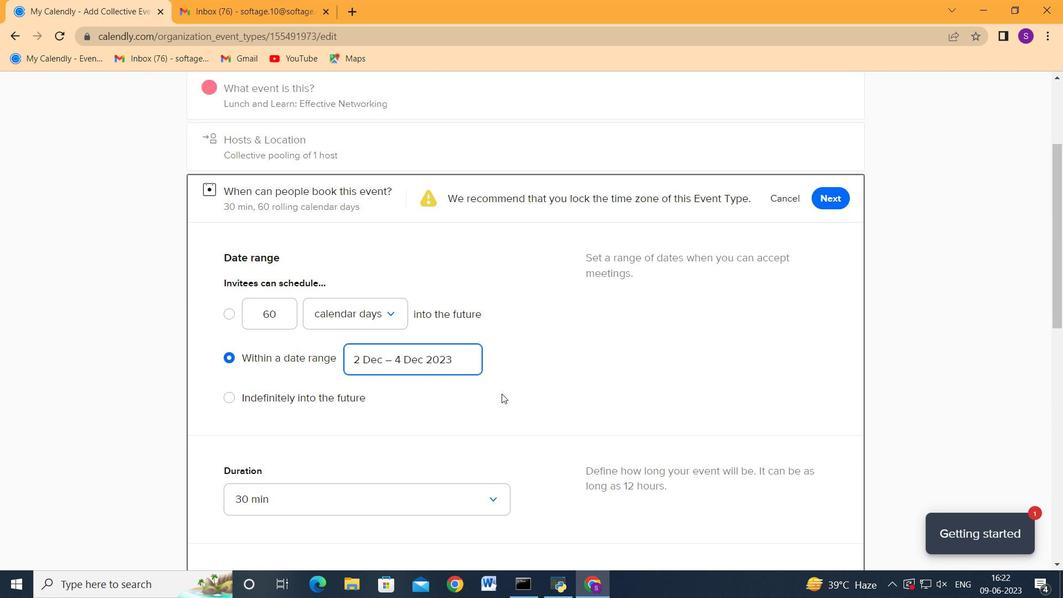 
Action: Mouse scrolled (511, 396) with delta (0, 0)
Screenshot: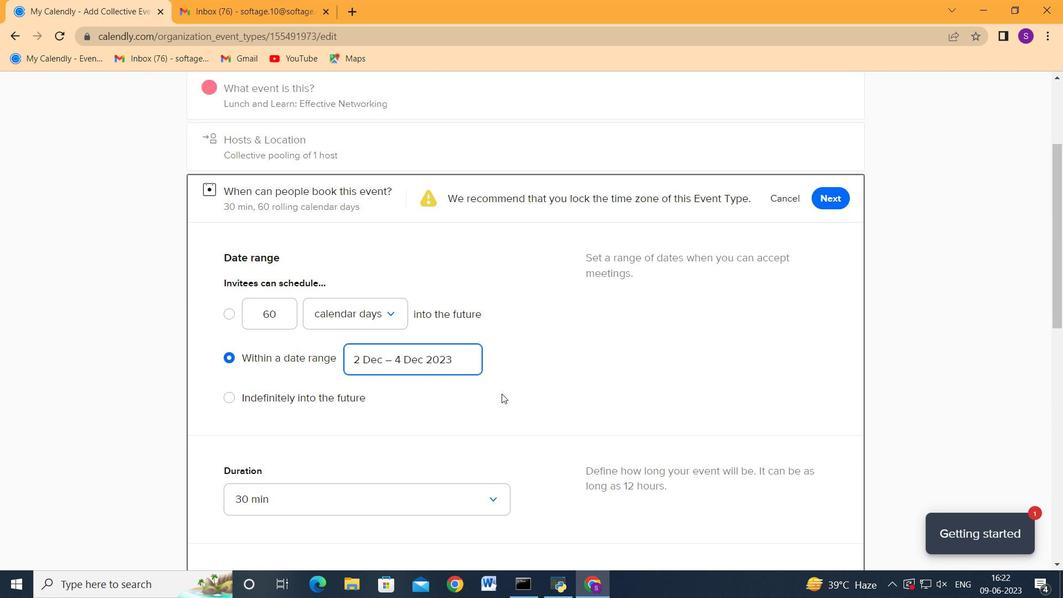 
Action: Mouse scrolled (511, 396) with delta (0, 0)
Screenshot: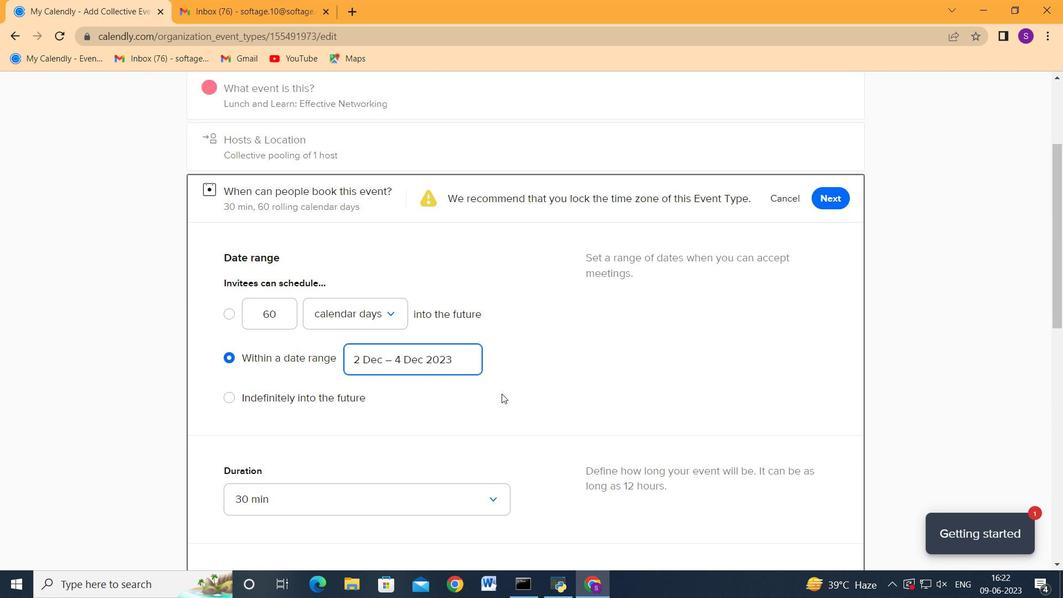 
Action: Mouse scrolled (511, 396) with delta (0, 0)
Screenshot: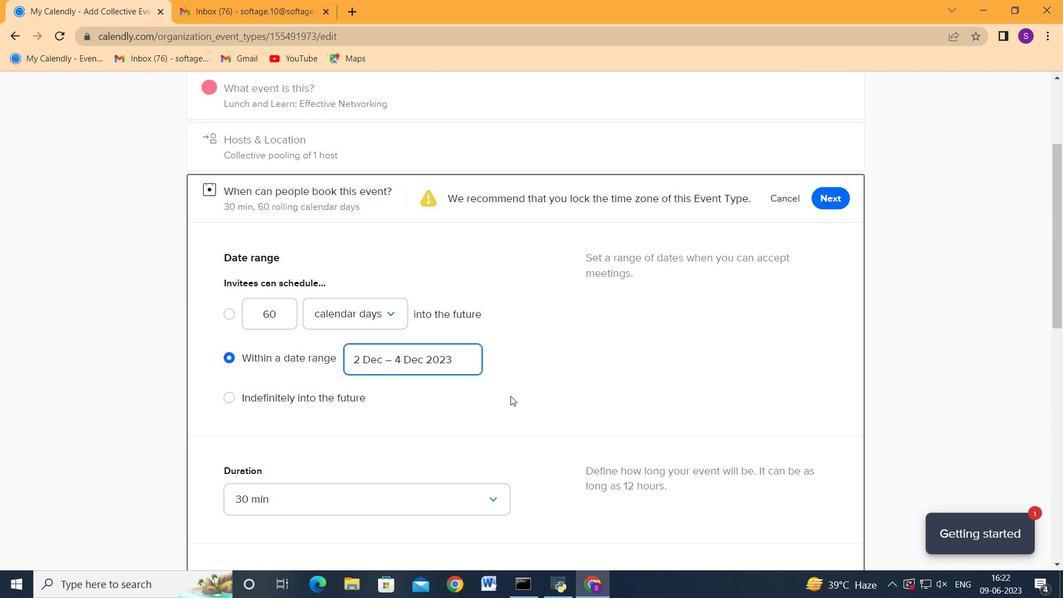 
Action: Mouse scrolled (511, 396) with delta (0, 0)
Screenshot: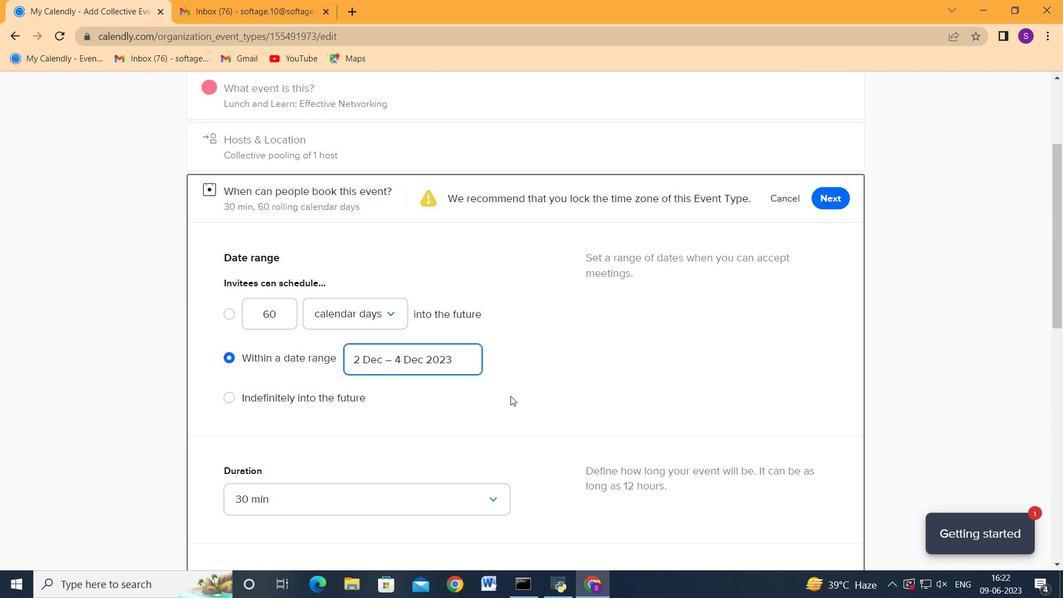 
Action: Mouse scrolled (511, 396) with delta (0, 0)
Screenshot: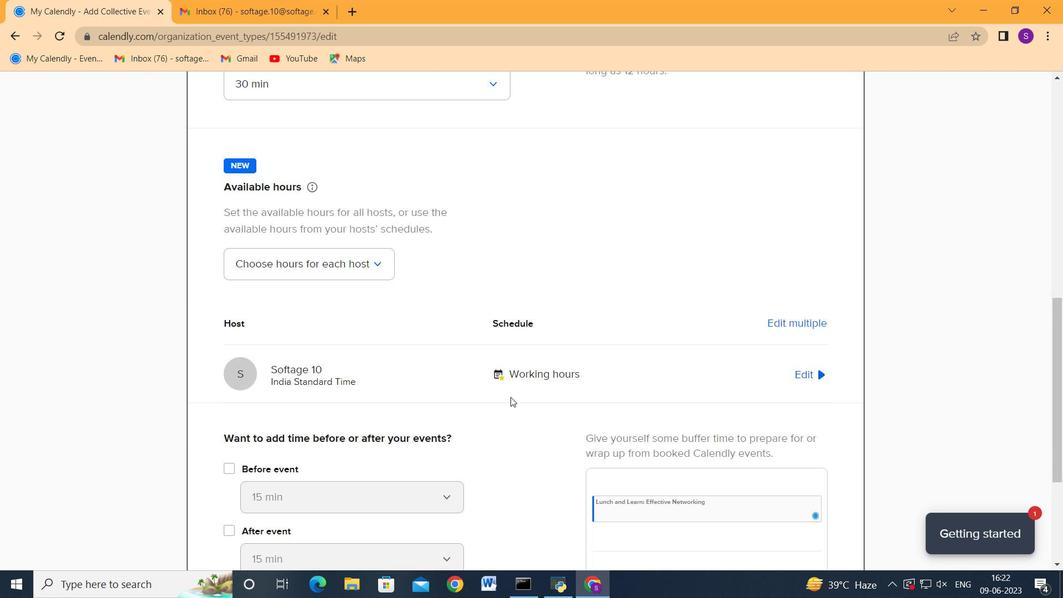 
Action: Mouse scrolled (511, 396) with delta (0, 0)
Screenshot: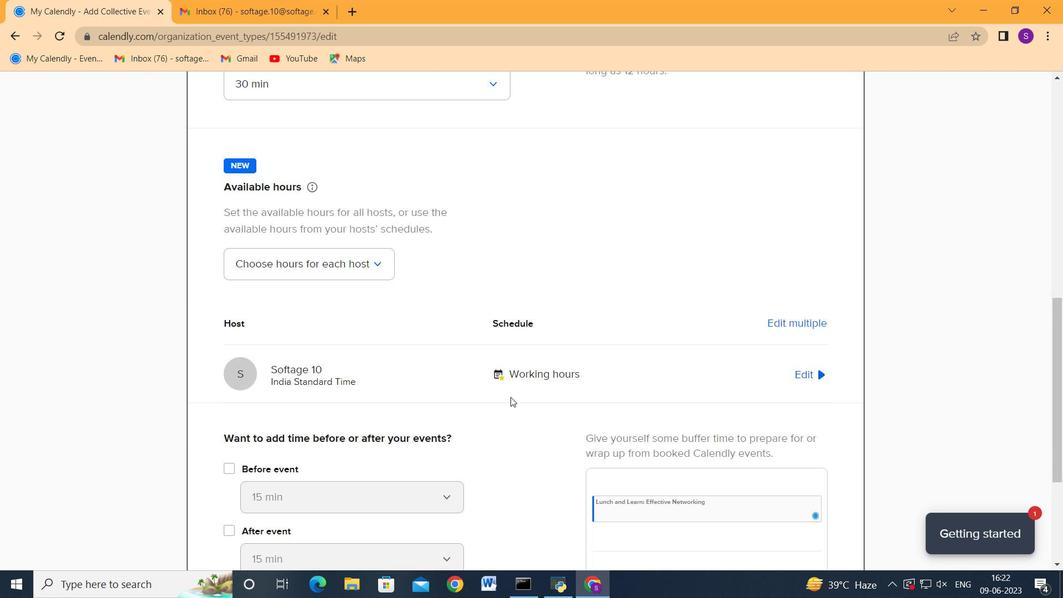 
Action: Mouse scrolled (511, 396) with delta (0, 0)
Screenshot: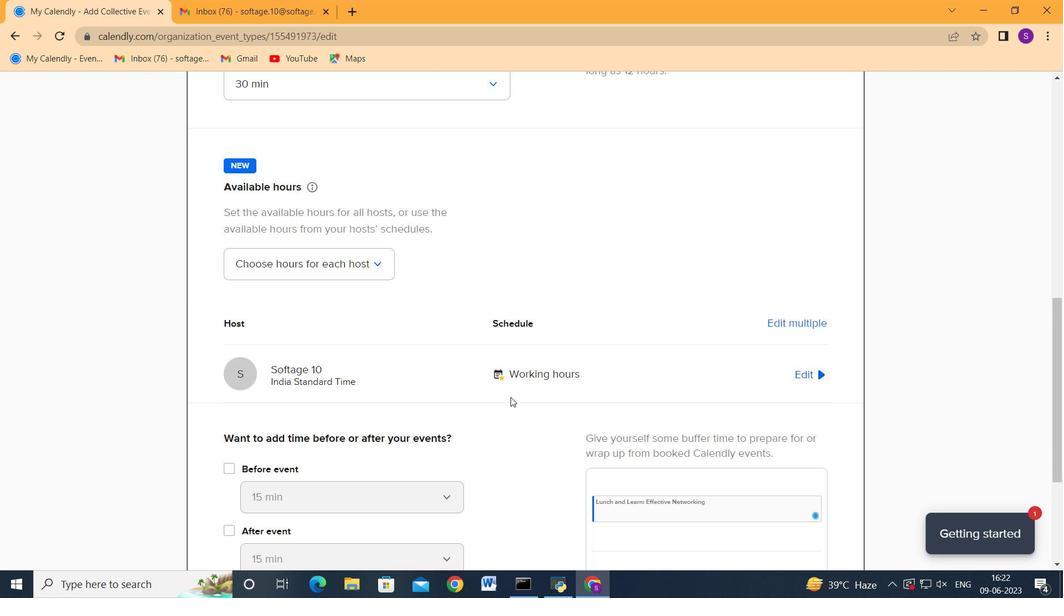 
Action: Mouse scrolled (511, 396) with delta (0, 0)
Screenshot: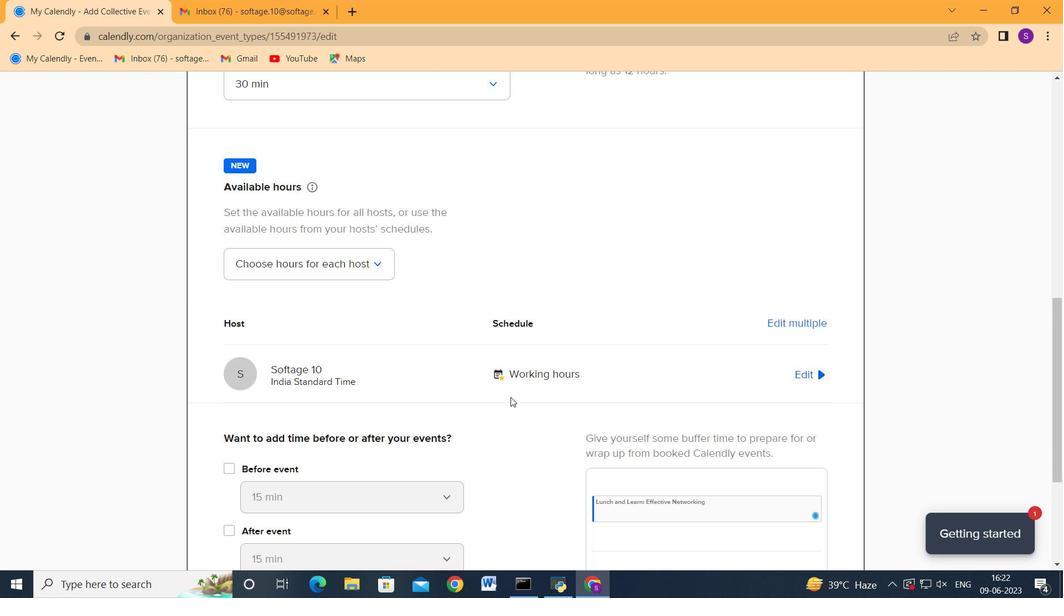 
Action: Mouse scrolled (511, 396) with delta (0, 0)
Screenshot: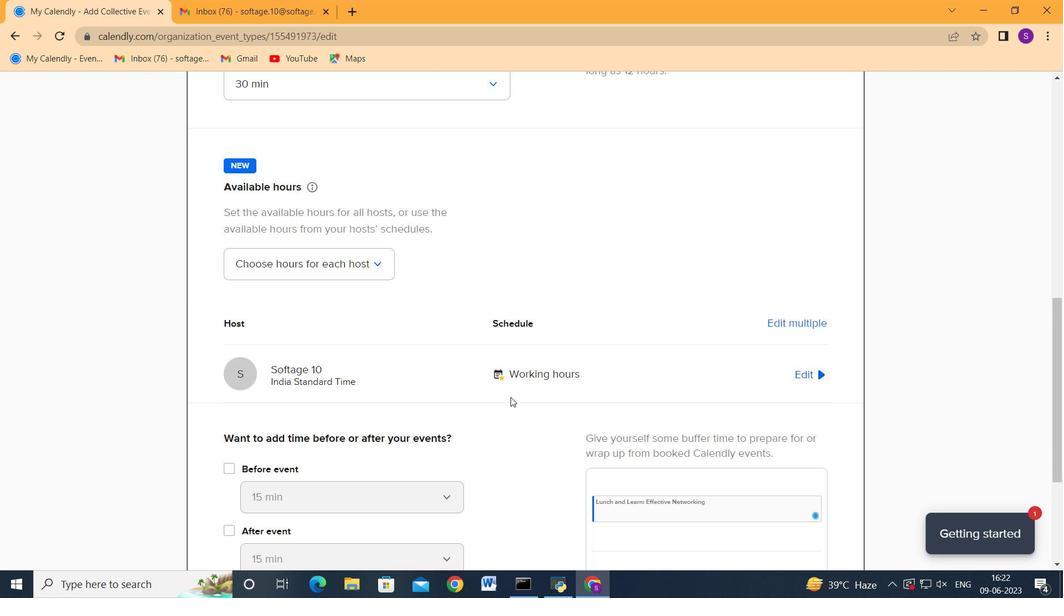 
Action: Mouse scrolled (511, 396) with delta (0, 0)
Screenshot: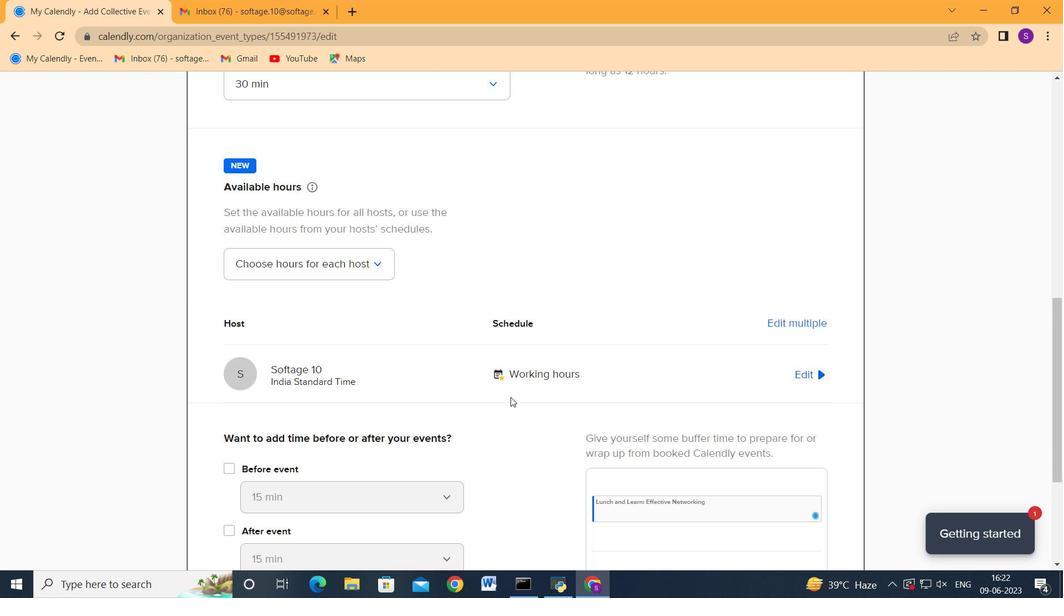 
Action: Mouse scrolled (511, 396) with delta (0, 0)
Screenshot: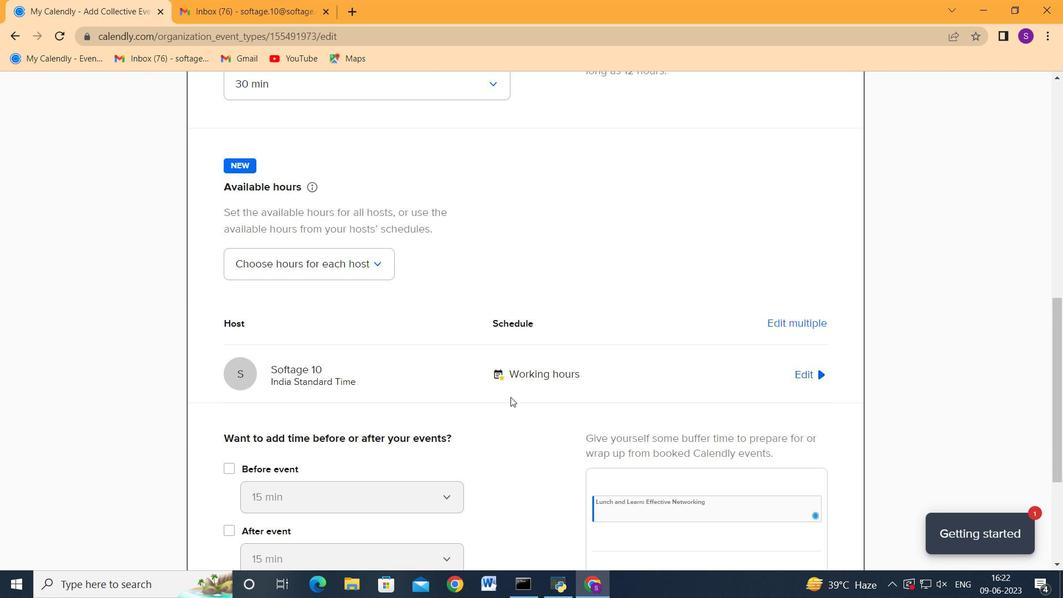 
Action: Mouse moved to (840, 500)
Screenshot: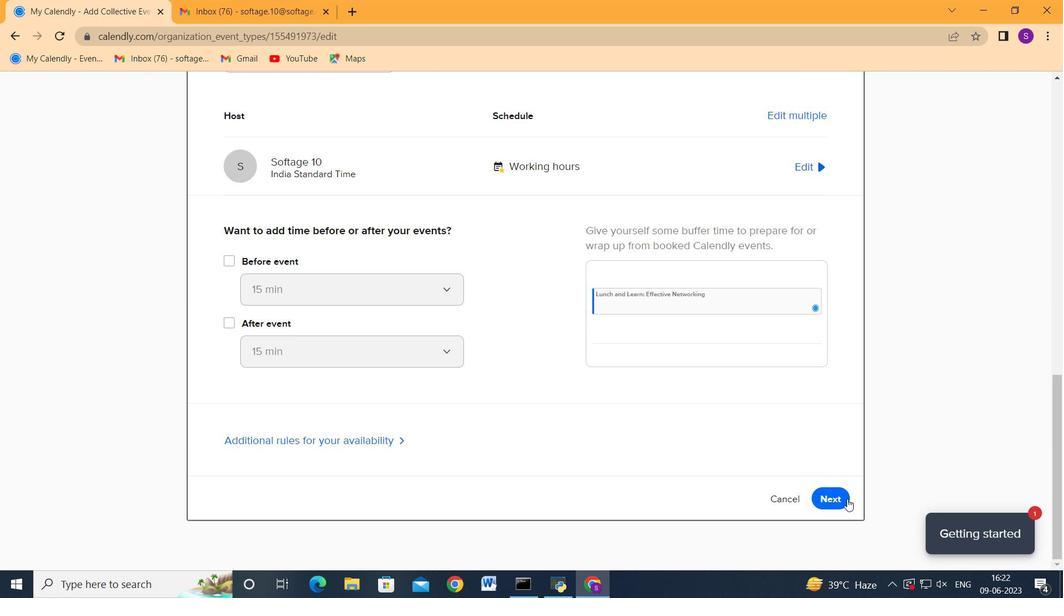 
Action: Mouse pressed left at (840, 500)
Screenshot: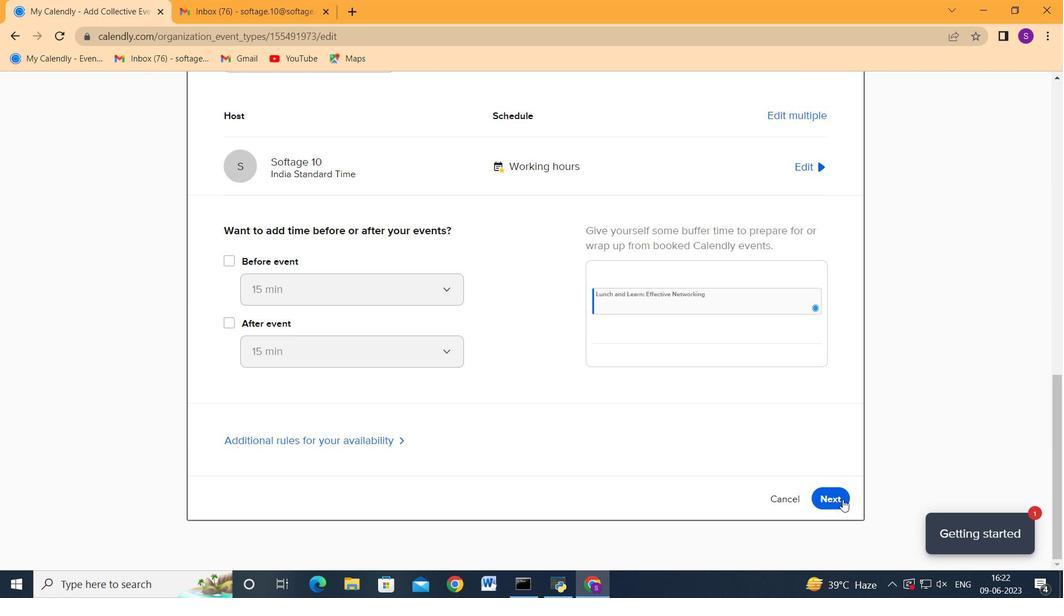 
Action: Mouse moved to (482, 368)
Screenshot: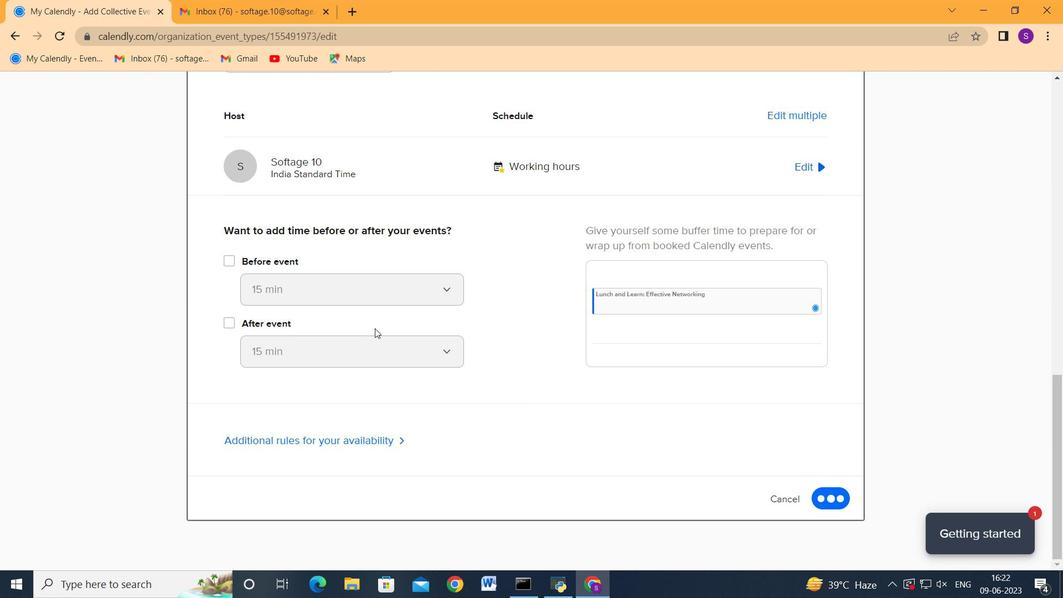 
Action: Mouse scrolled (482, 368) with delta (0, 0)
Screenshot: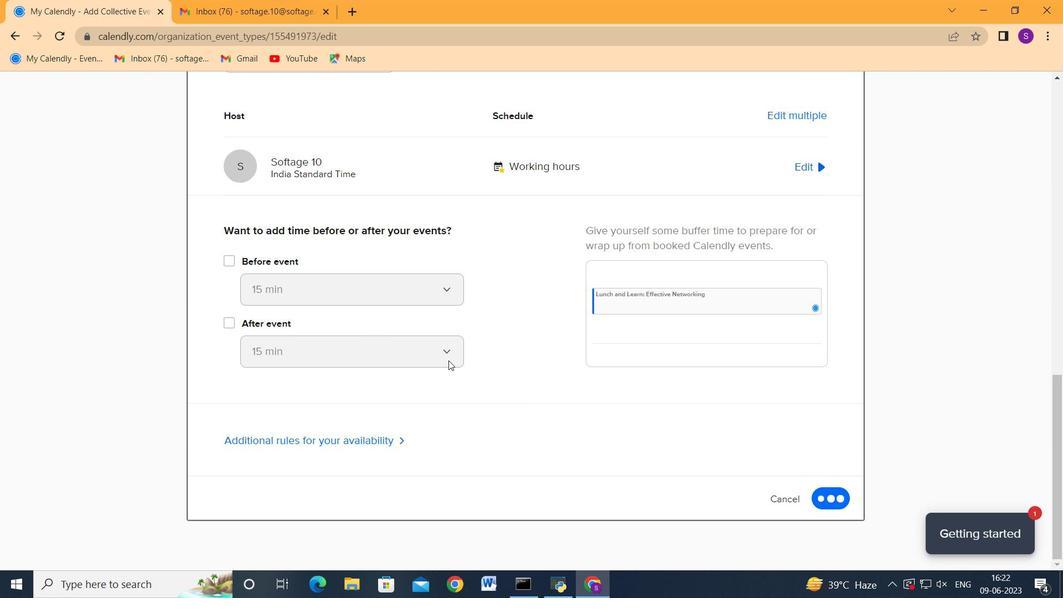 
Action: Mouse scrolled (482, 368) with delta (0, 0)
Screenshot: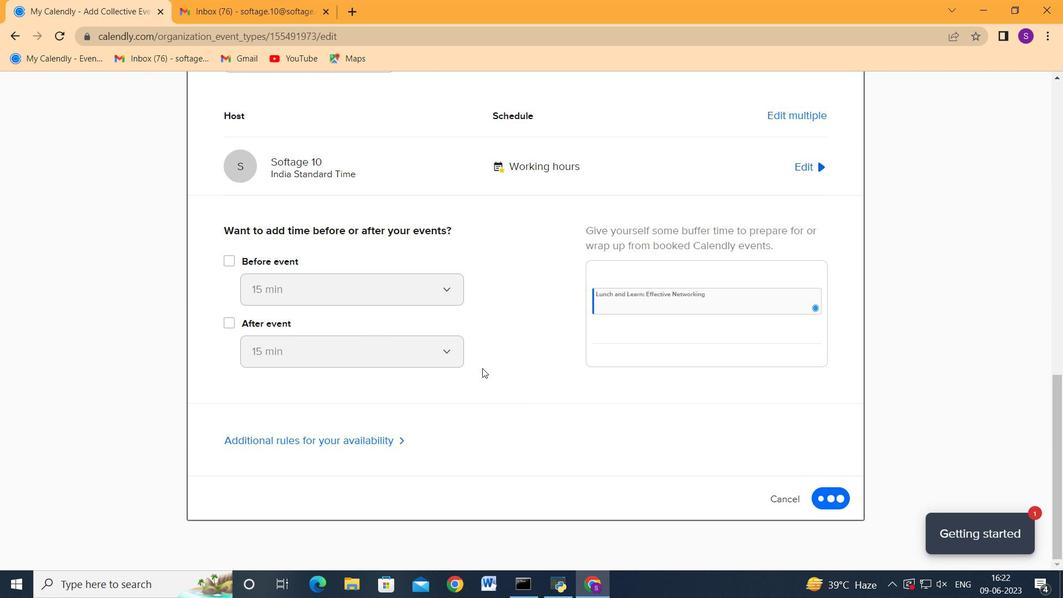
Action: Mouse scrolled (482, 368) with delta (0, 0)
Screenshot: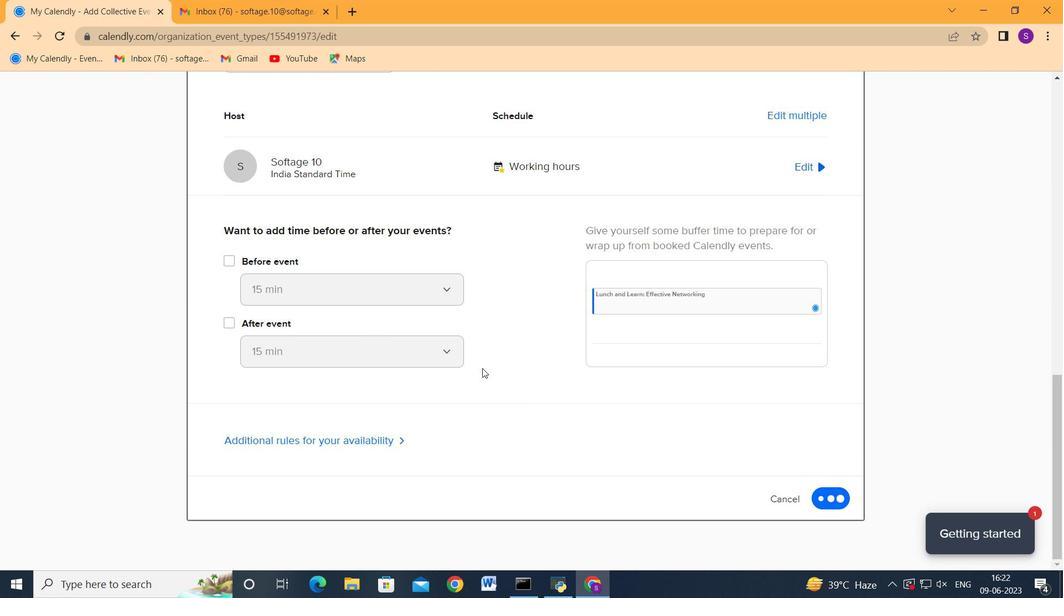 
Action: Mouse scrolled (482, 368) with delta (0, 0)
Screenshot: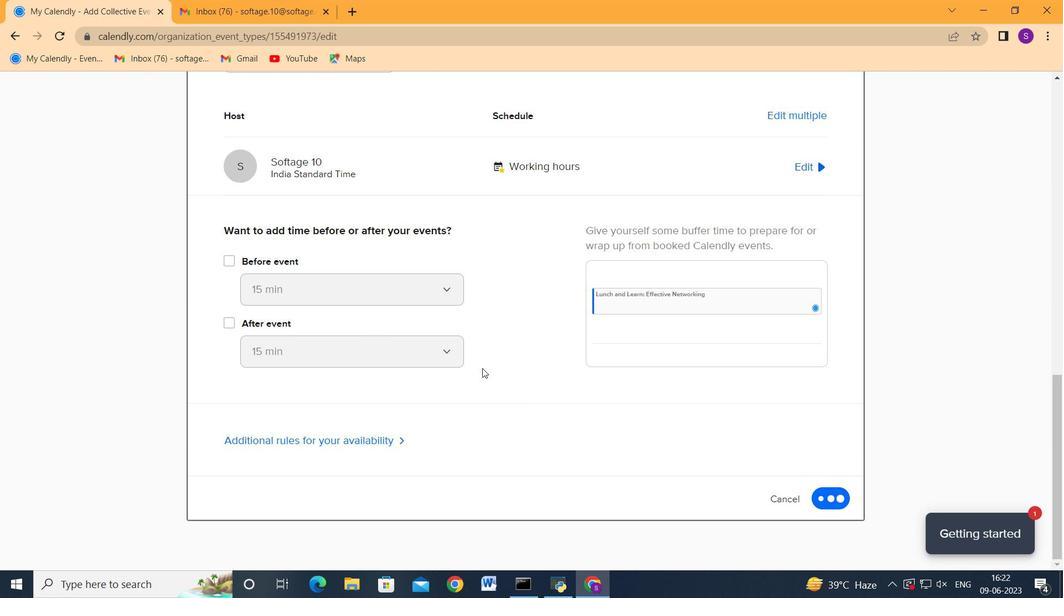
Action: Mouse moved to (840, 150)
Screenshot: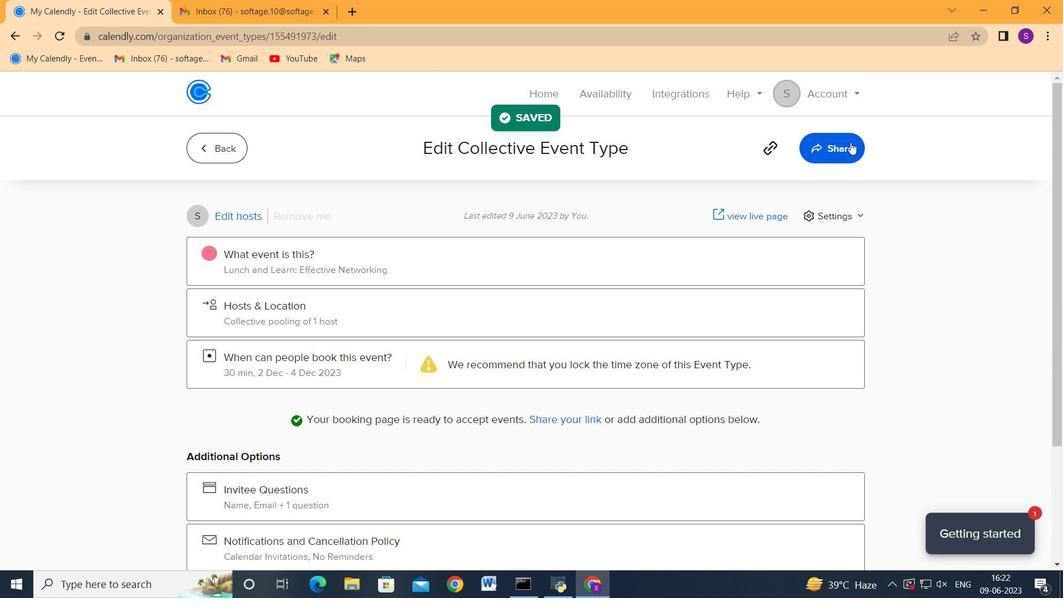 
Action: Mouse pressed left at (840, 150)
Screenshot: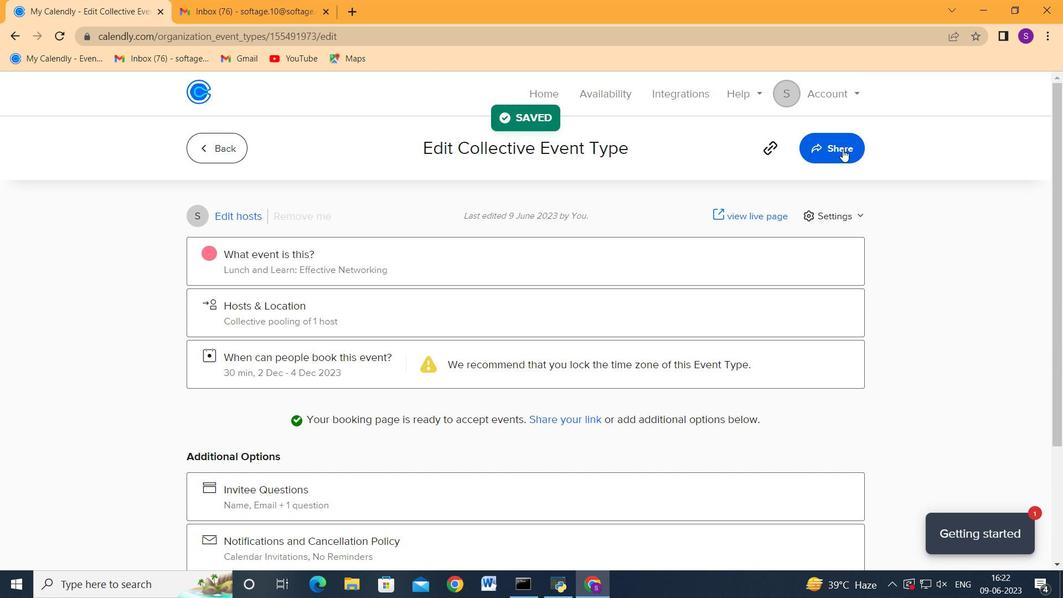 
Action: Mouse moved to (694, 281)
Screenshot: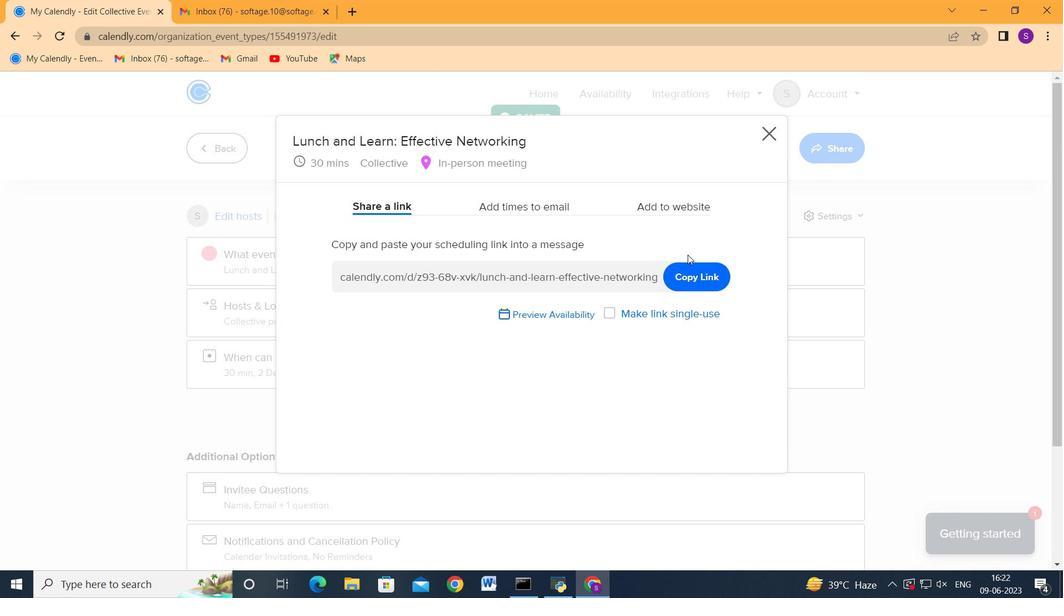 
Action: Mouse pressed left at (694, 281)
Screenshot: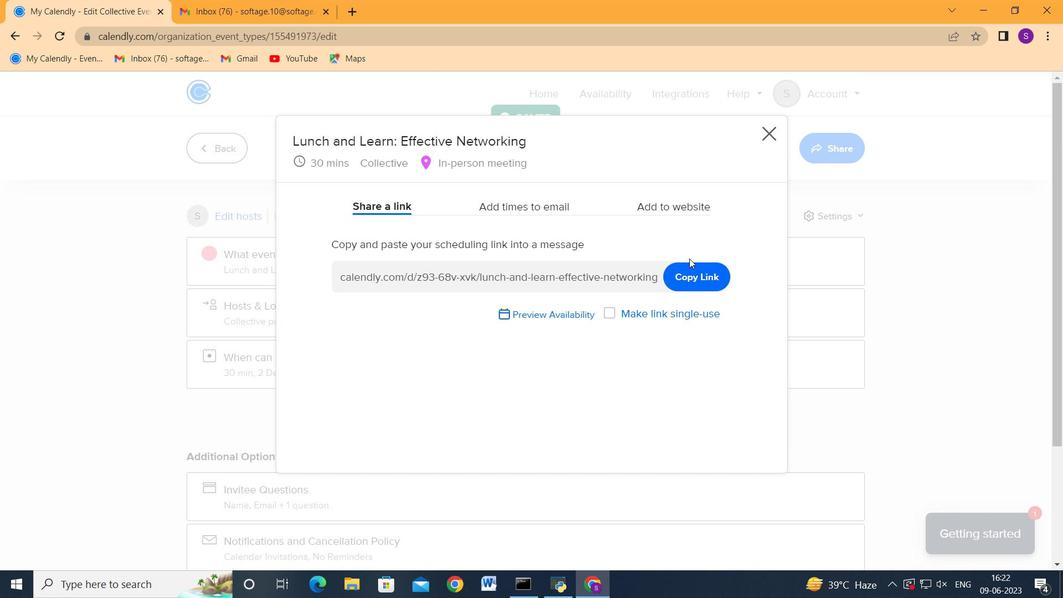 
Action: Mouse moved to (255, 1)
Screenshot: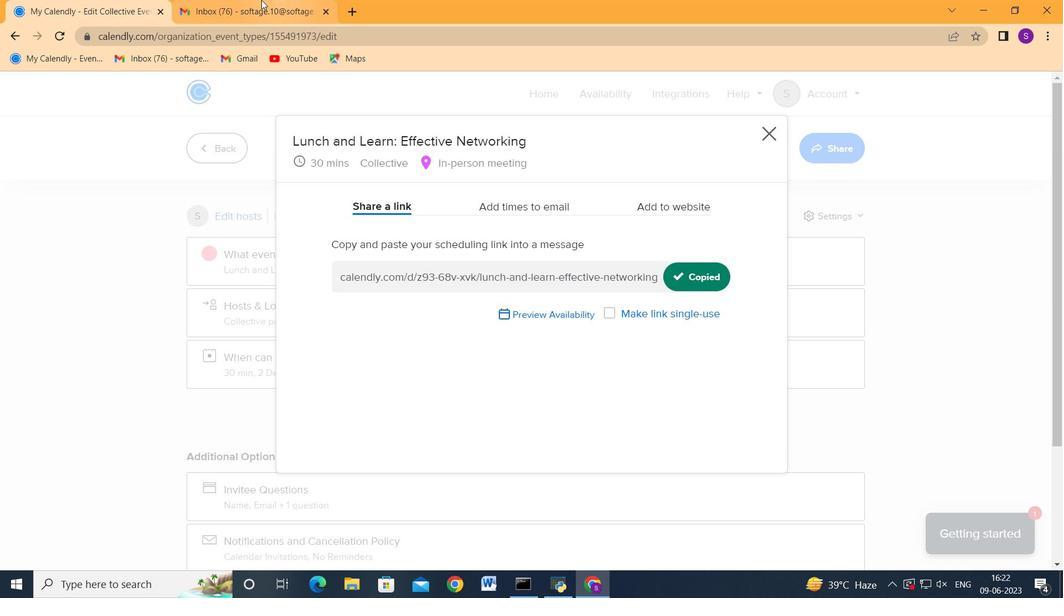 
Action: Mouse pressed left at (255, 1)
Screenshot: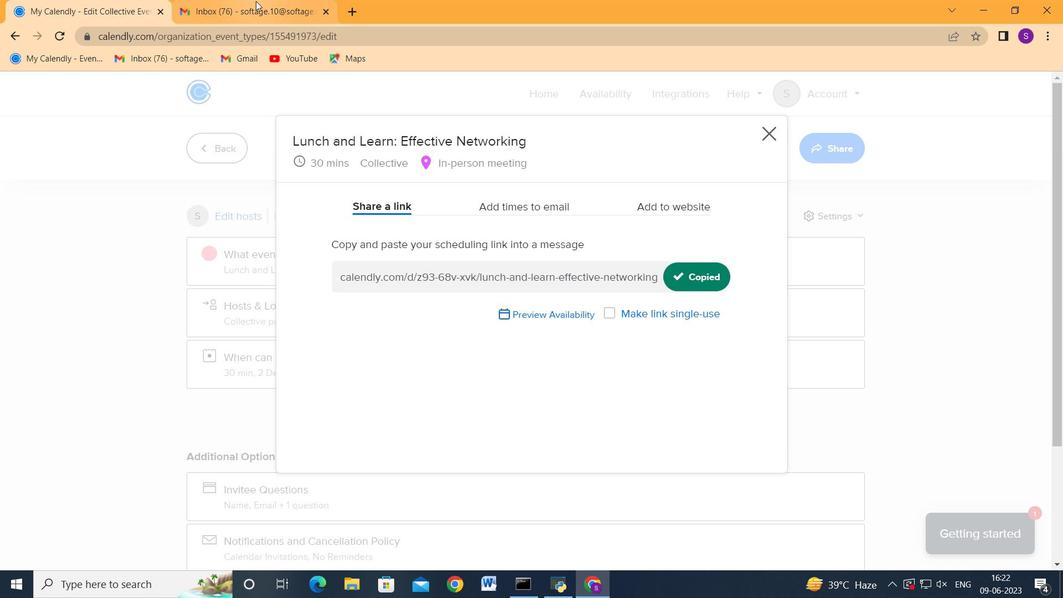 
Action: Mouse moved to (131, 161)
Screenshot: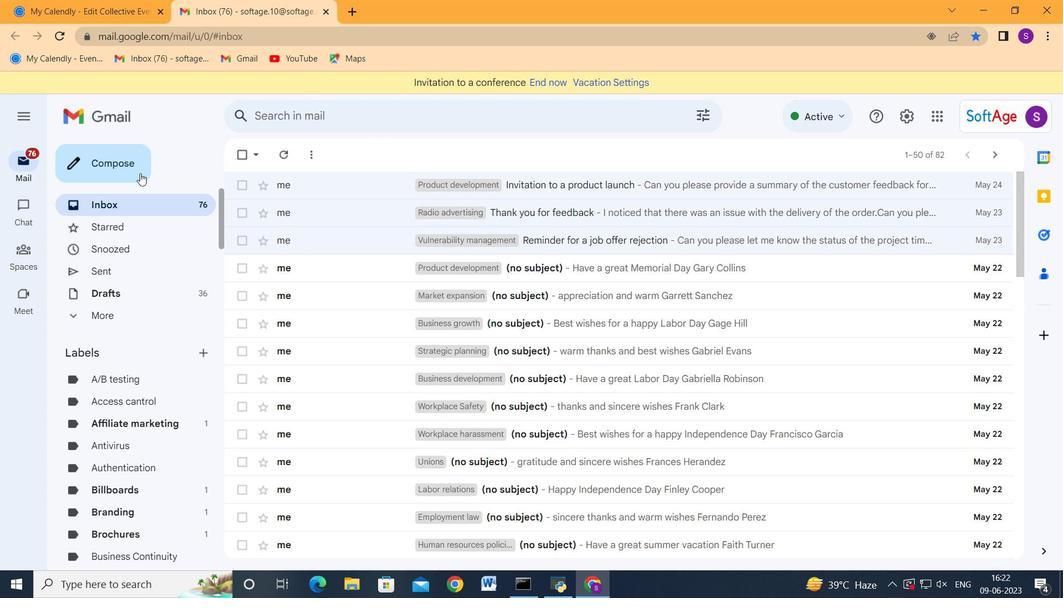 
Action: Mouse pressed left at (131, 161)
Screenshot: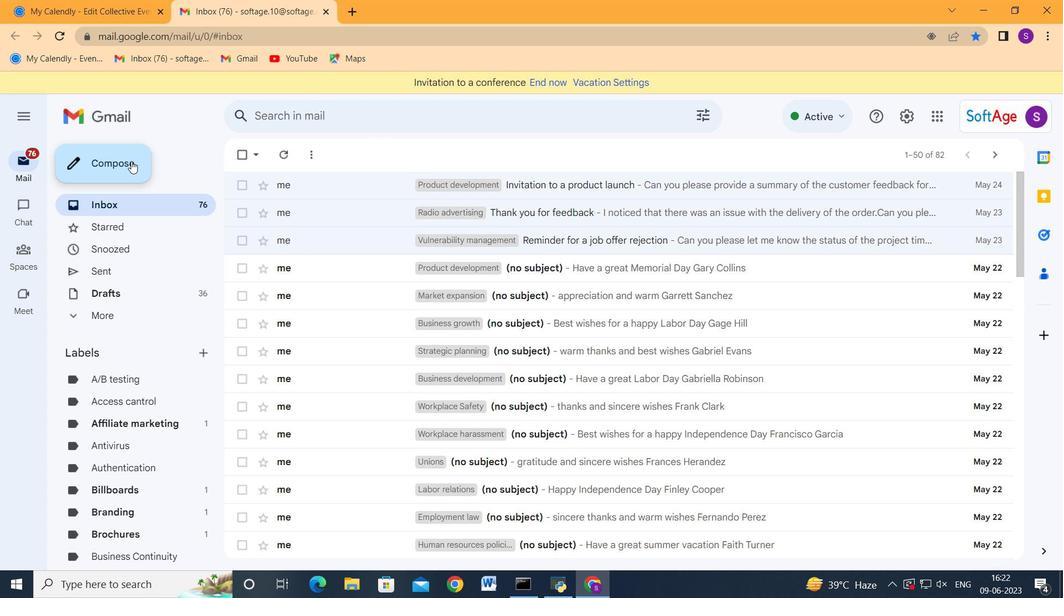 
Action: Mouse moved to (709, 235)
Screenshot: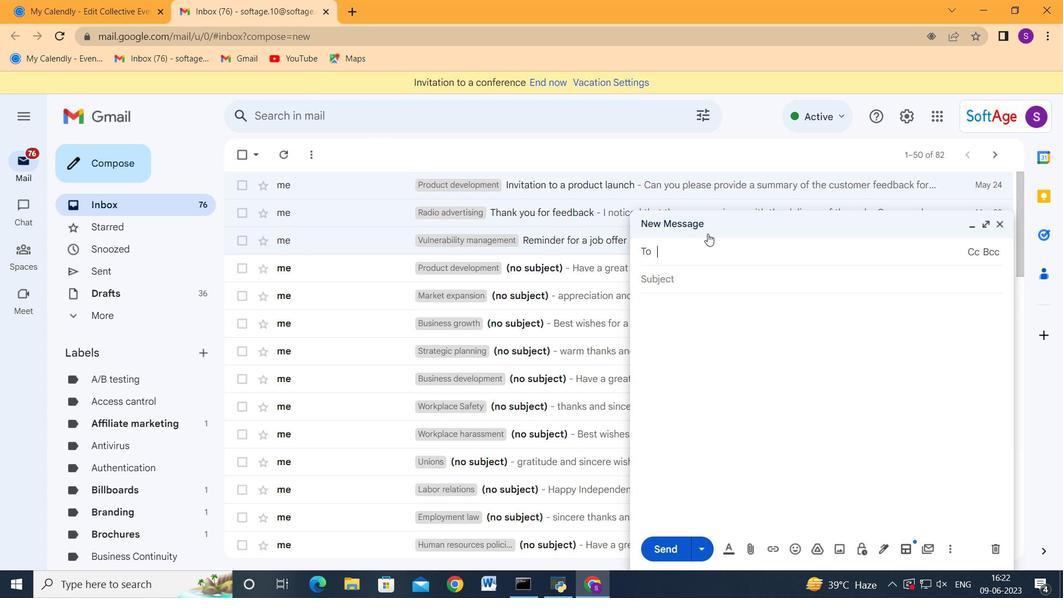 
Action: Key pressed softage.3<Key.shift_r>@softage.net<Key.enter>softage.4<Key.shift_r>@softage.net<Key.enter><Key.tab><Key.tab>ctrl+V
Screenshot: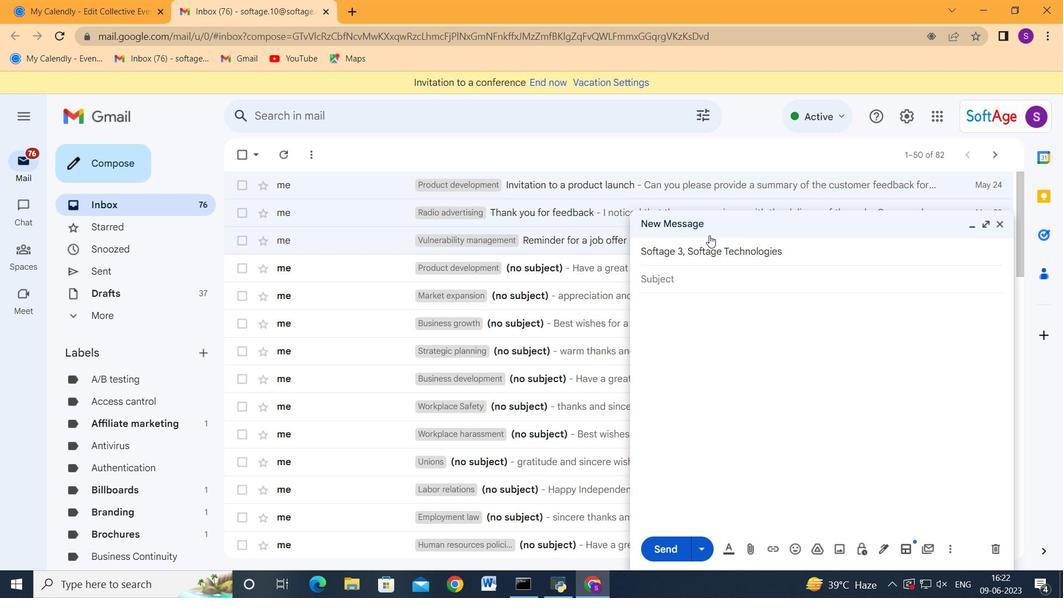 
Action: Mouse moved to (659, 540)
Screenshot: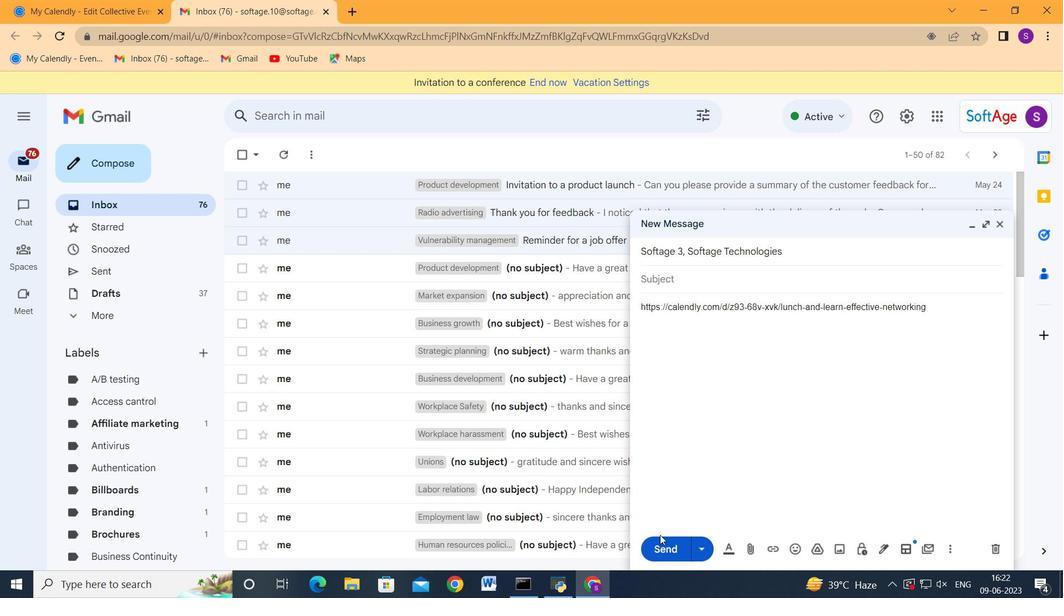 
Action: Mouse pressed left at (659, 540)
Screenshot: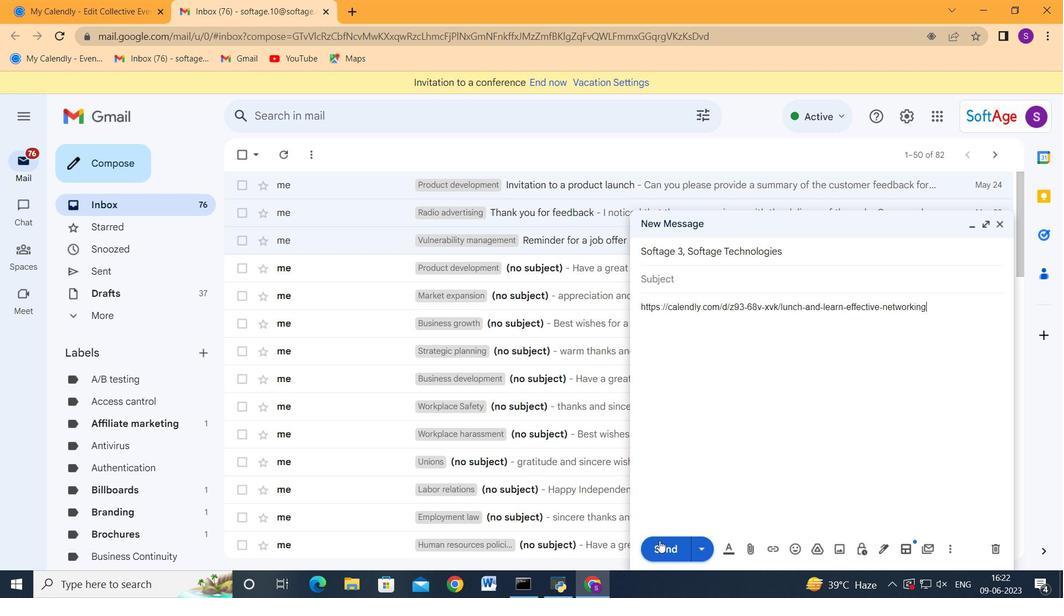 
Action: Mouse moved to (786, 452)
Screenshot: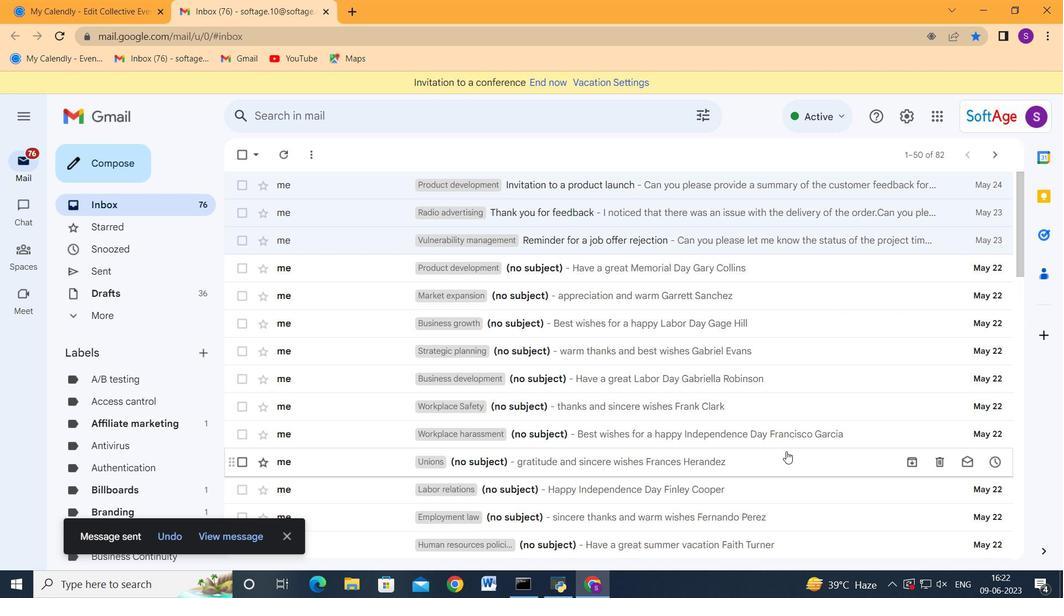 
